 Task: Open Card Critical Path Analysis Review in Board Product Requirements Gathering and Analysis to Workspace Employee Relations and add a team member Softage.2@softage.net, a label Red, a checklist Real Estate Investing, an attachment from your google drive, a color Red and finally, add a card description 'Plan and execute company team-building conference with guest speakers on customer loyalty' and a comment 'This task requires us to stay focused on the end goal and not get sidetracked by distractions.'. Add a start date 'Jan 06, 1900' with a due date 'Jan 13, 1900'
Action: Mouse moved to (79, 391)
Screenshot: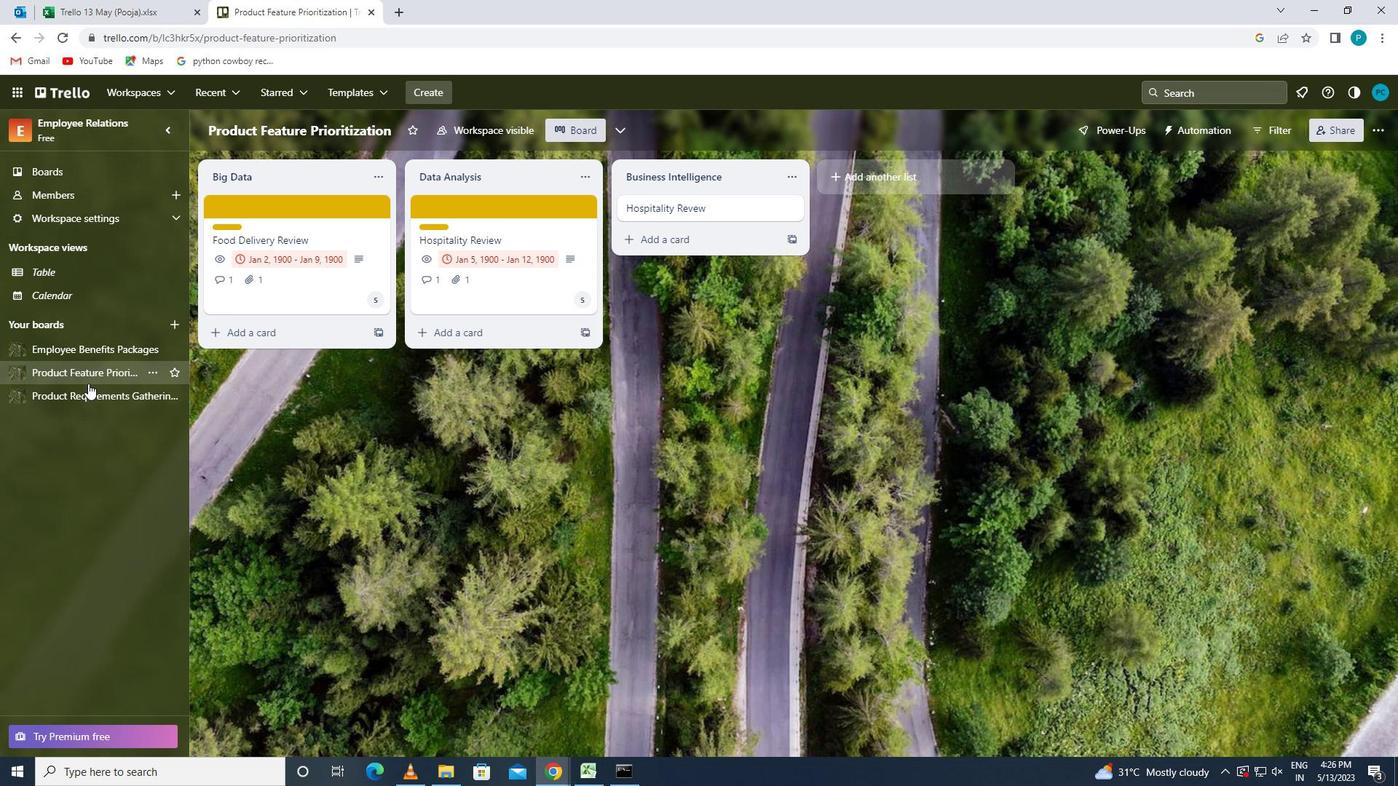 
Action: Mouse pressed left at (79, 391)
Screenshot: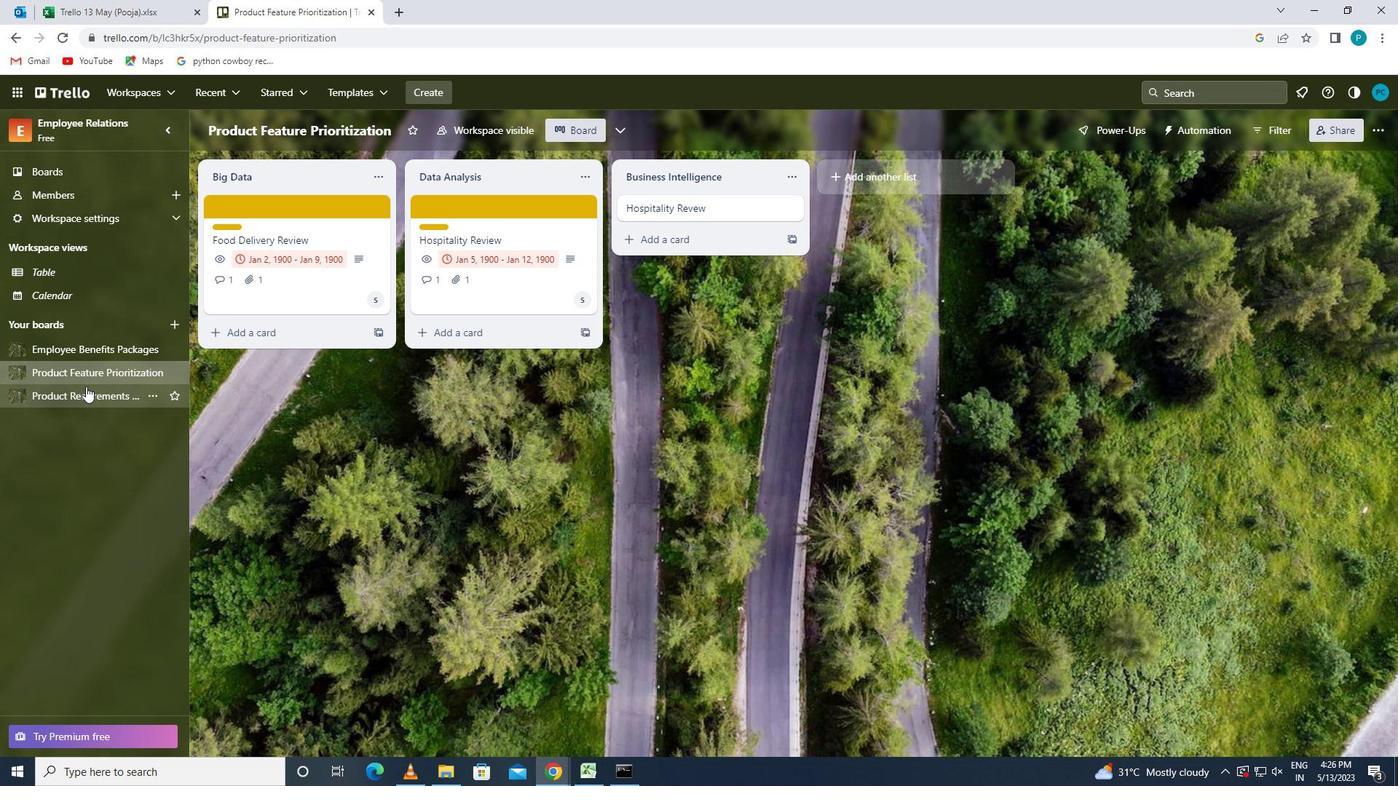 
Action: Mouse moved to (498, 214)
Screenshot: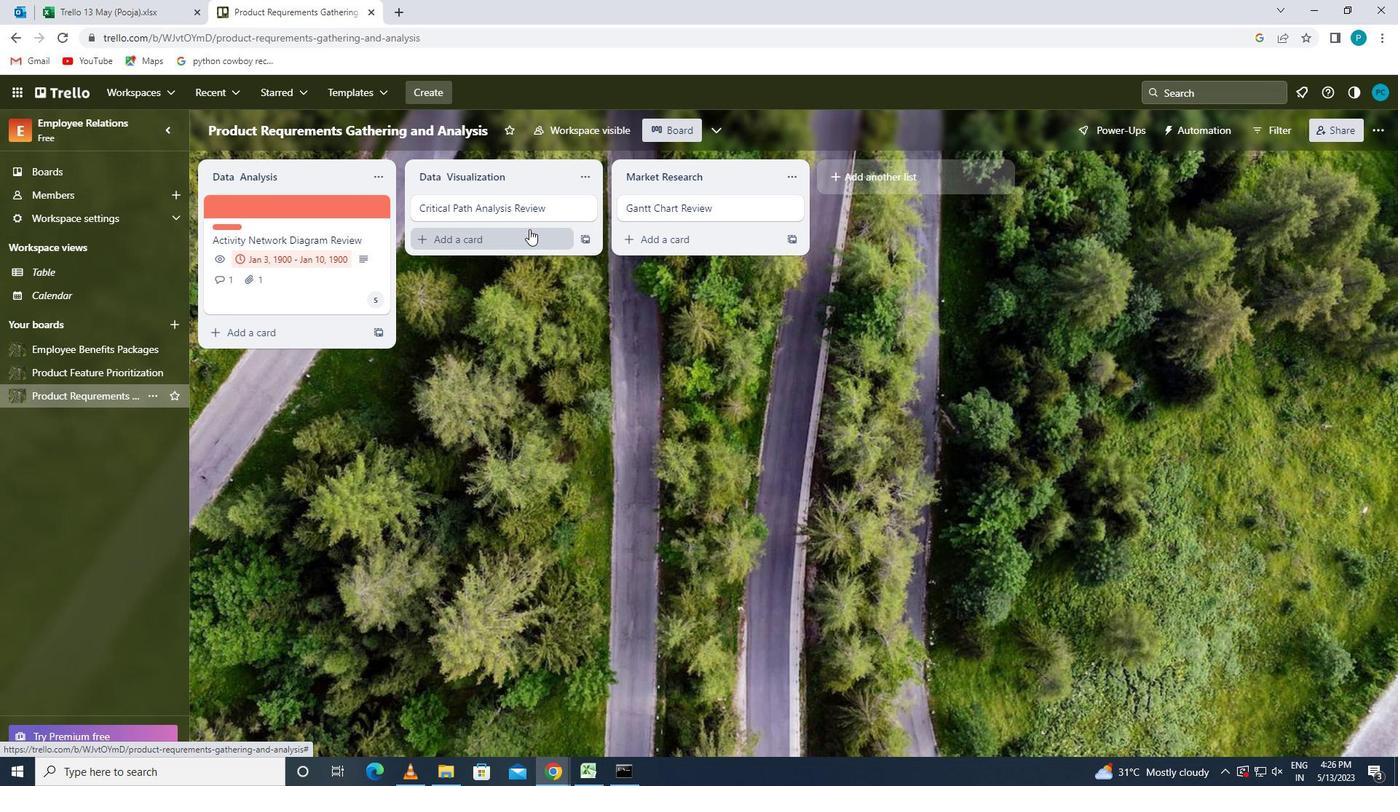 
Action: Mouse pressed left at (498, 214)
Screenshot: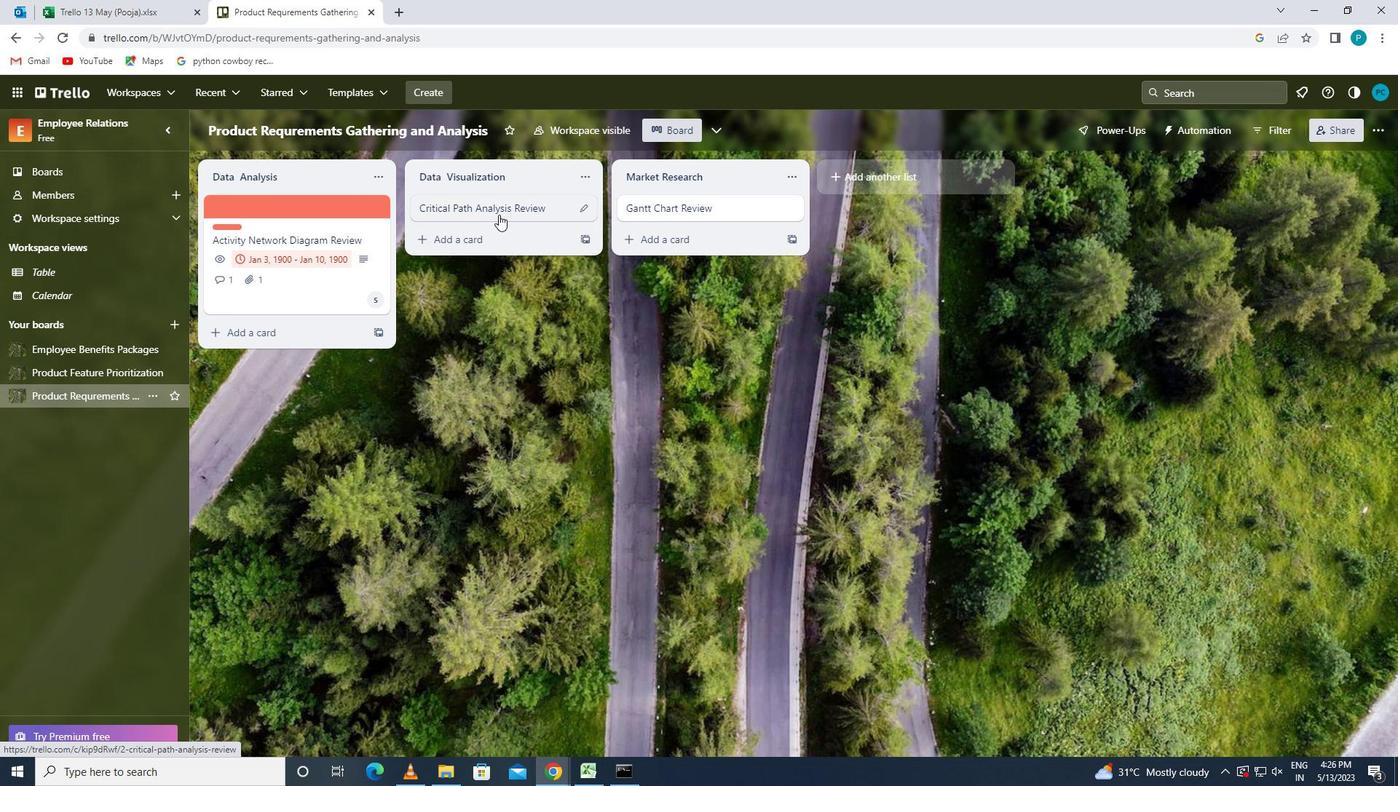 
Action: Mouse moved to (879, 262)
Screenshot: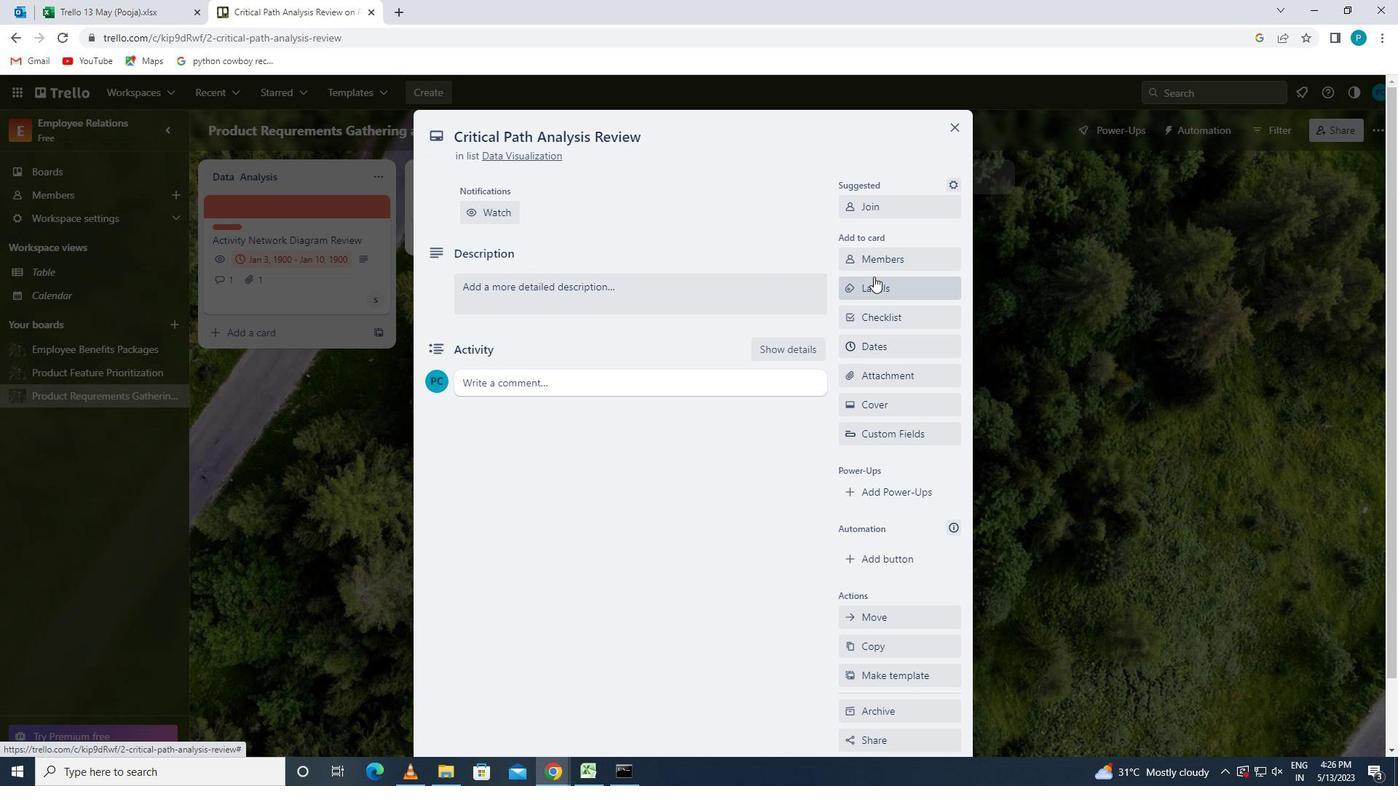 
Action: Mouse pressed left at (879, 262)
Screenshot: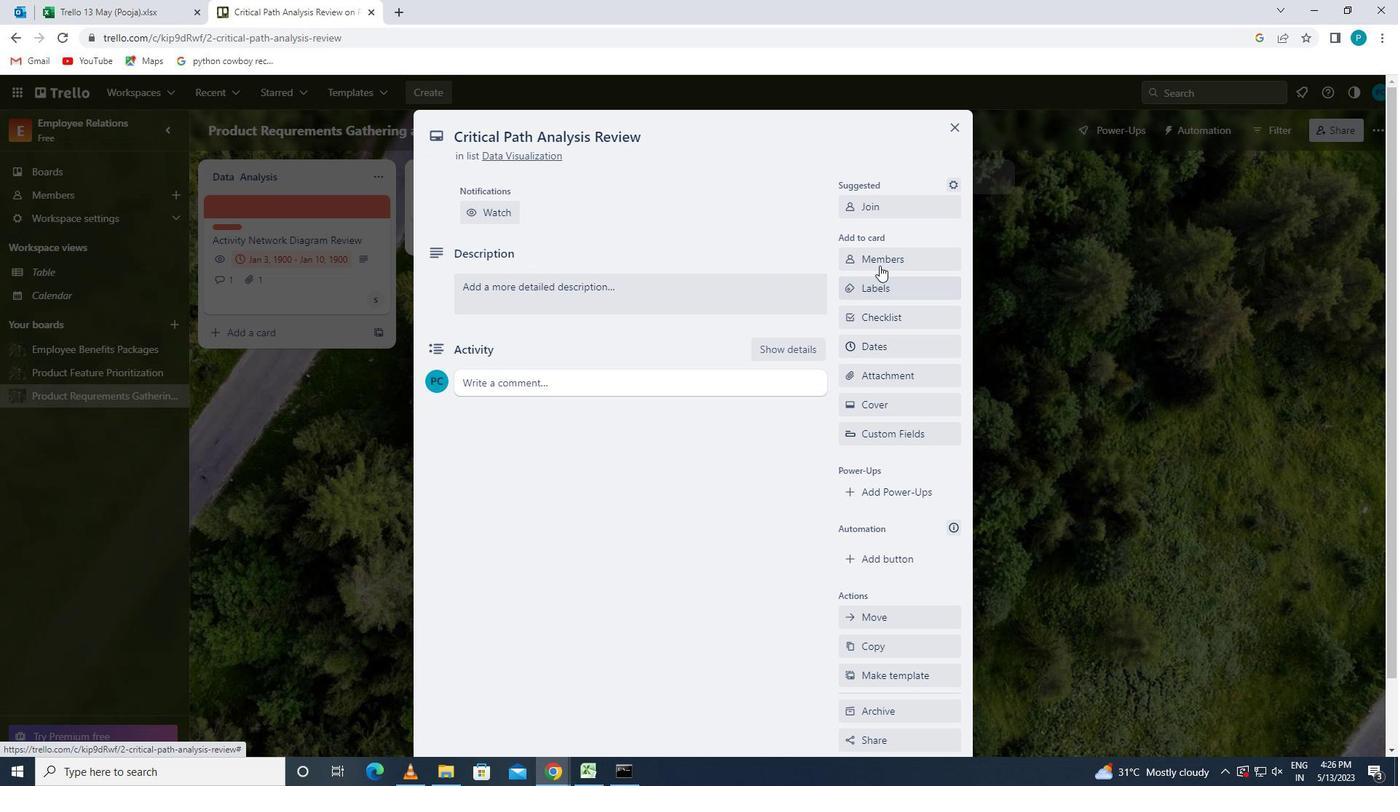 
Action: Key pressed <Key.caps_lock>s<Key.caps_lock>oftage.2
Screenshot: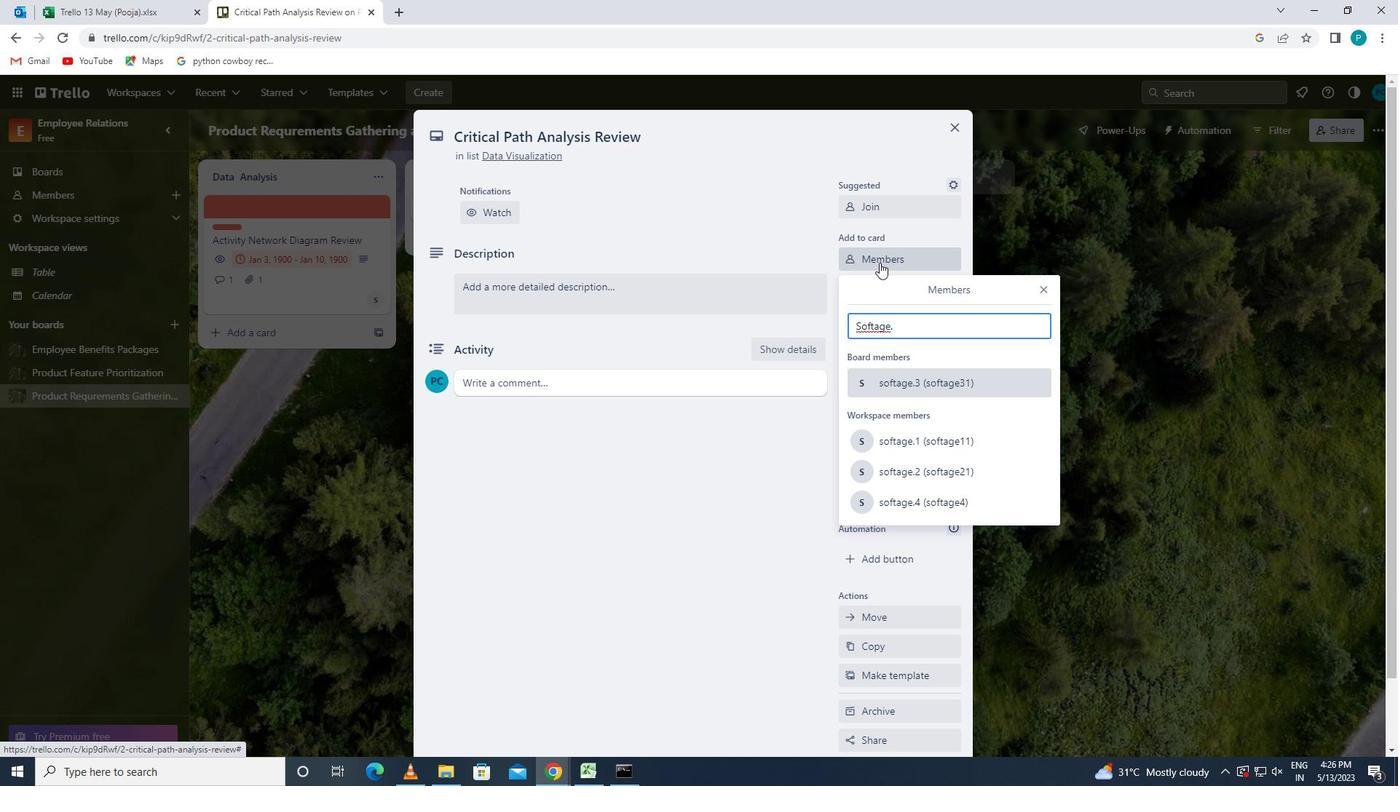 
Action: Mouse moved to (908, 466)
Screenshot: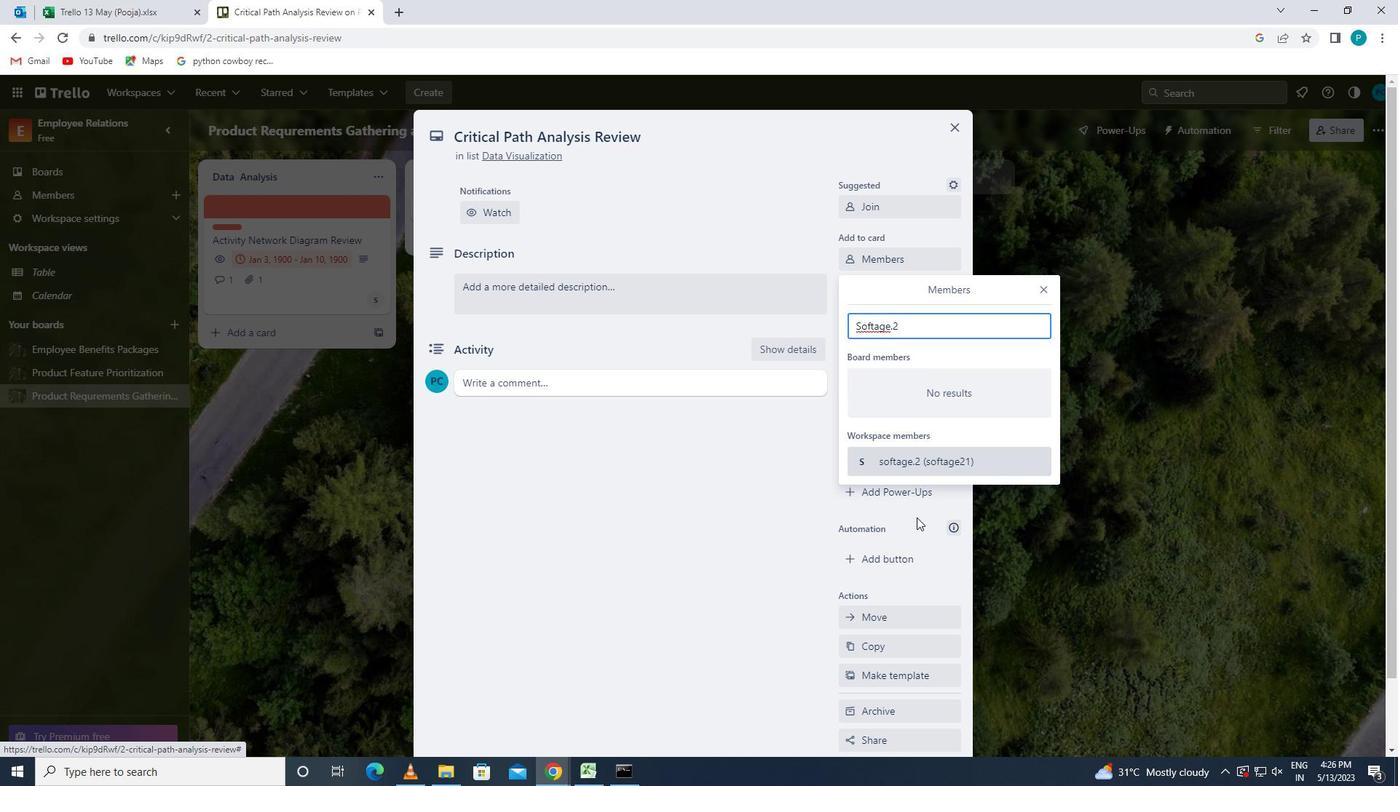 
Action: Mouse pressed left at (908, 466)
Screenshot: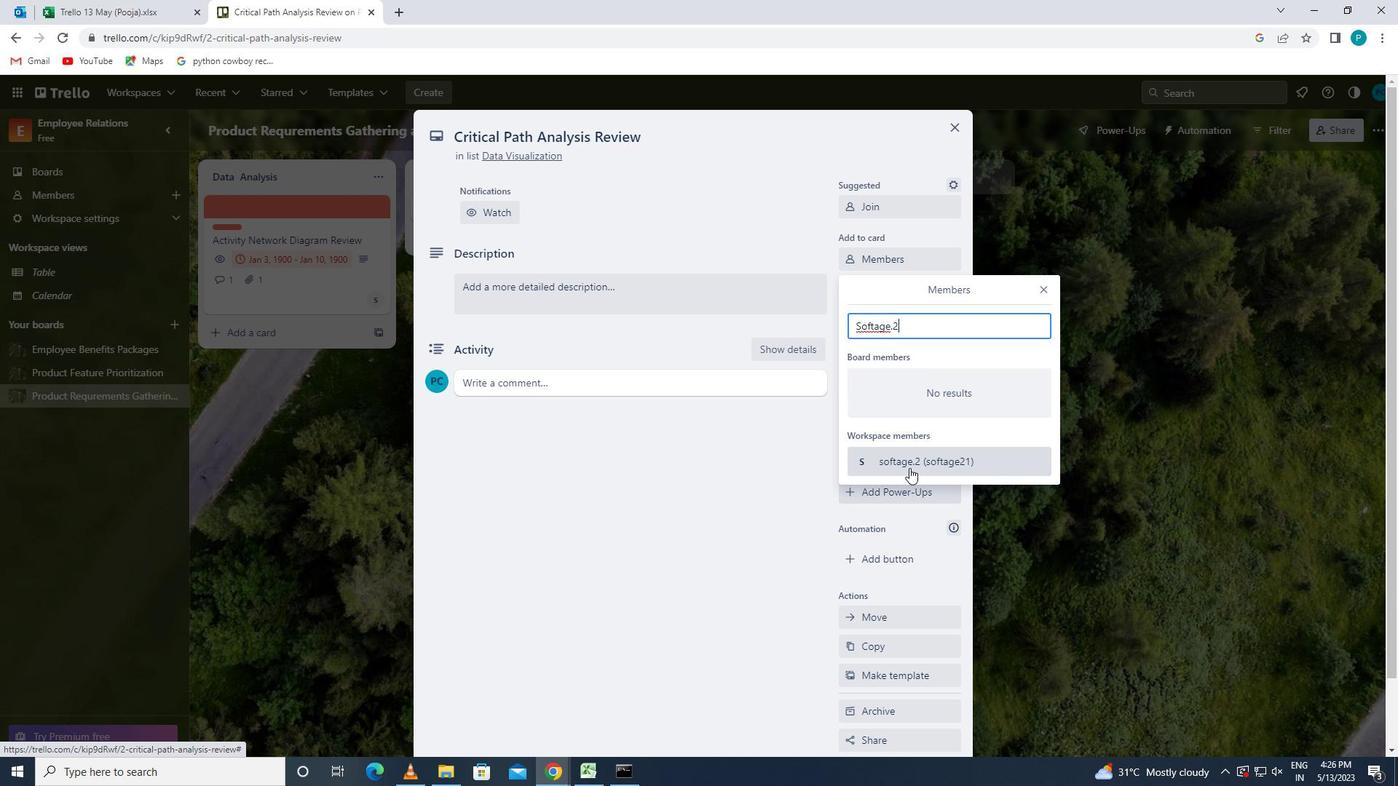 
Action: Mouse moved to (1034, 288)
Screenshot: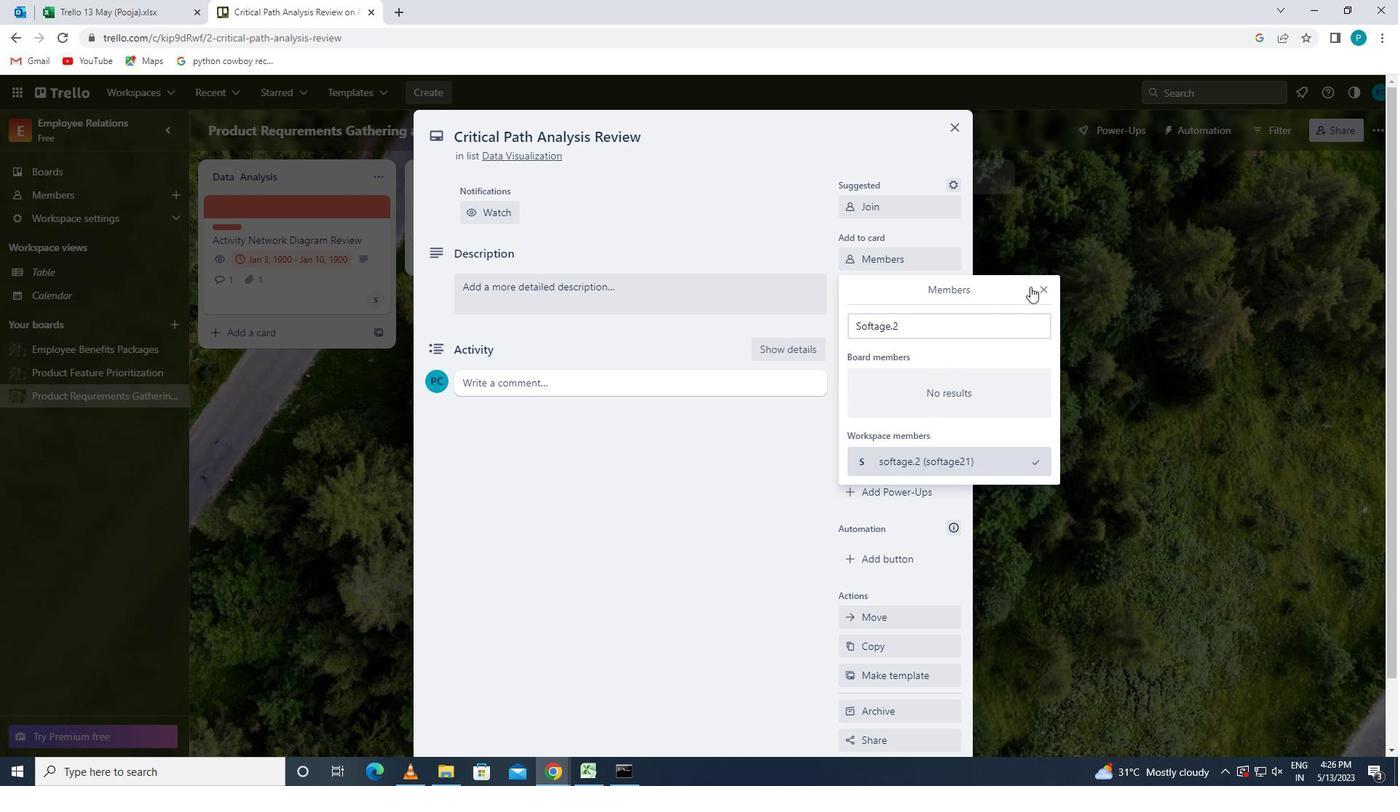 
Action: Mouse pressed left at (1034, 288)
Screenshot: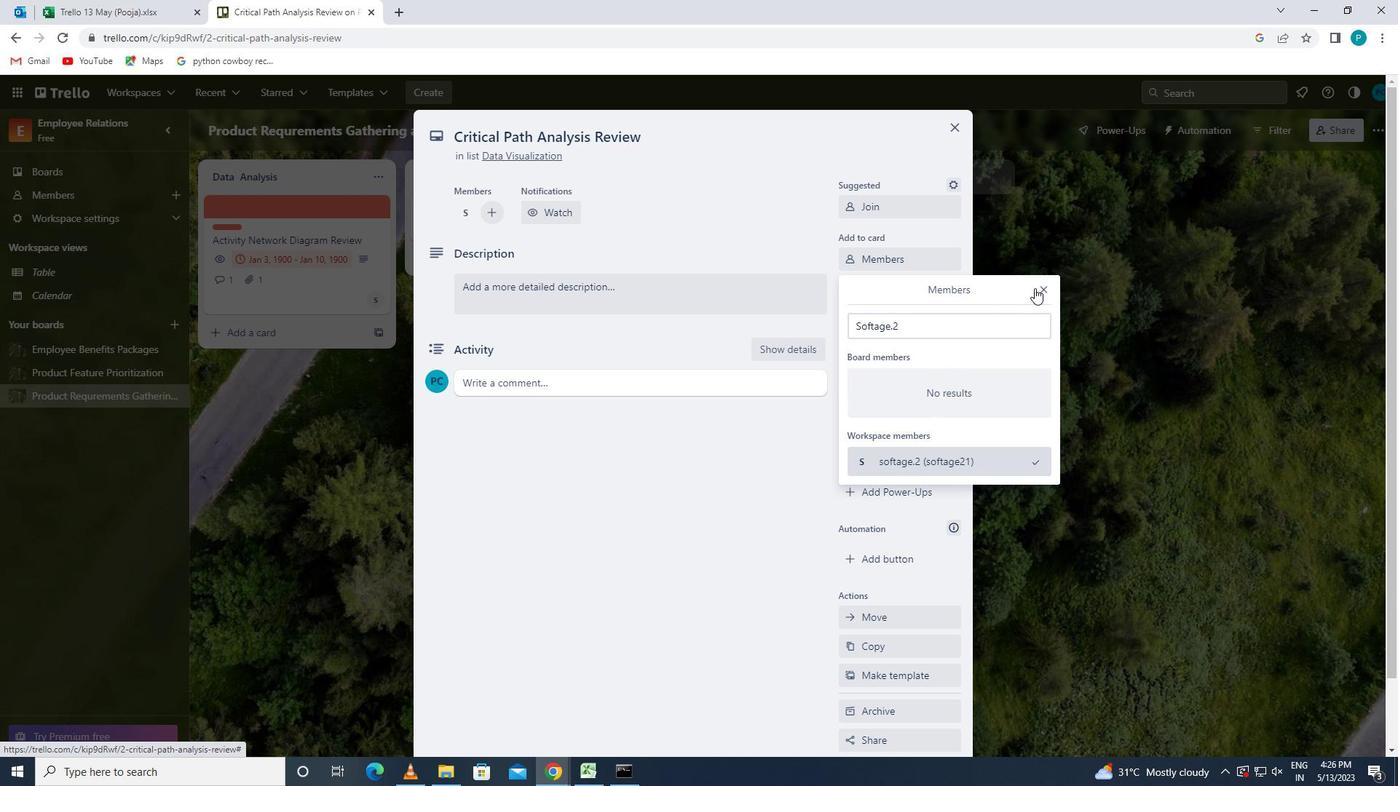 
Action: Mouse moved to (901, 283)
Screenshot: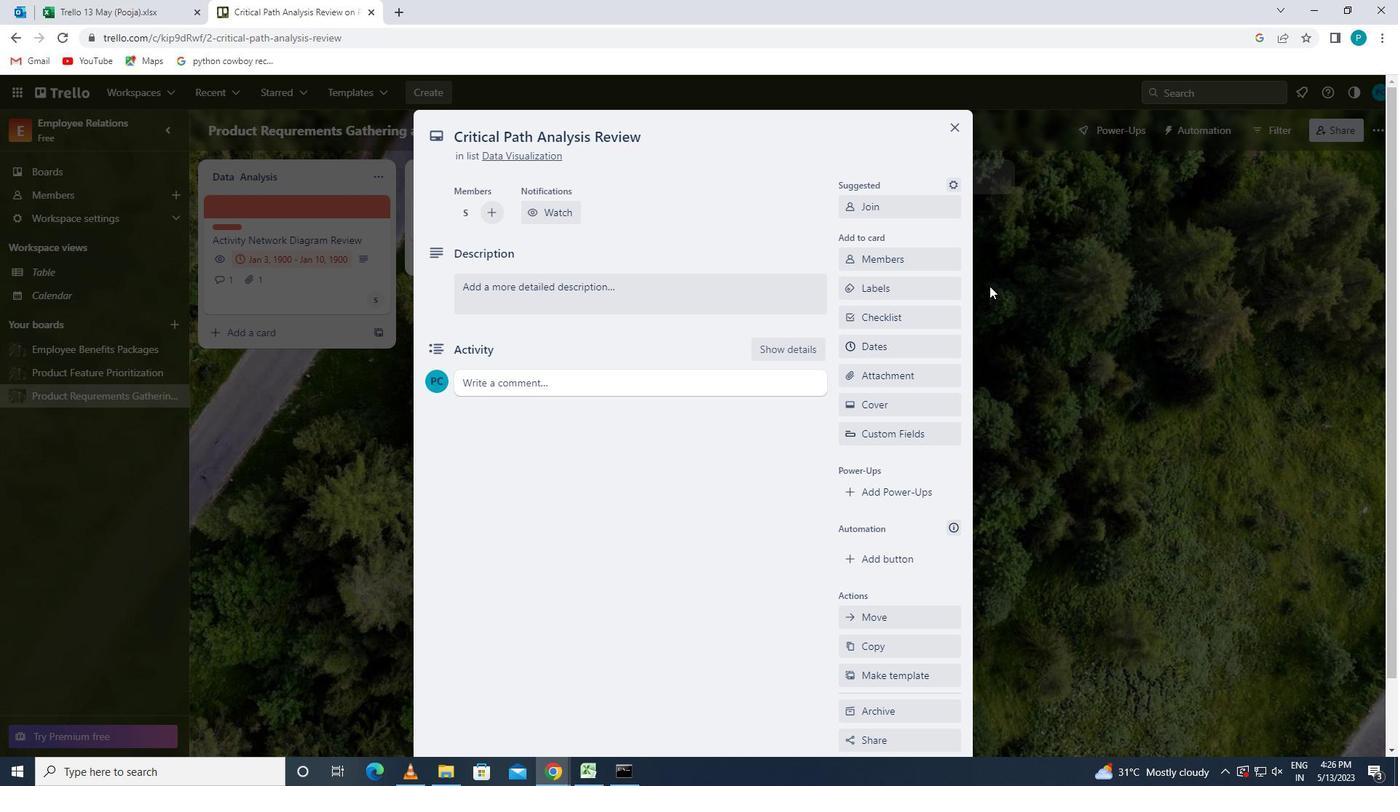 
Action: Mouse pressed left at (901, 283)
Screenshot: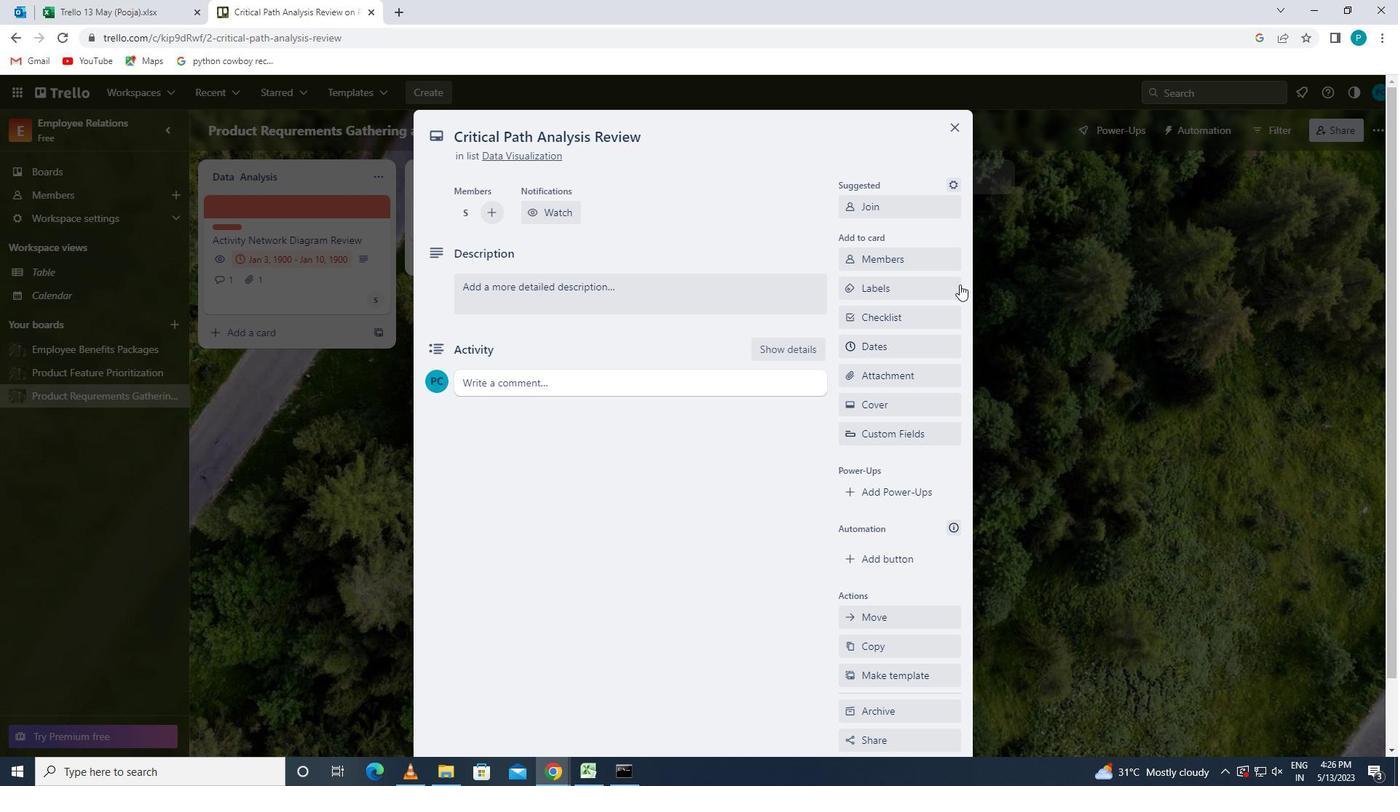 
Action: Mouse moved to (882, 557)
Screenshot: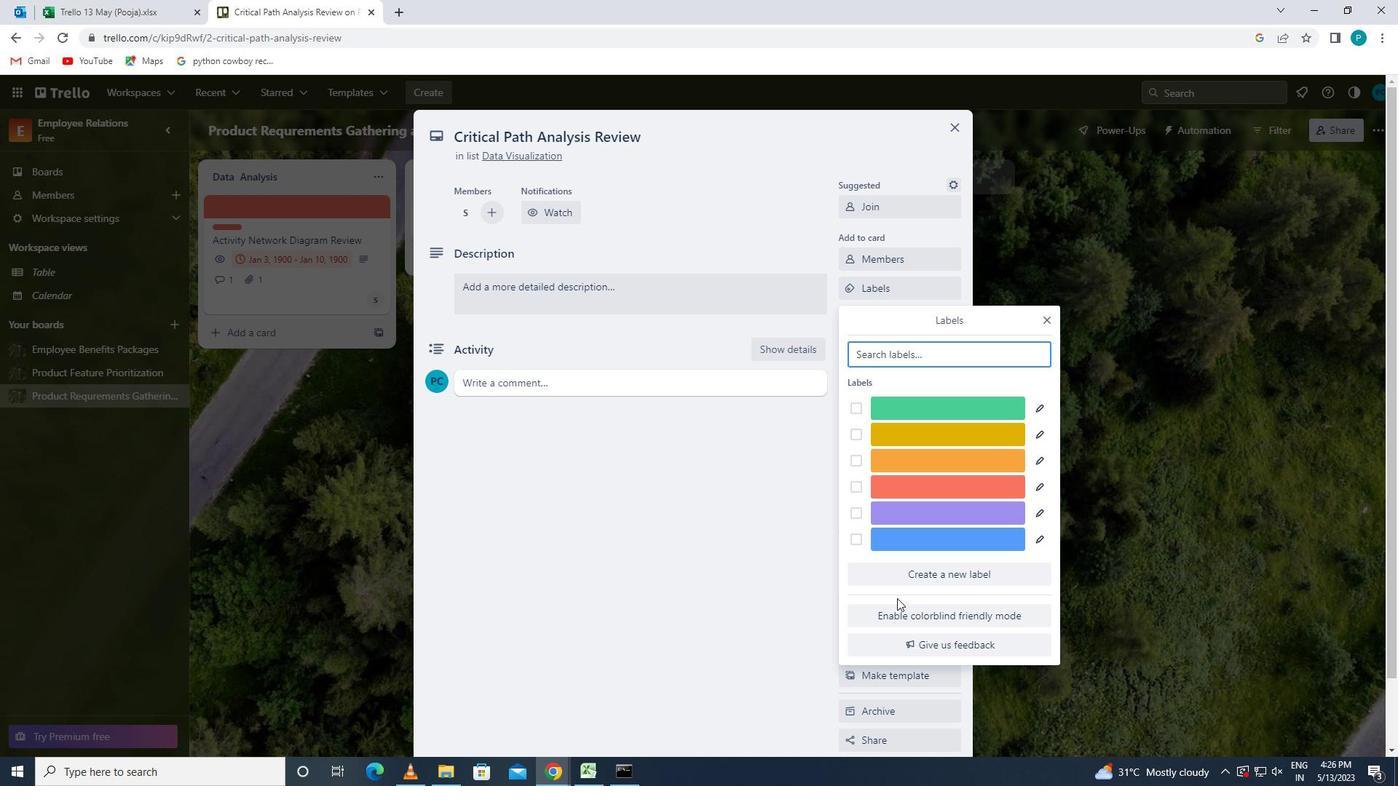 
Action: Mouse pressed left at (882, 557)
Screenshot: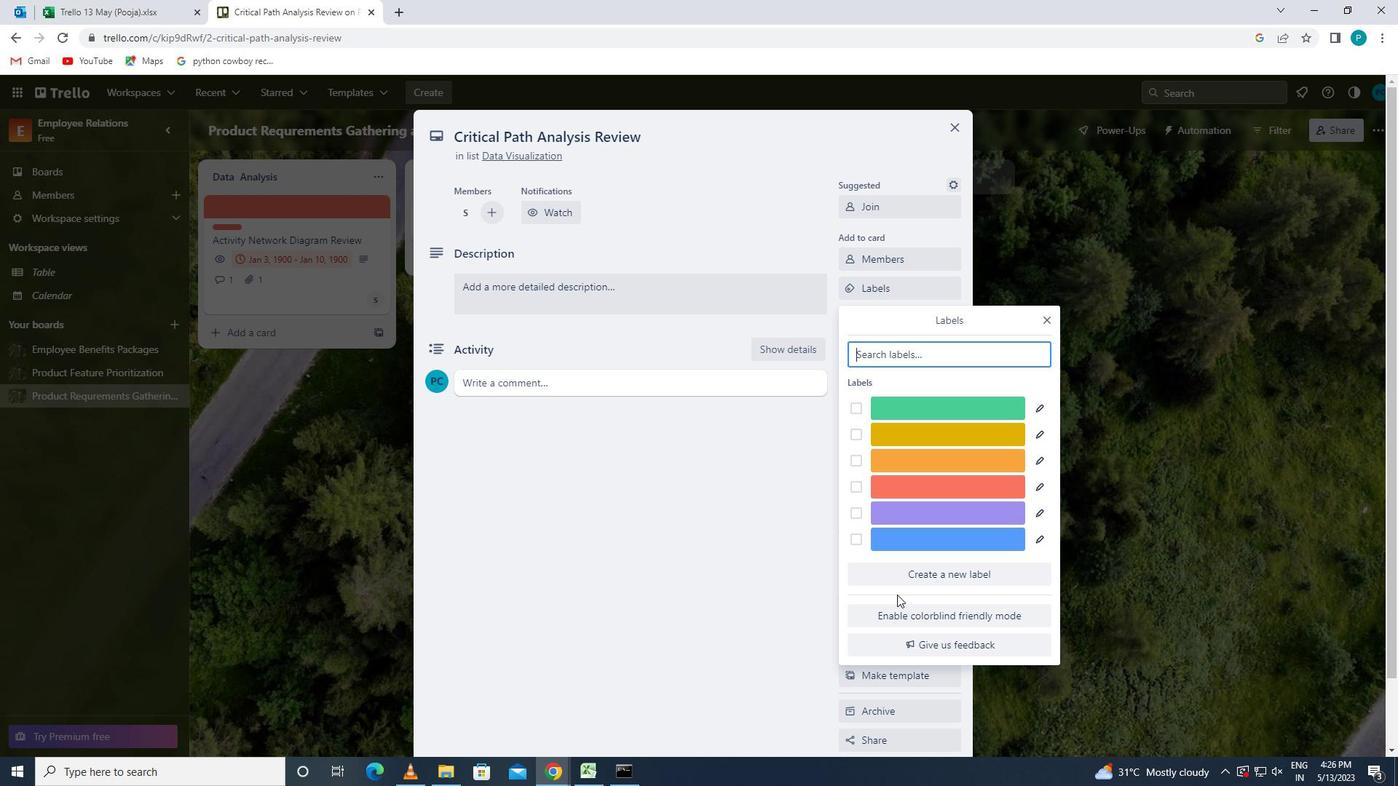 
Action: Mouse moved to (884, 565)
Screenshot: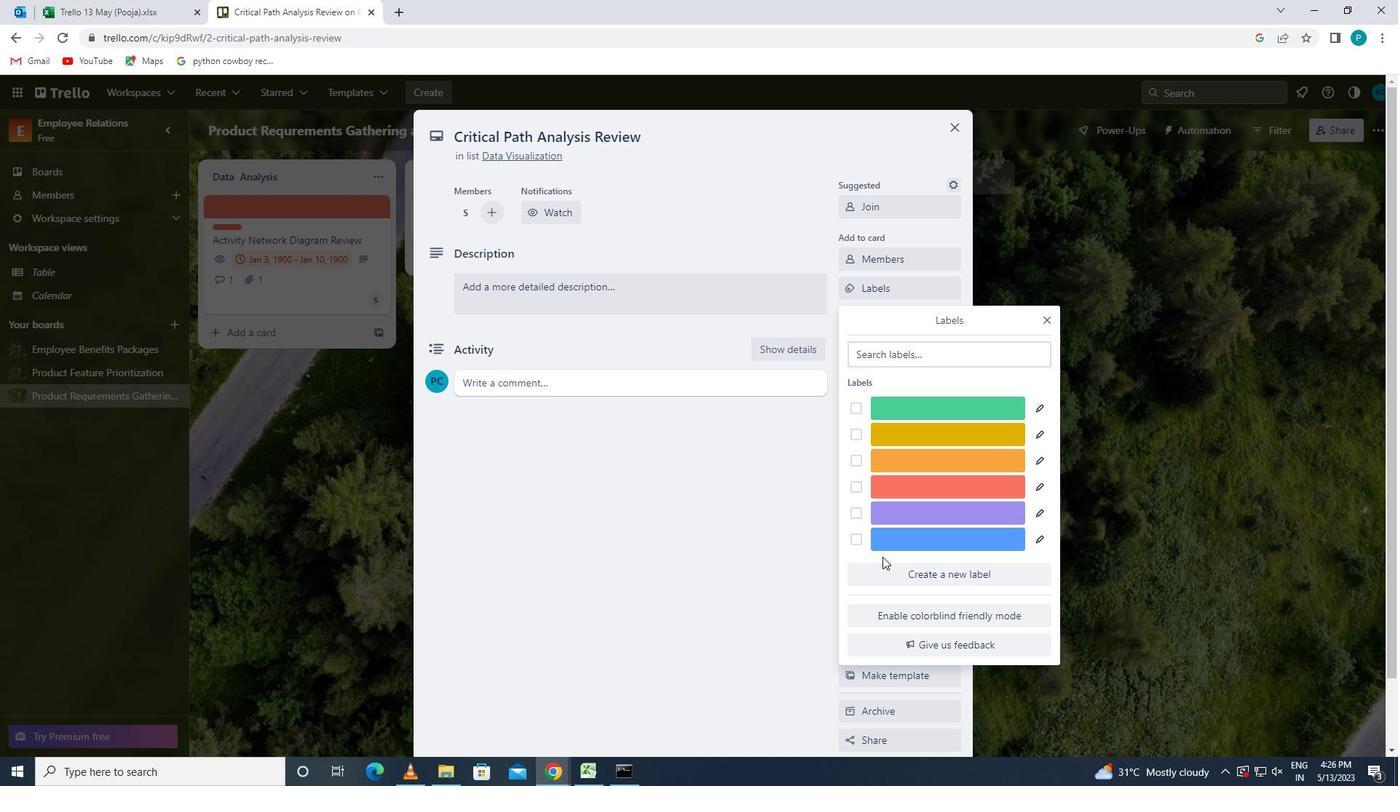 
Action: Mouse pressed left at (884, 565)
Screenshot: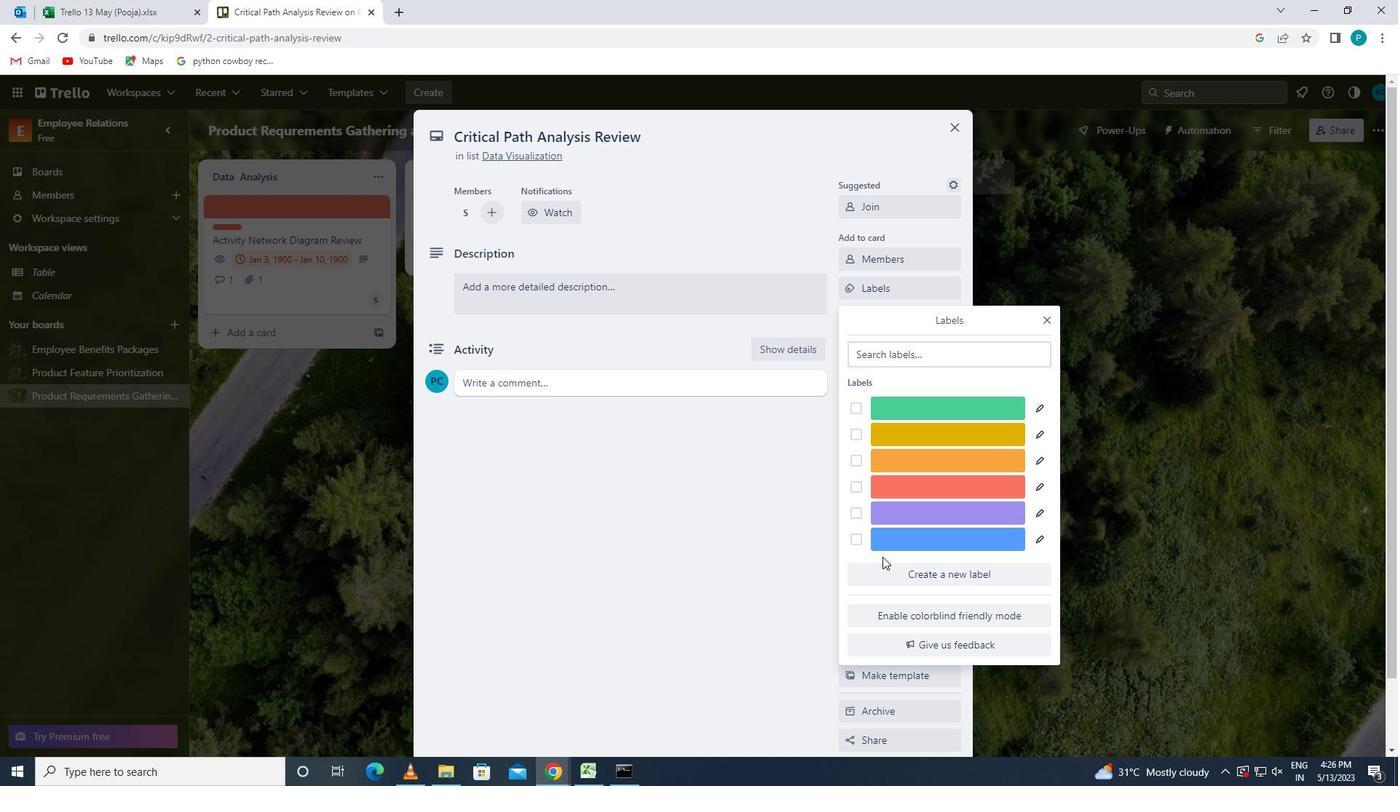 
Action: Mouse moved to (986, 534)
Screenshot: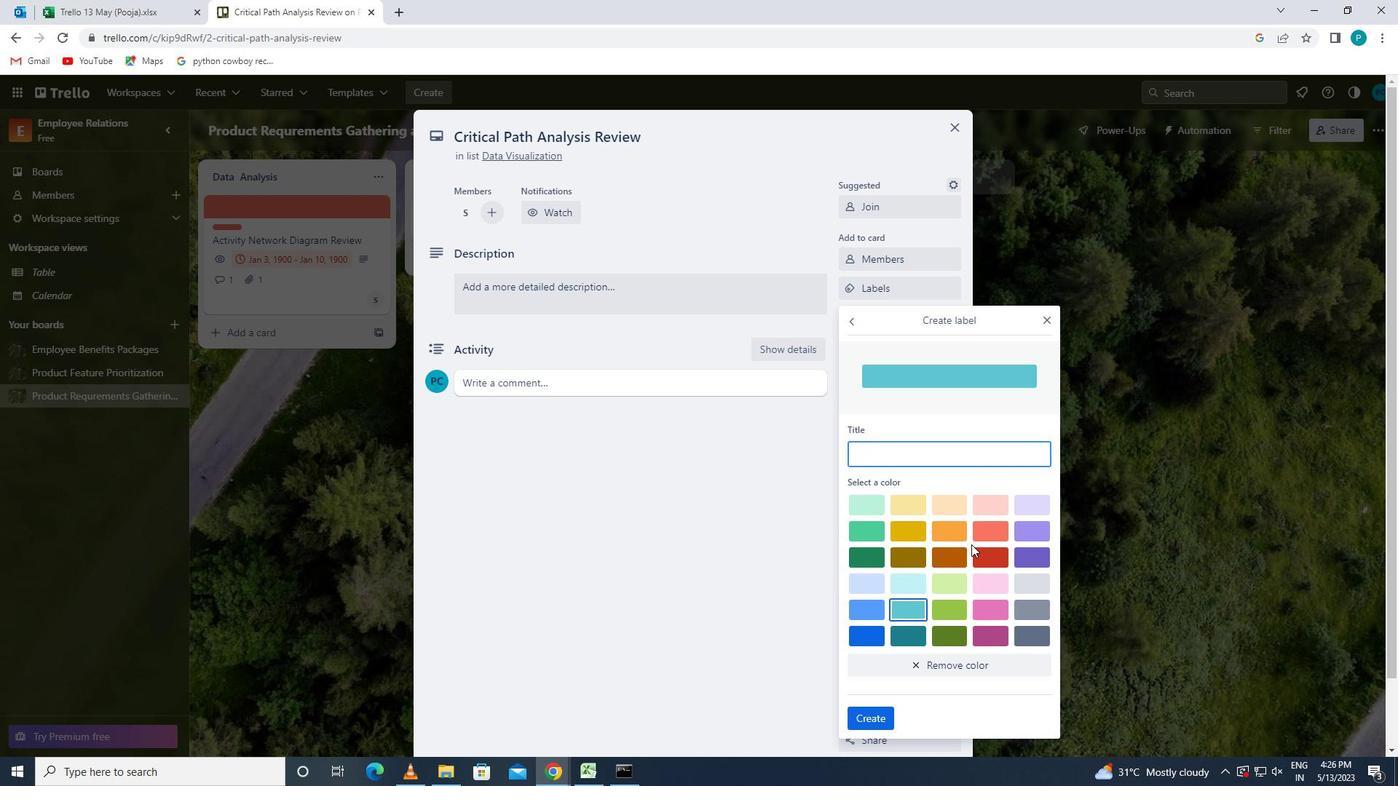 
Action: Mouse pressed left at (986, 534)
Screenshot: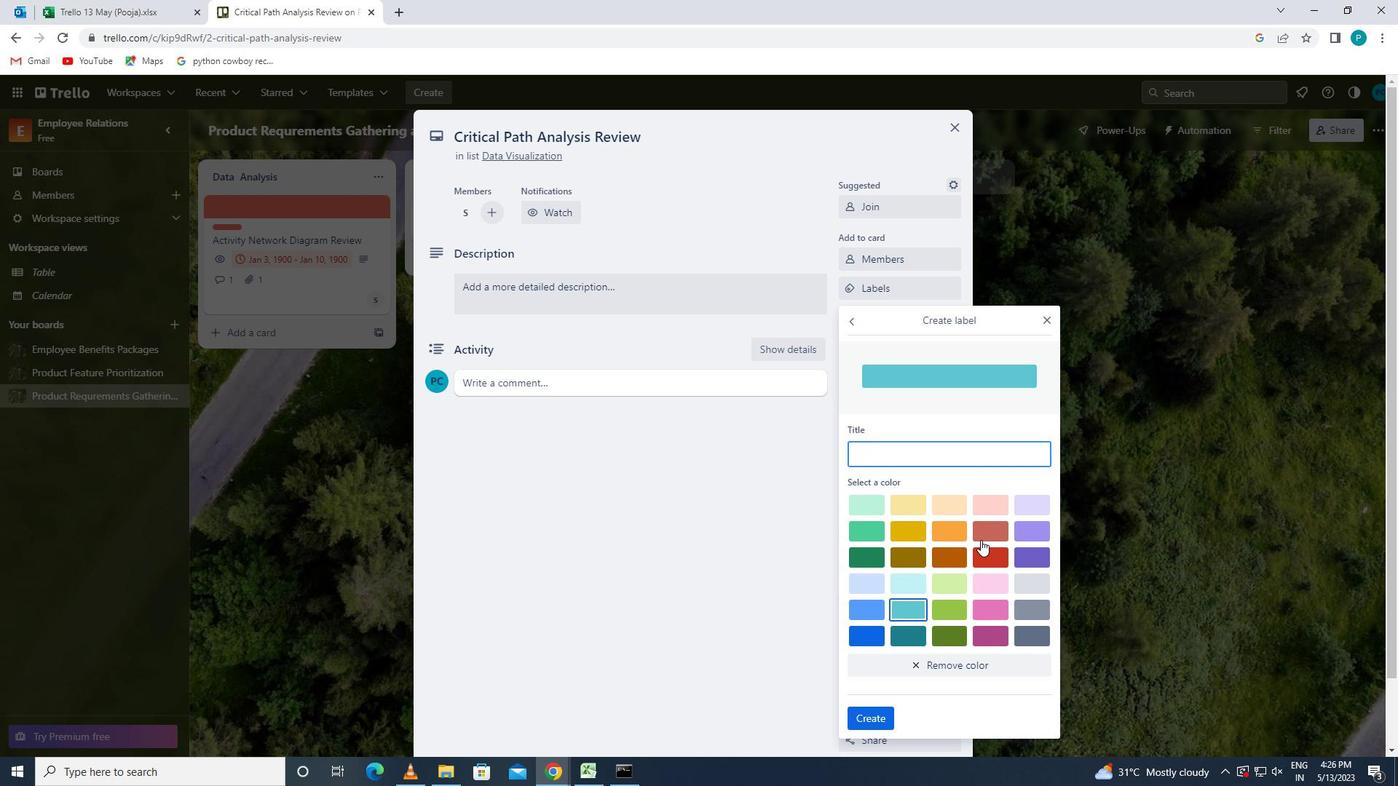 
Action: Mouse moved to (857, 715)
Screenshot: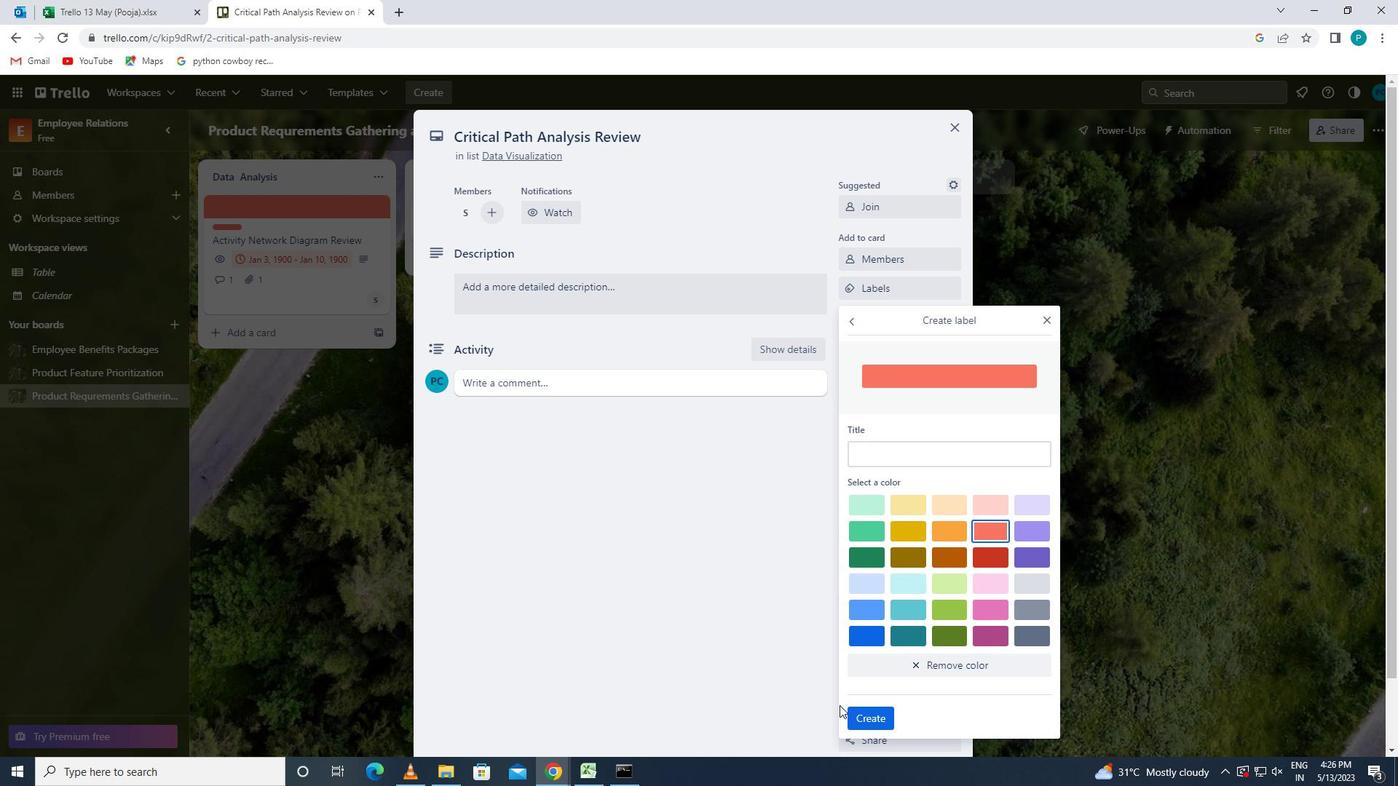 
Action: Mouse pressed left at (857, 715)
Screenshot: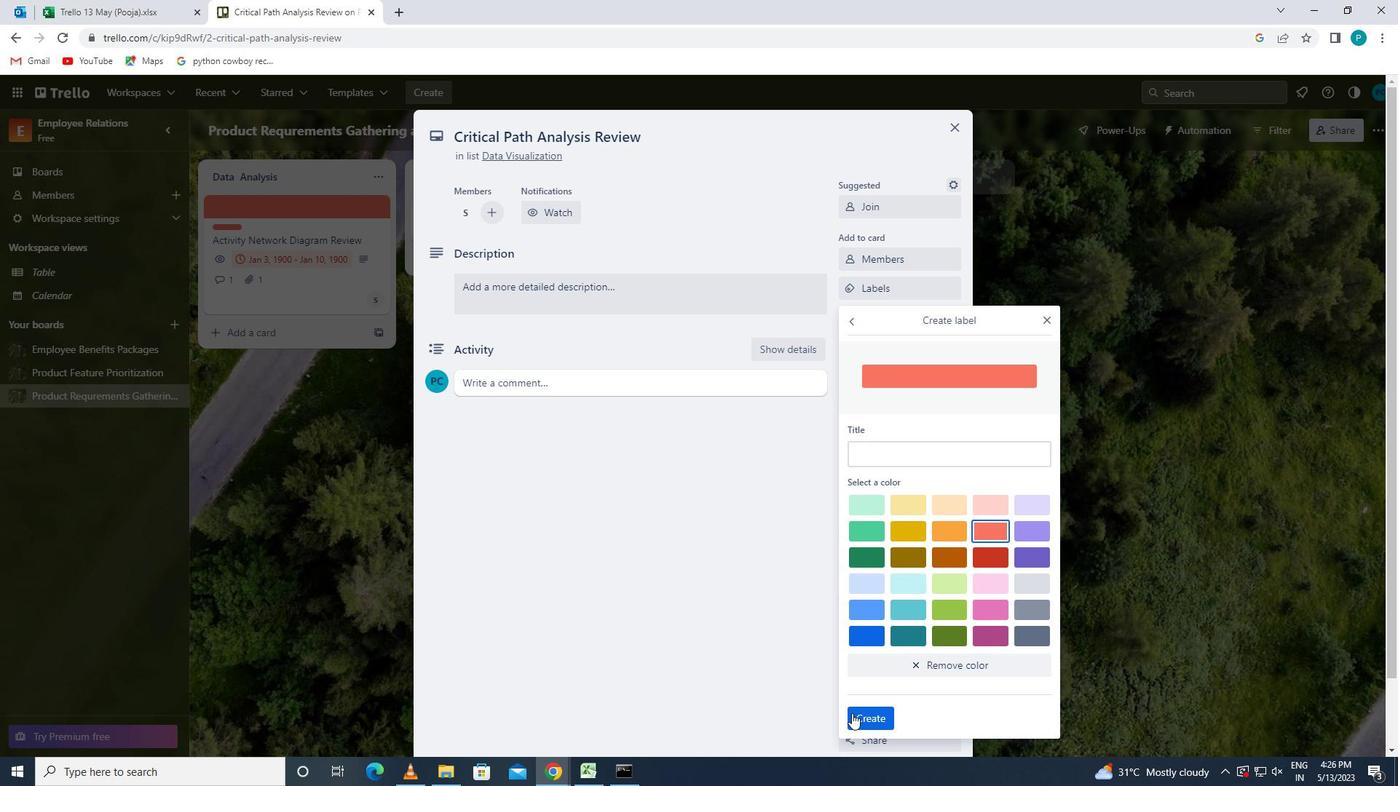 
Action: Mouse moved to (1053, 322)
Screenshot: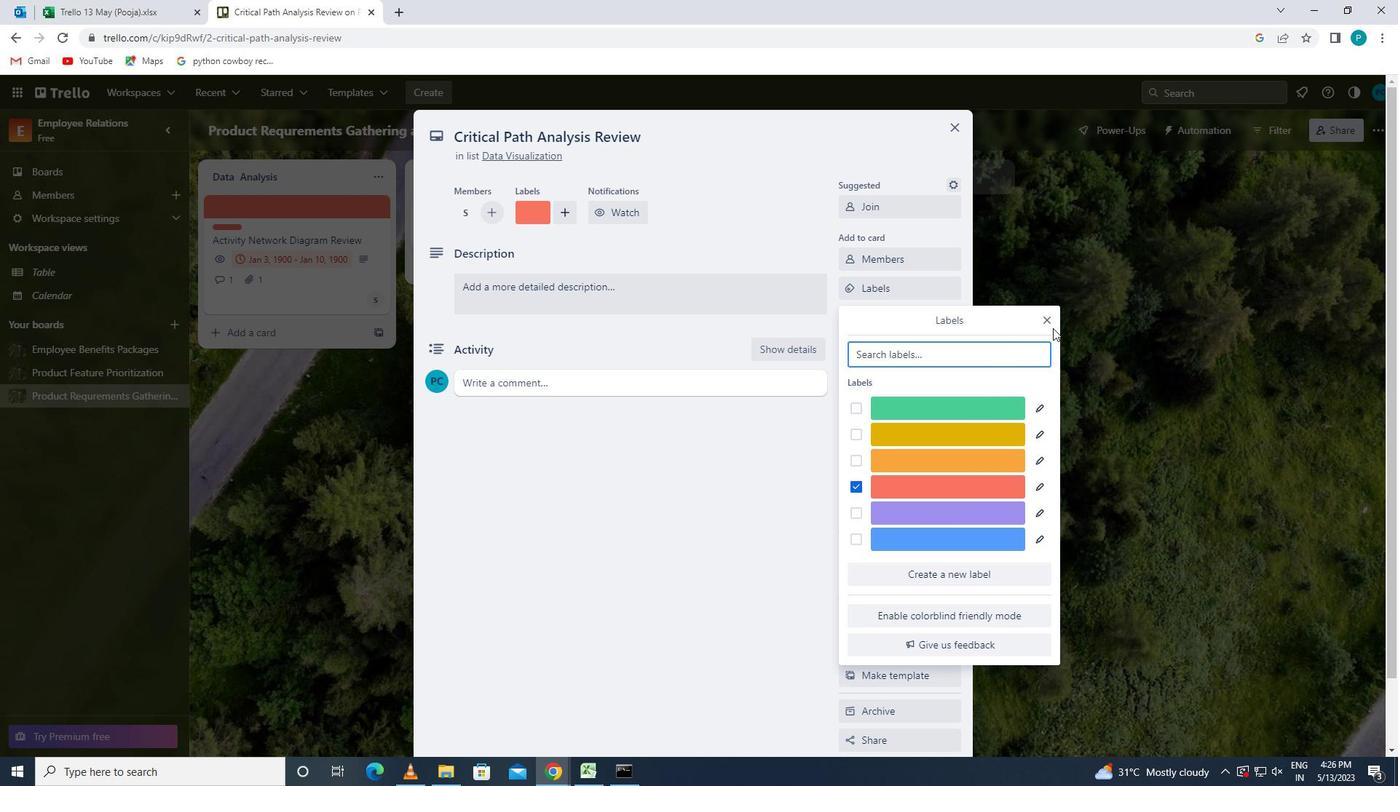 
Action: Mouse pressed left at (1053, 322)
Screenshot: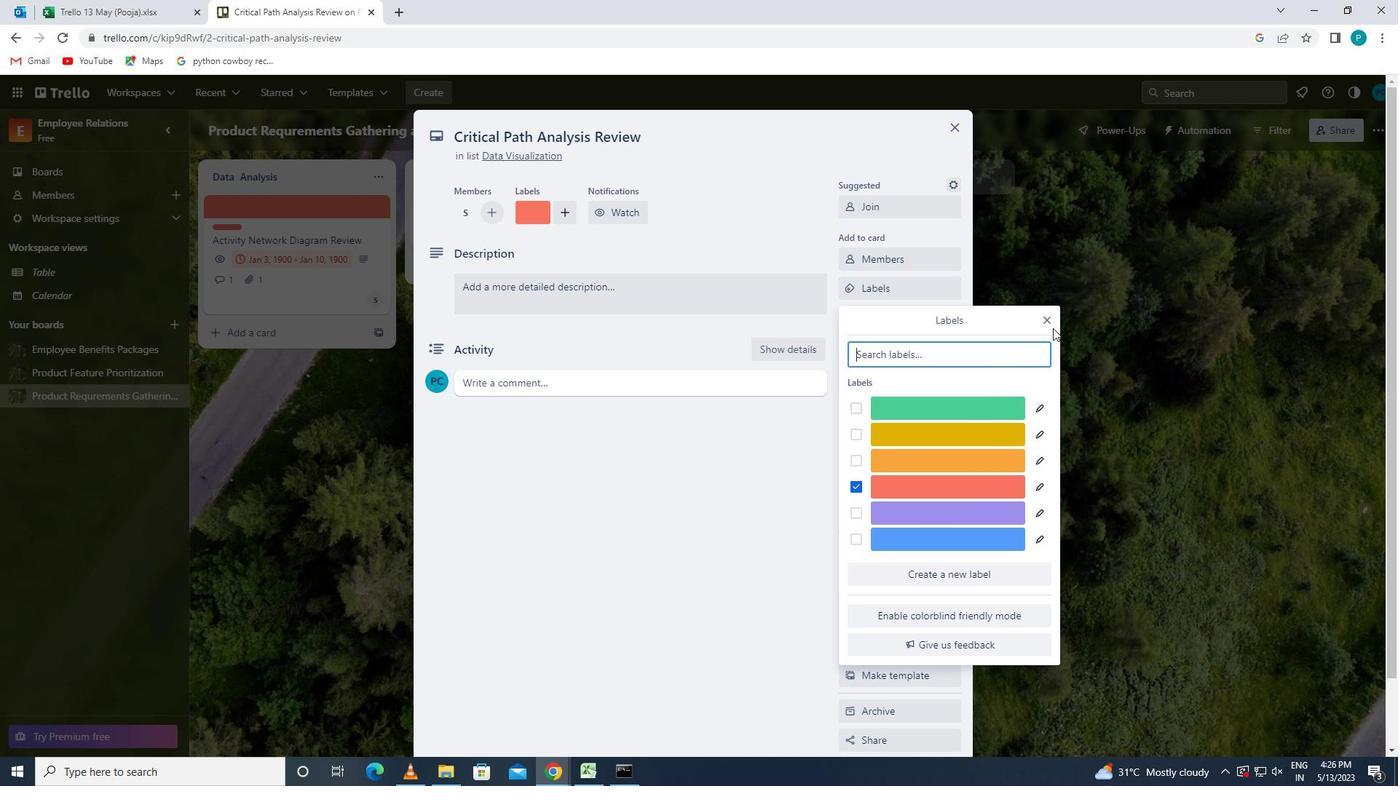 
Action: Mouse moved to (1045, 316)
Screenshot: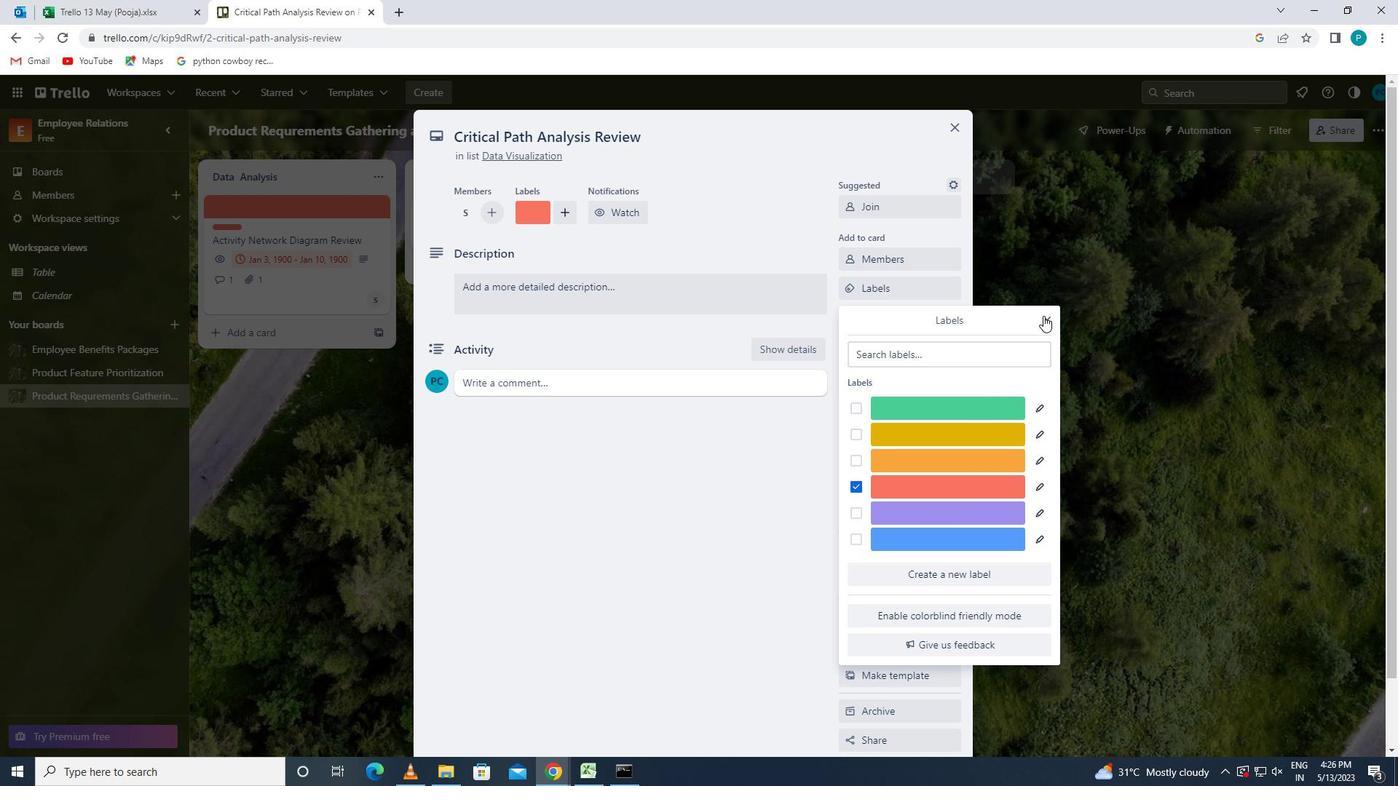 
Action: Mouse pressed left at (1045, 316)
Screenshot: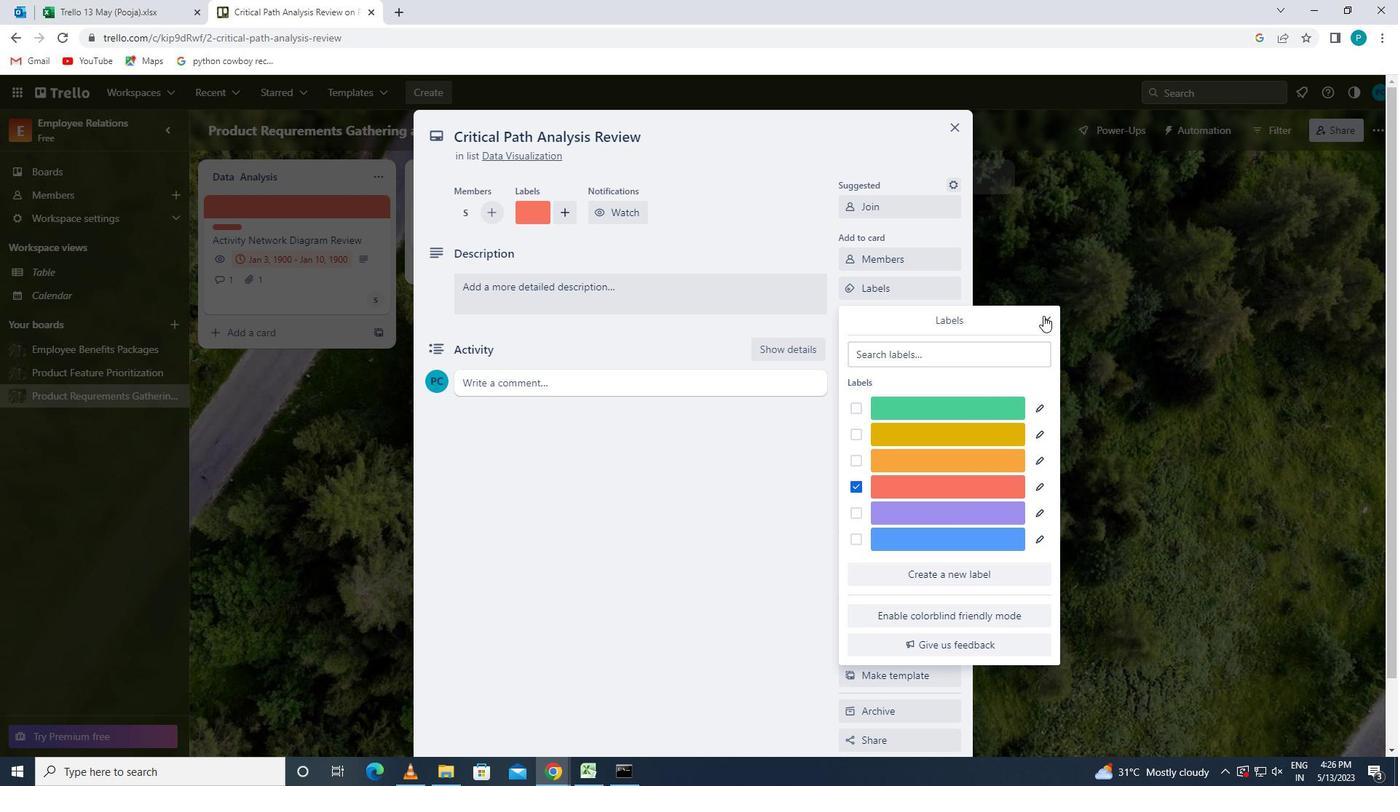 
Action: Mouse moved to (854, 316)
Screenshot: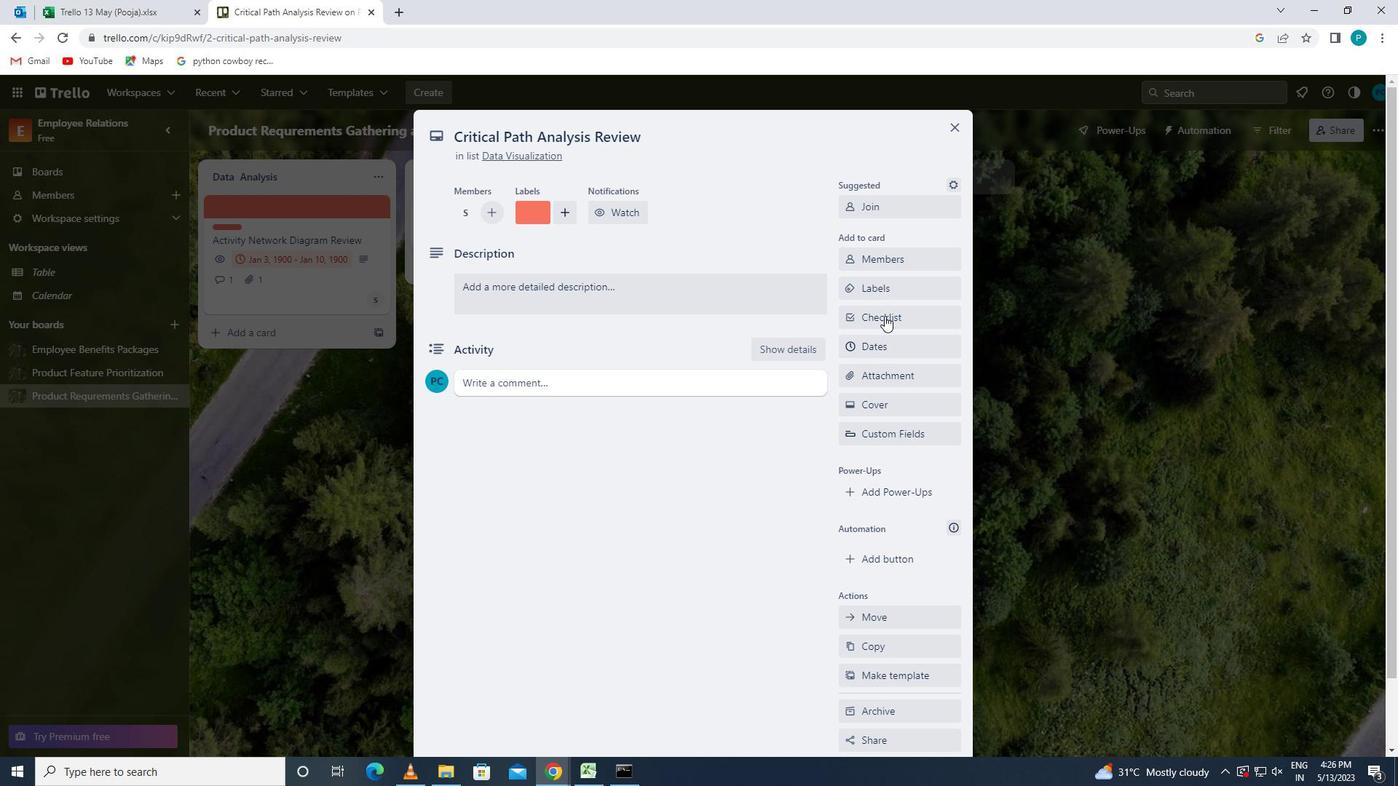 
Action: Mouse pressed left at (854, 316)
Screenshot: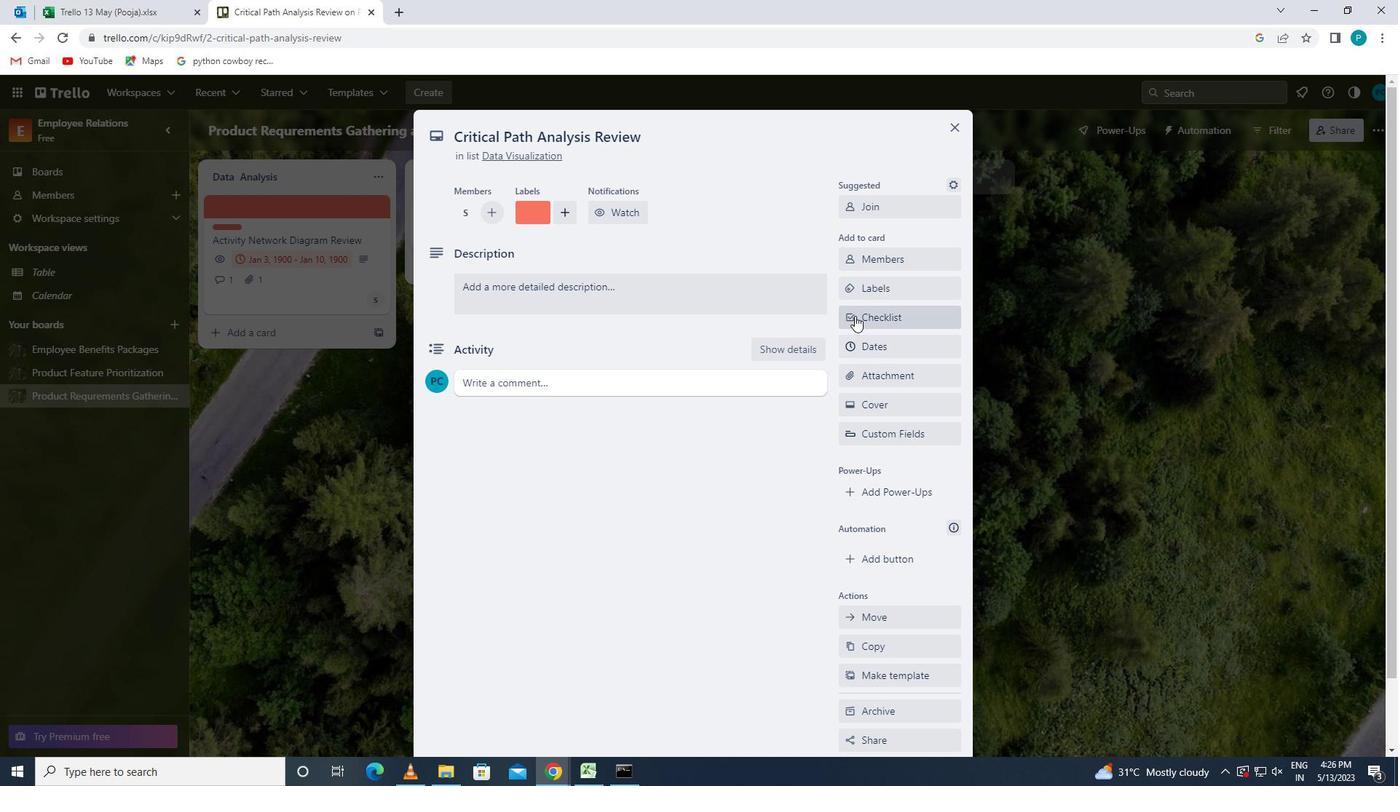 
Action: Key pressed <Key.caps_lock>r<Key.caps_lock>eal
Screenshot: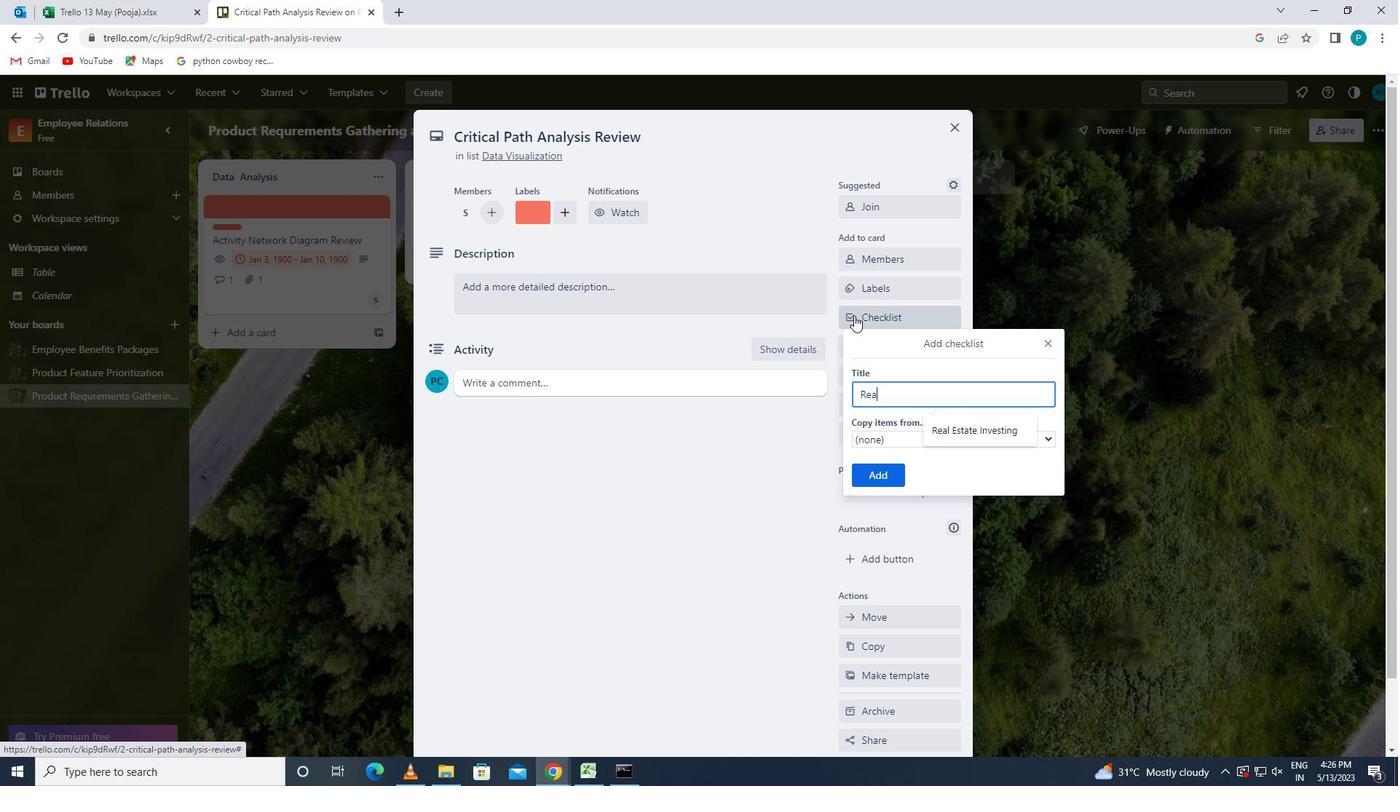 
Action: Mouse moved to (943, 439)
Screenshot: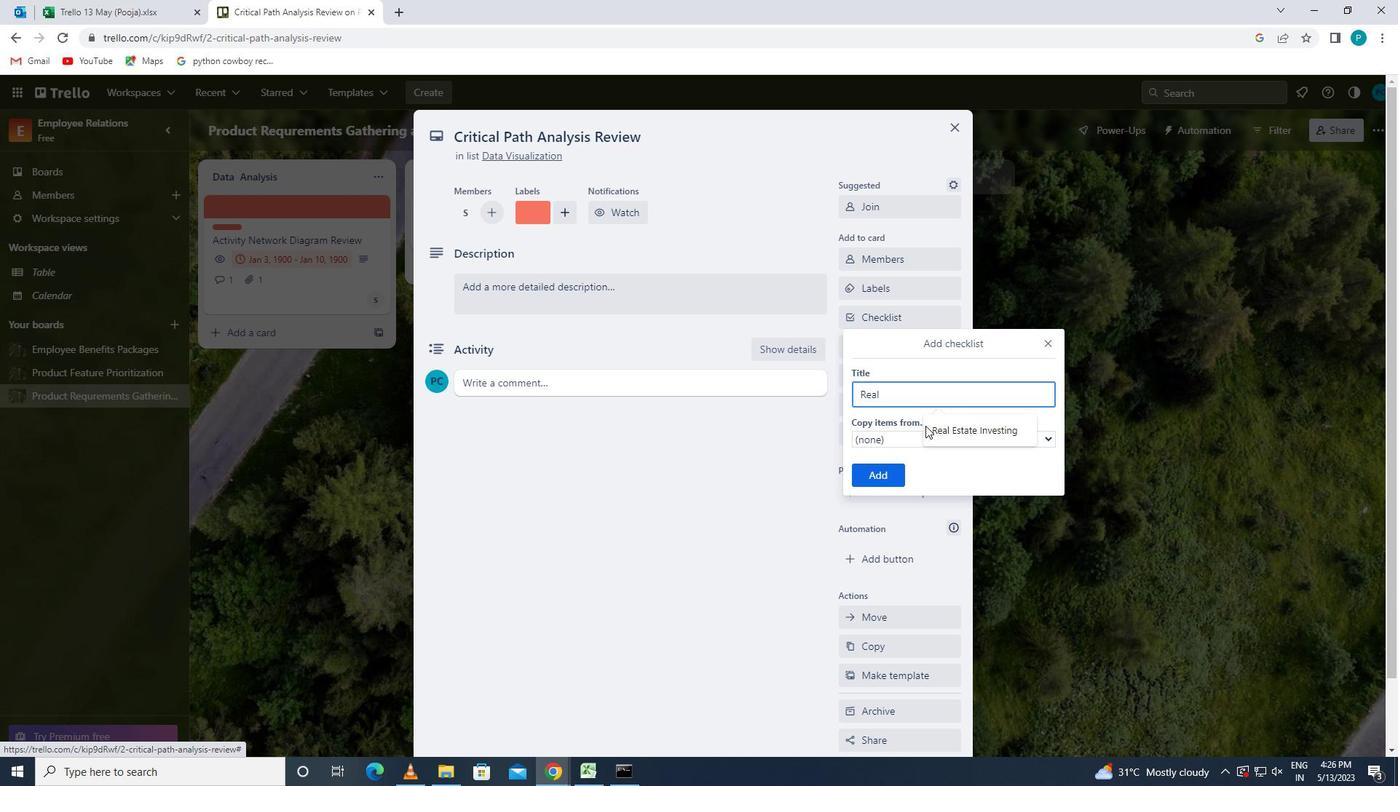 
Action: Mouse pressed left at (943, 439)
Screenshot: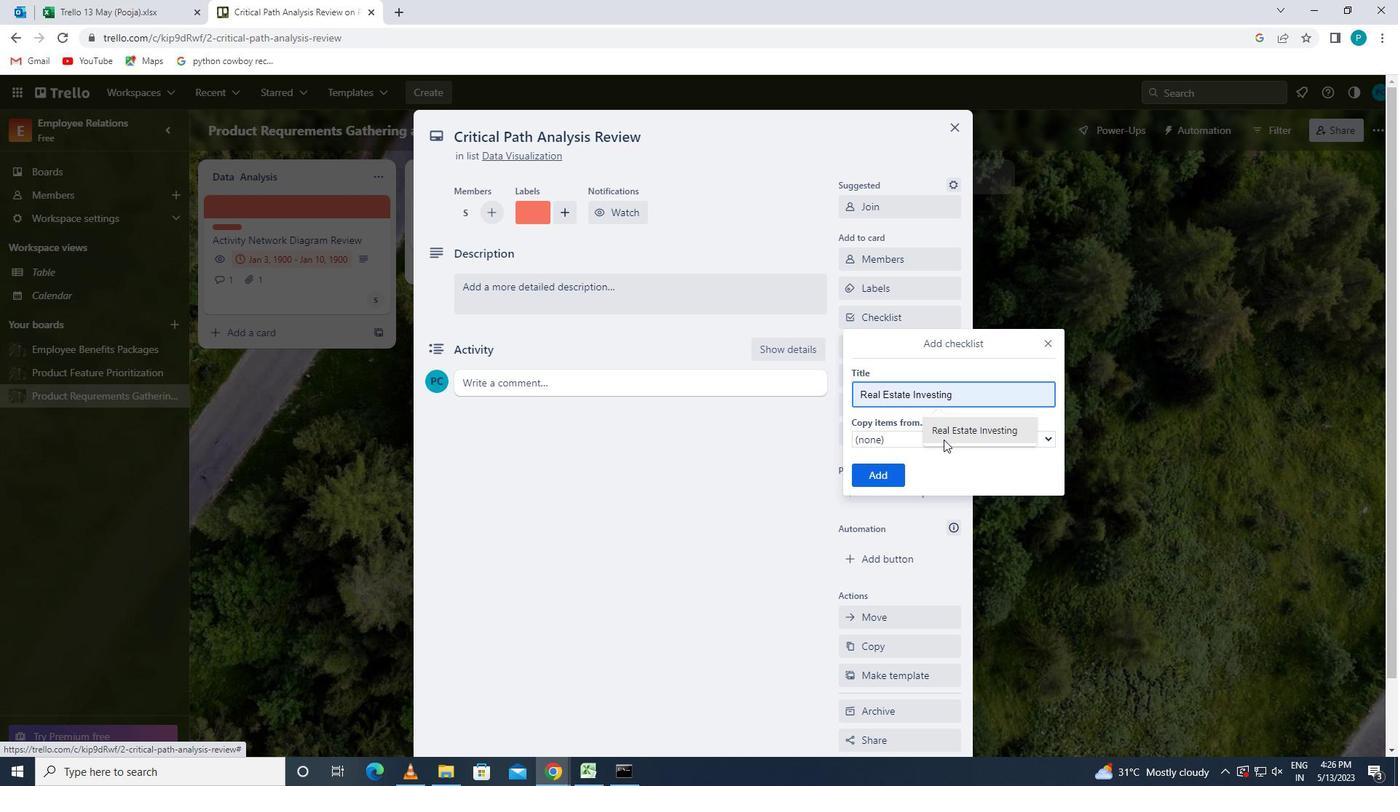 
Action: Mouse moved to (894, 477)
Screenshot: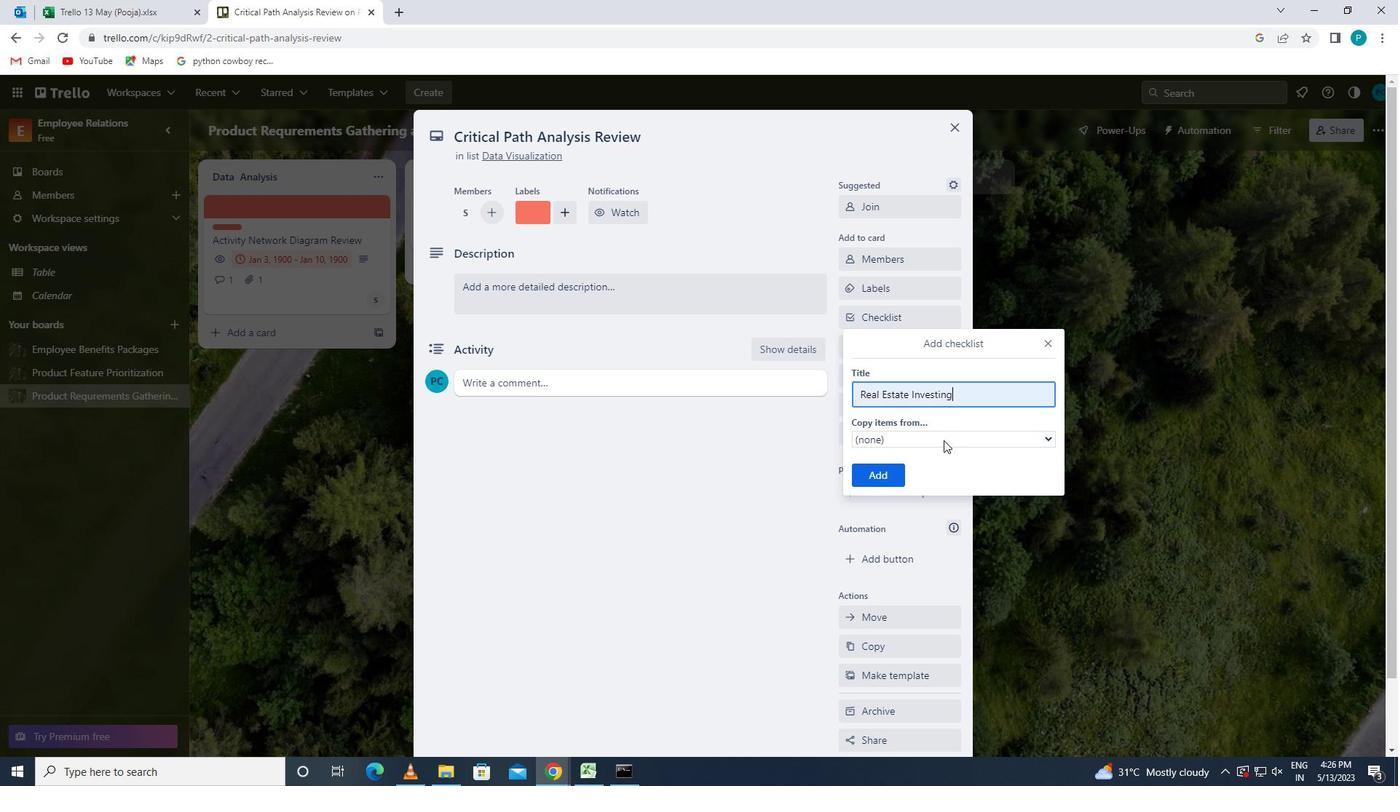 
Action: Mouse pressed left at (894, 477)
Screenshot: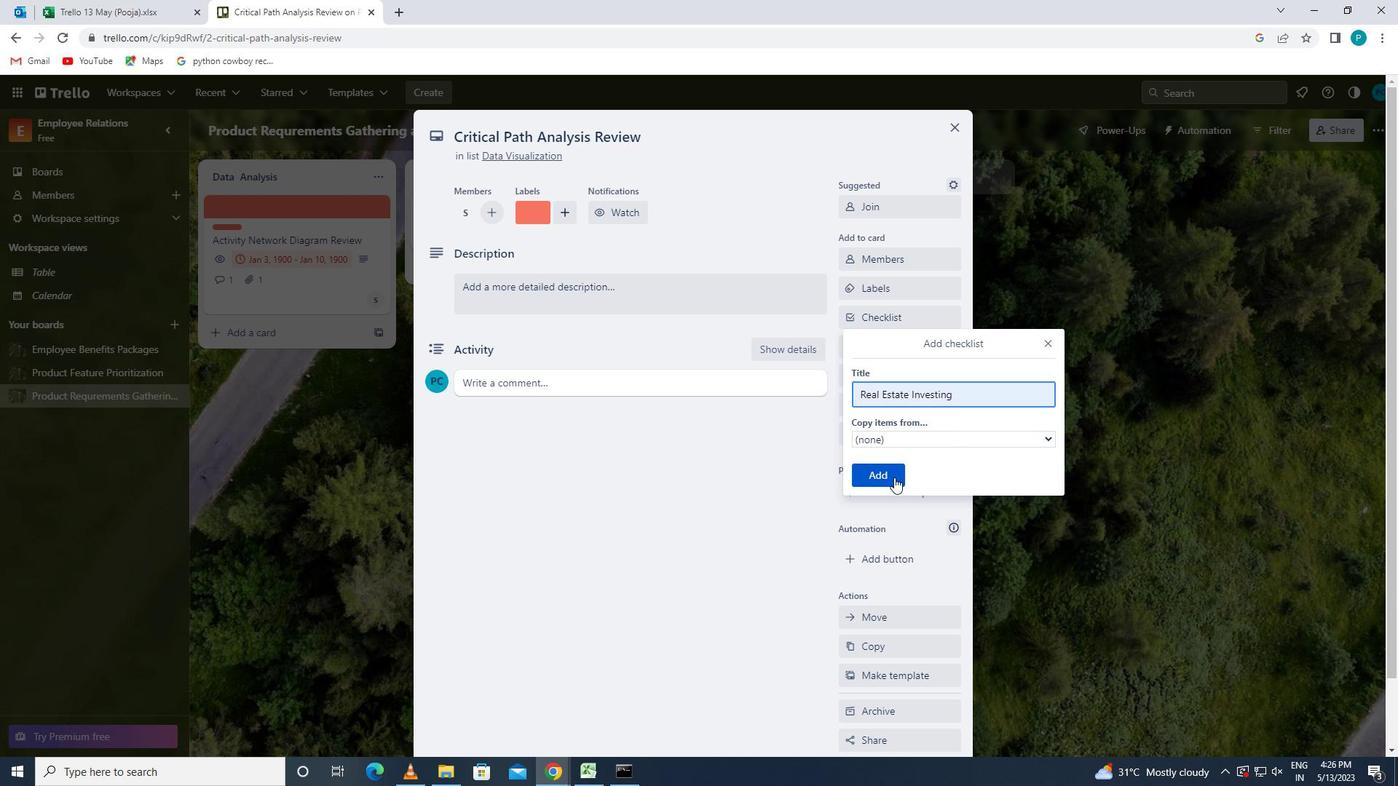 
Action: Mouse moved to (911, 369)
Screenshot: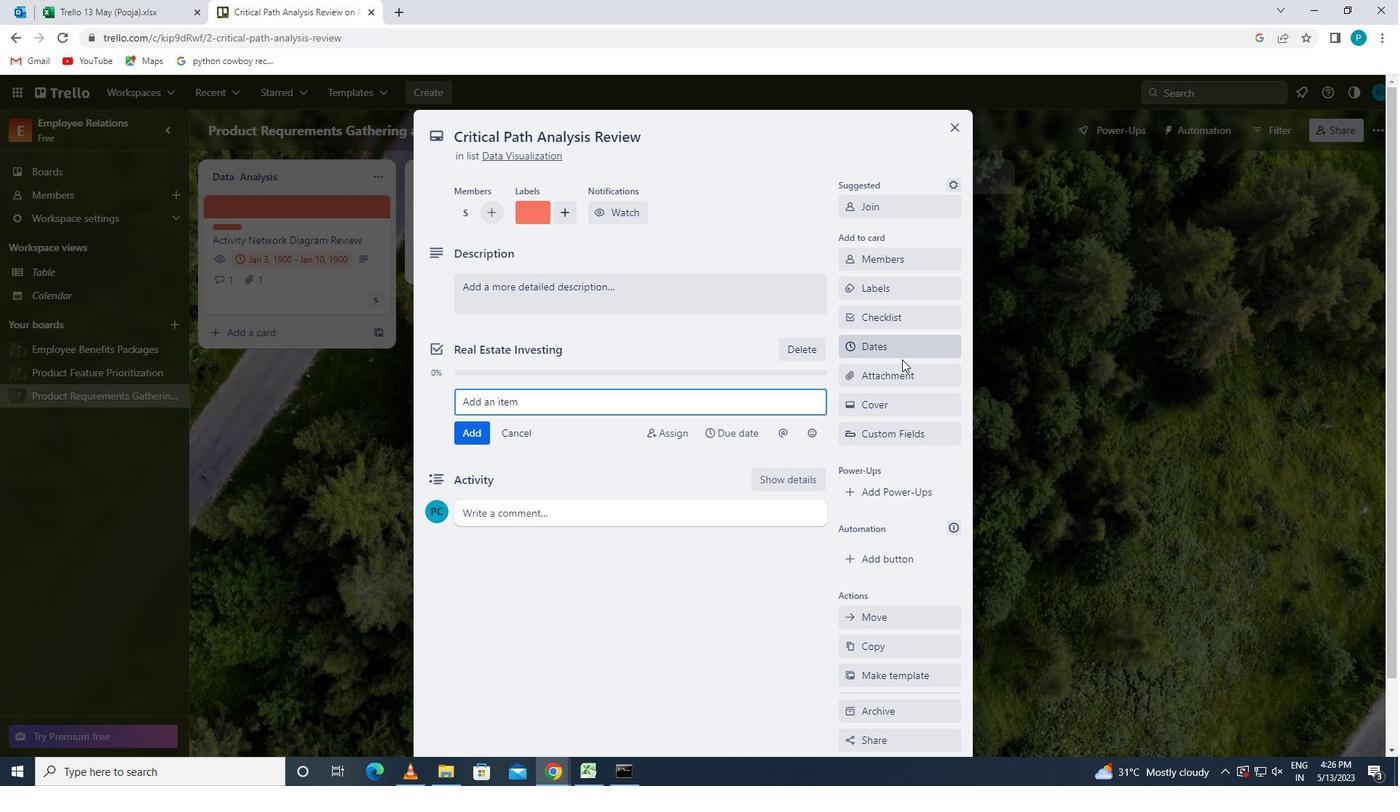 
Action: Mouse pressed left at (911, 369)
Screenshot: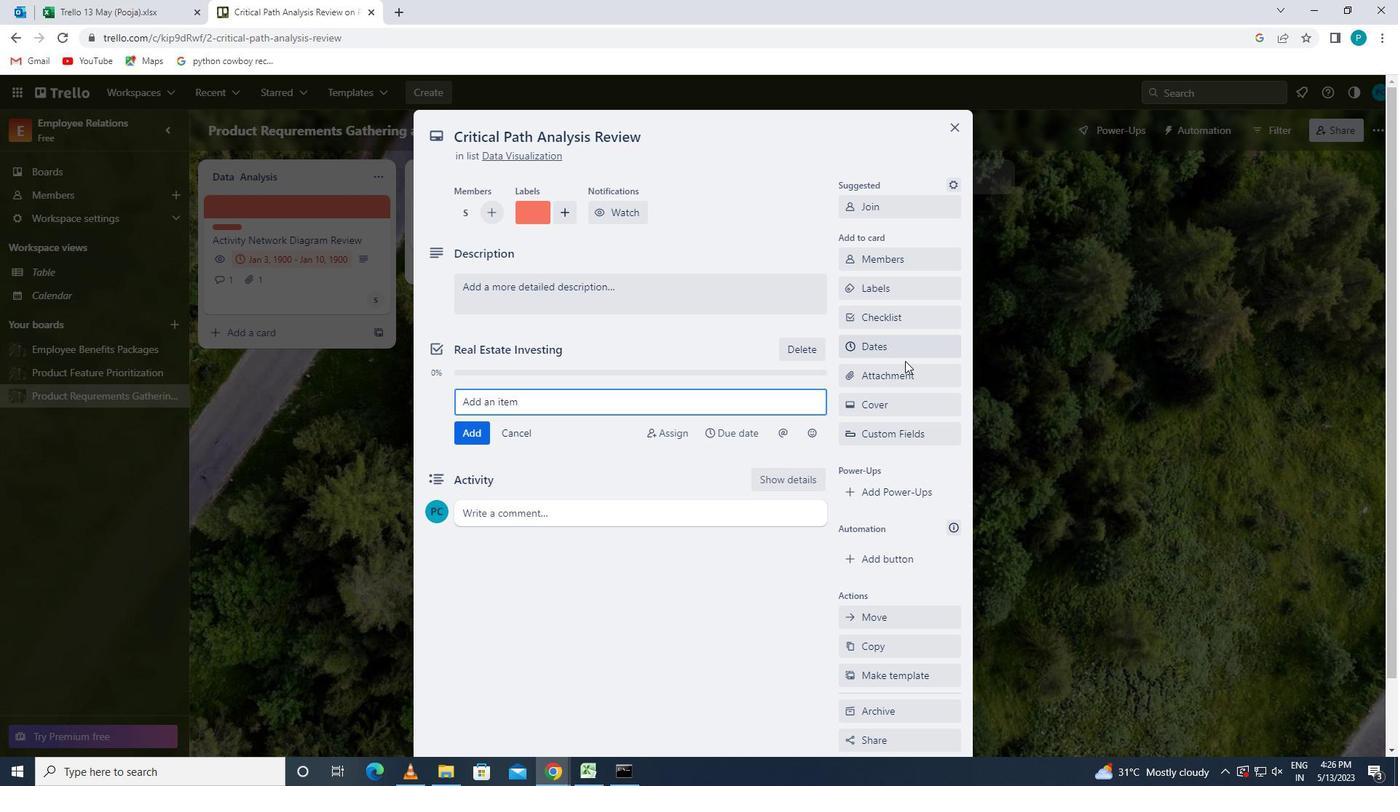 
Action: Mouse moved to (917, 484)
Screenshot: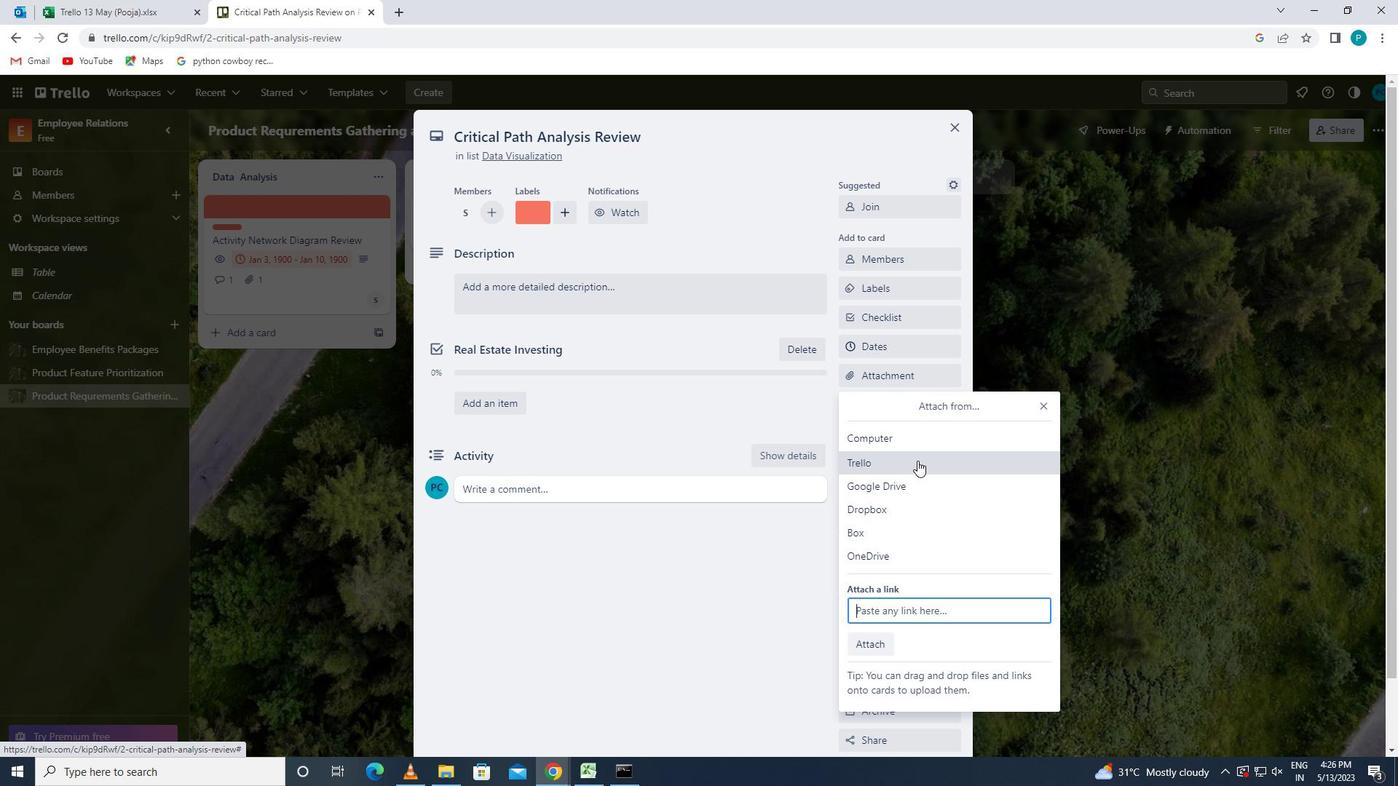 
Action: Mouse pressed left at (917, 484)
Screenshot: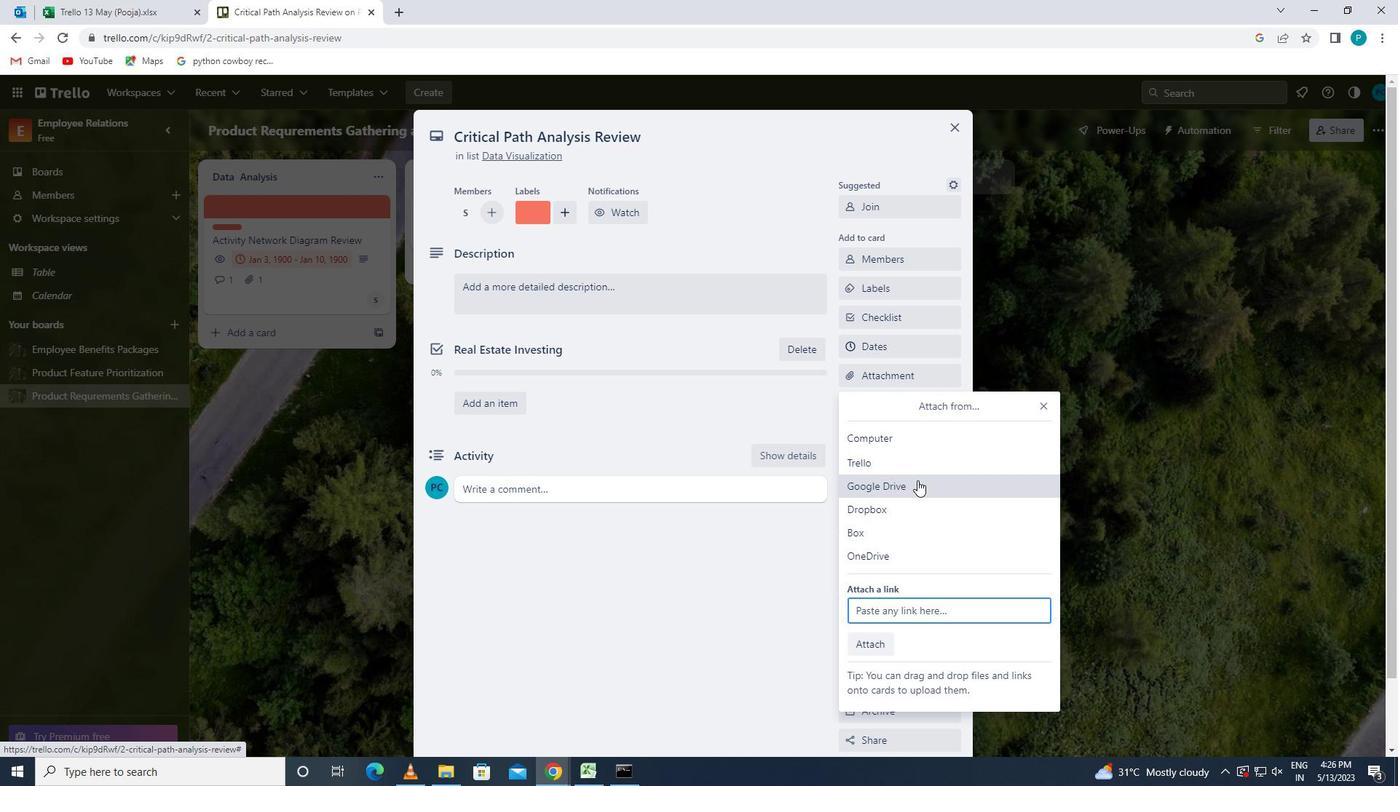 
Action: Mouse moved to (400, 439)
Screenshot: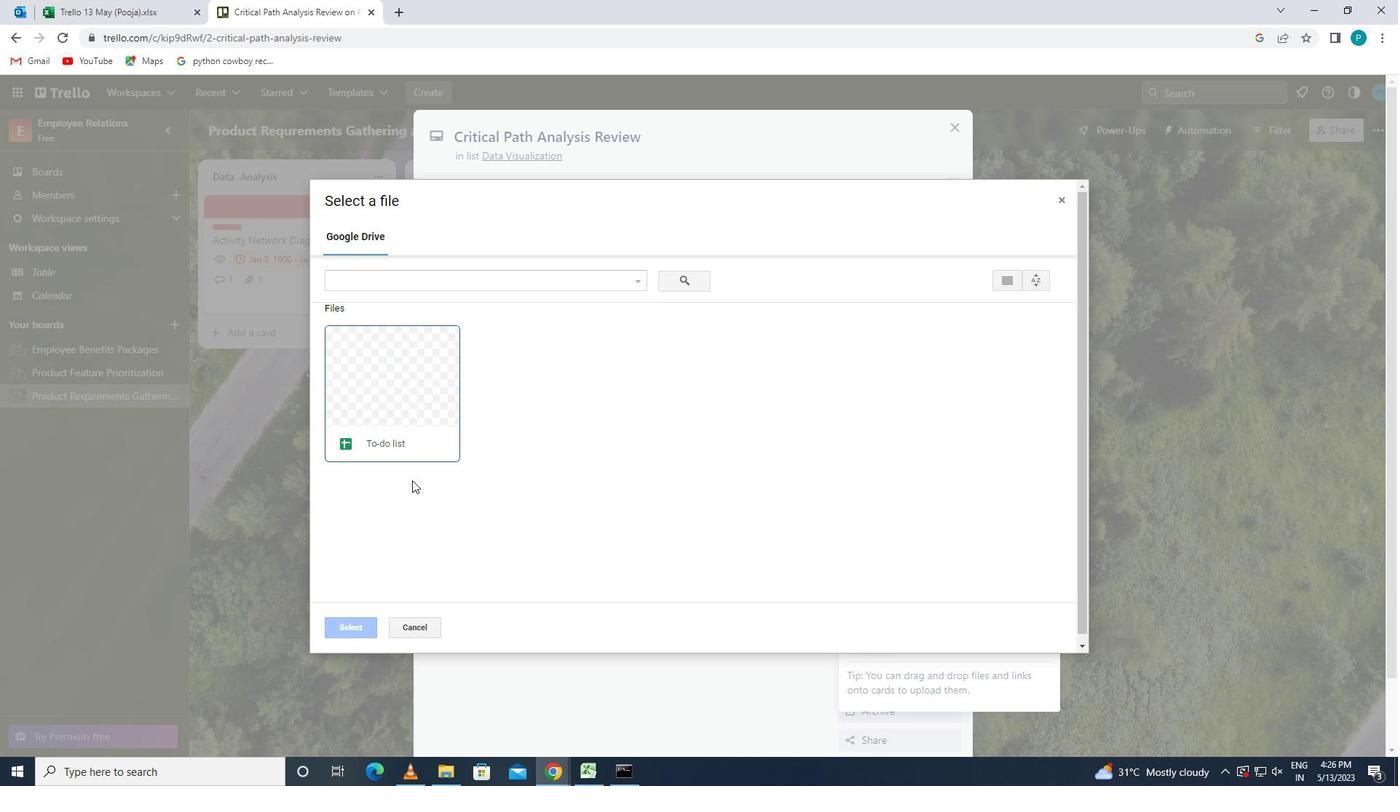 
Action: Mouse pressed left at (400, 439)
Screenshot: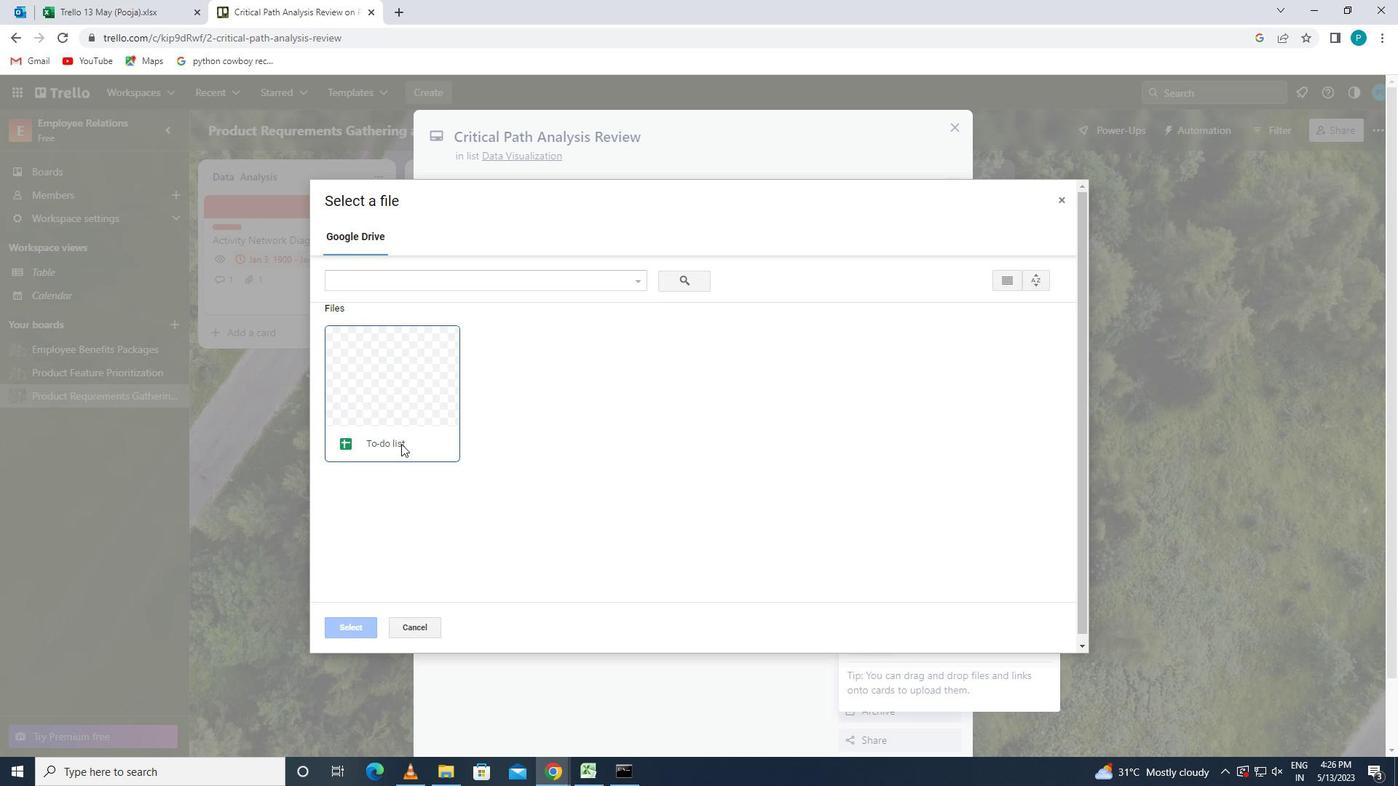 
Action: Mouse moved to (353, 630)
Screenshot: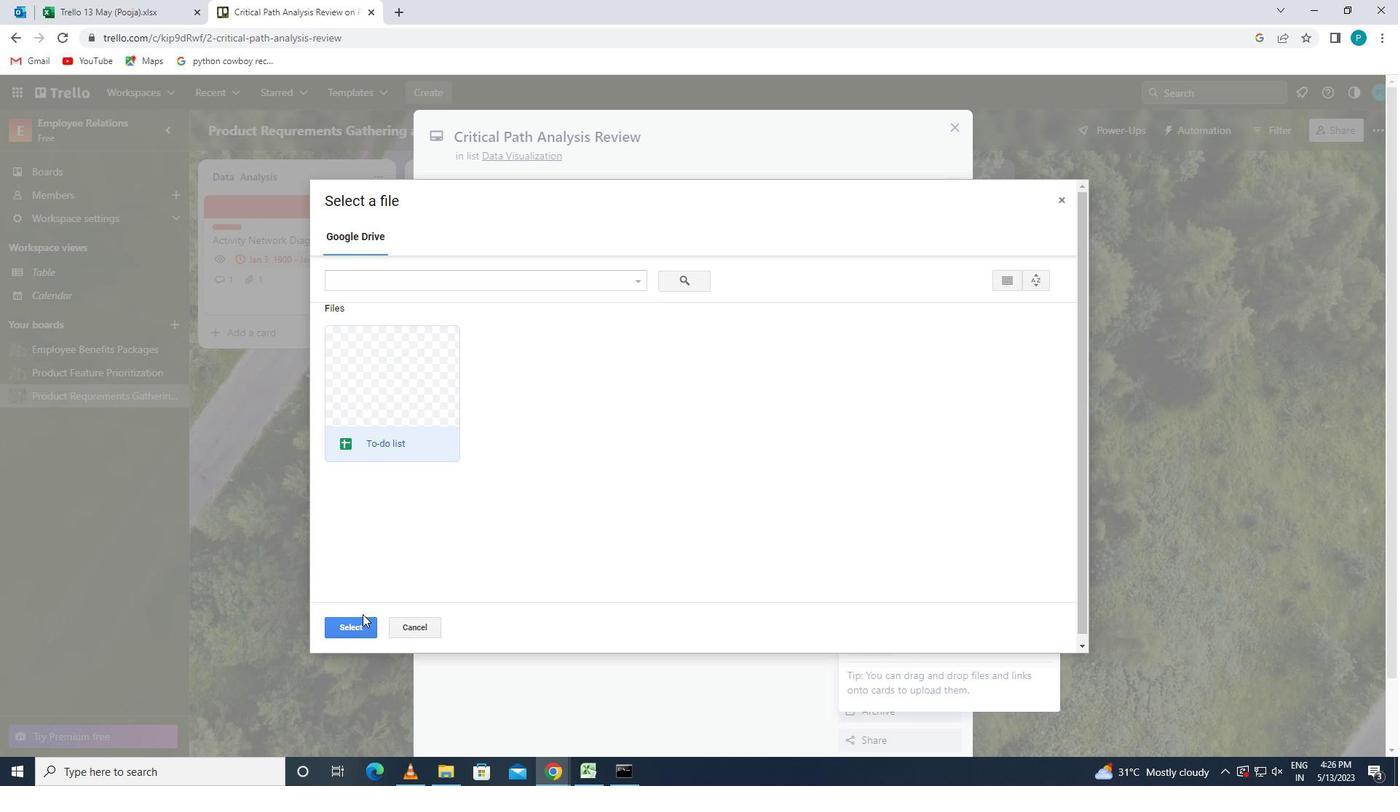 
Action: Mouse pressed left at (353, 630)
Screenshot: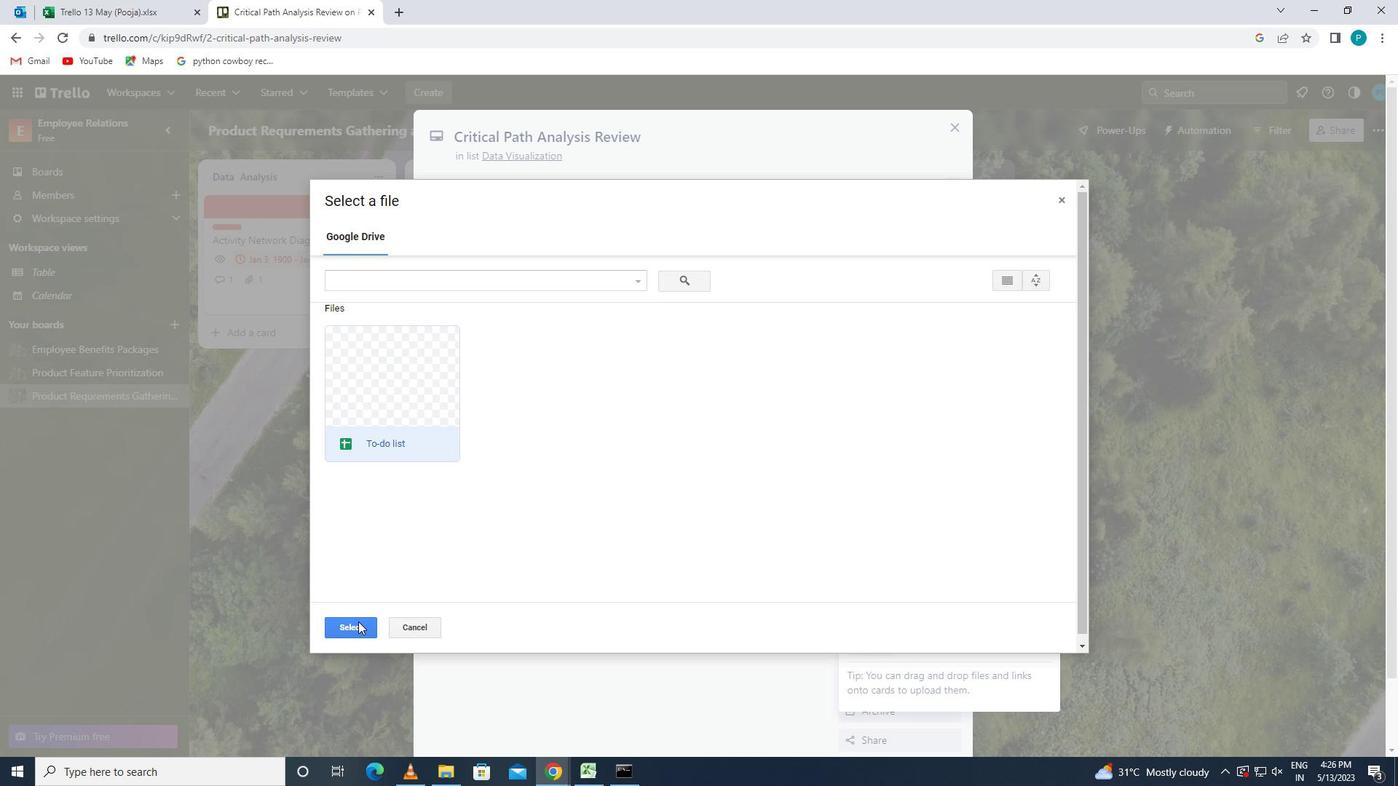 
Action: Mouse moved to (876, 412)
Screenshot: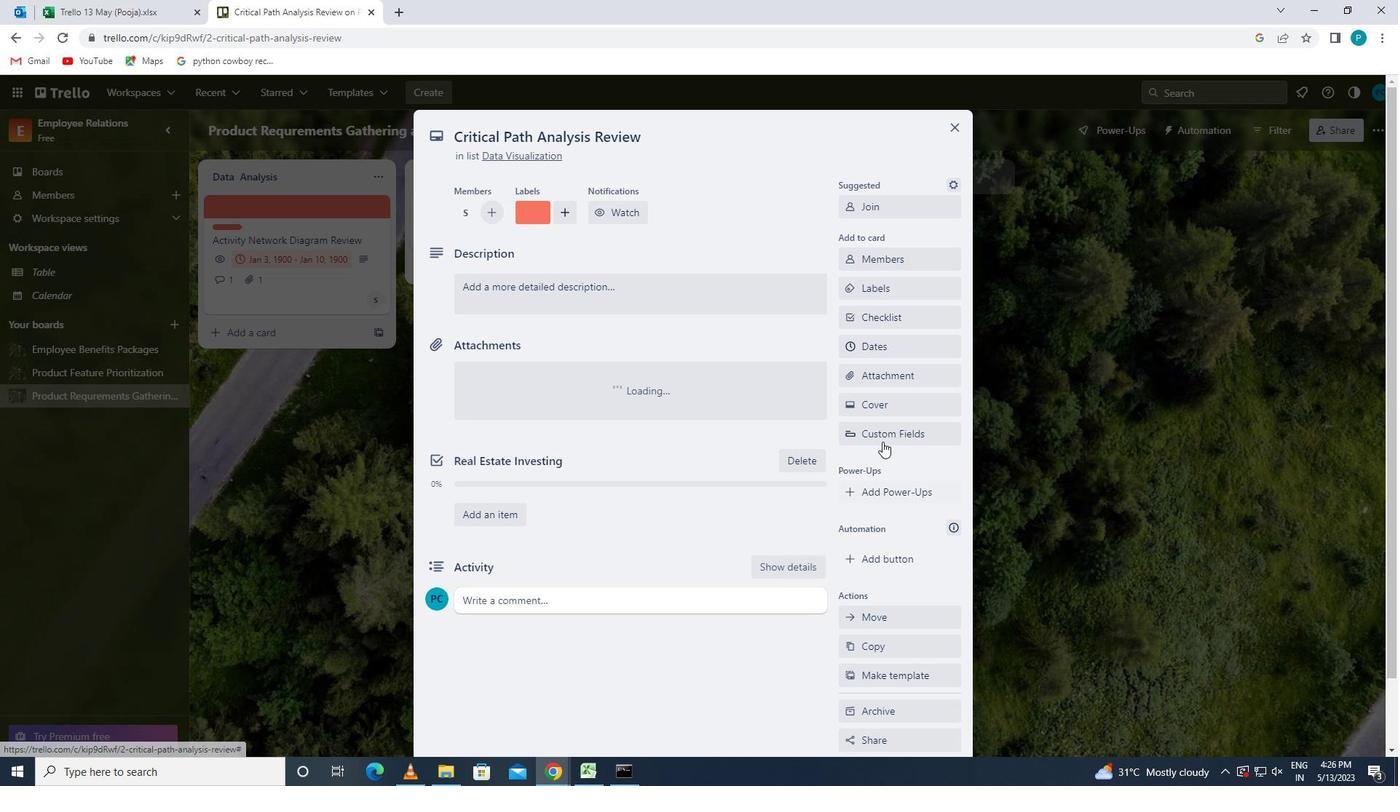 
Action: Mouse pressed left at (876, 412)
Screenshot: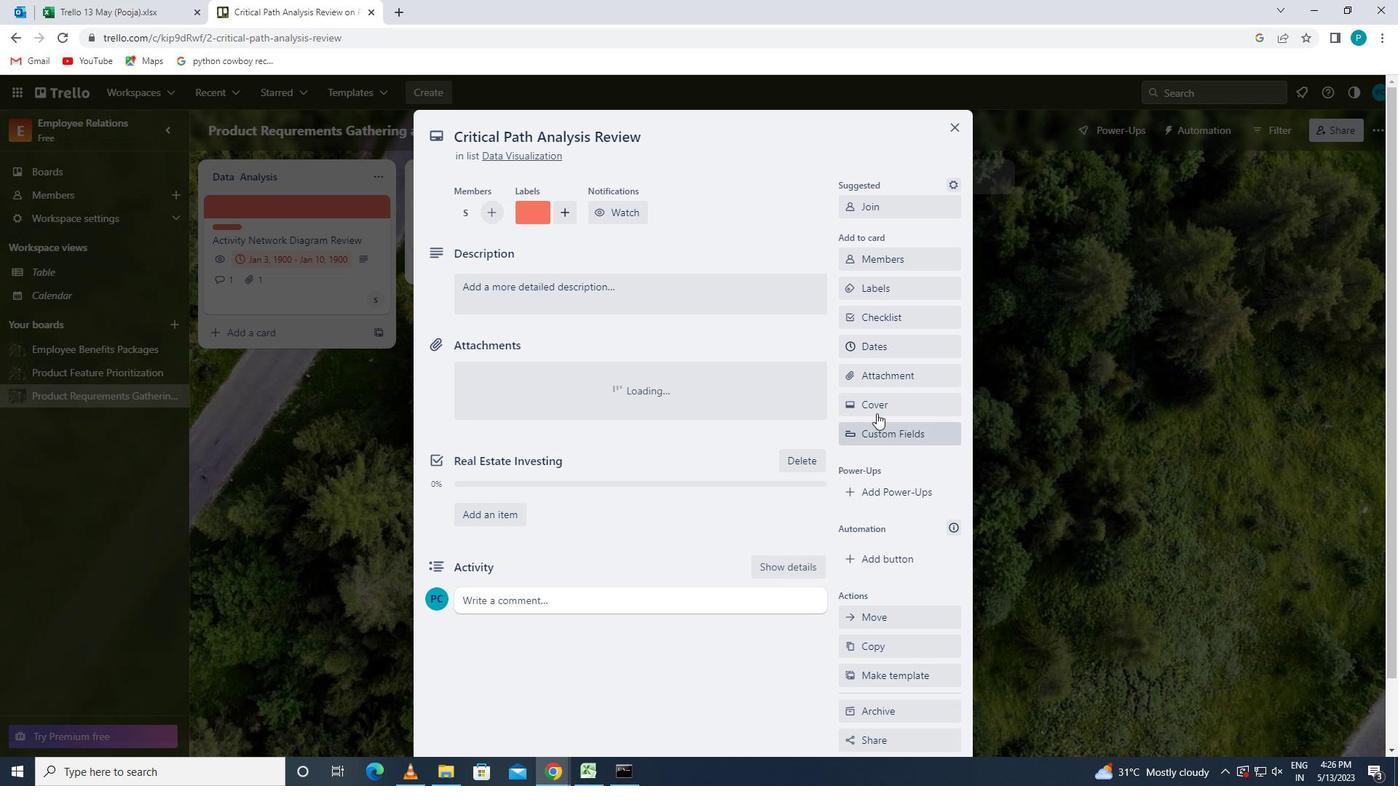 
Action: Mouse moved to (983, 466)
Screenshot: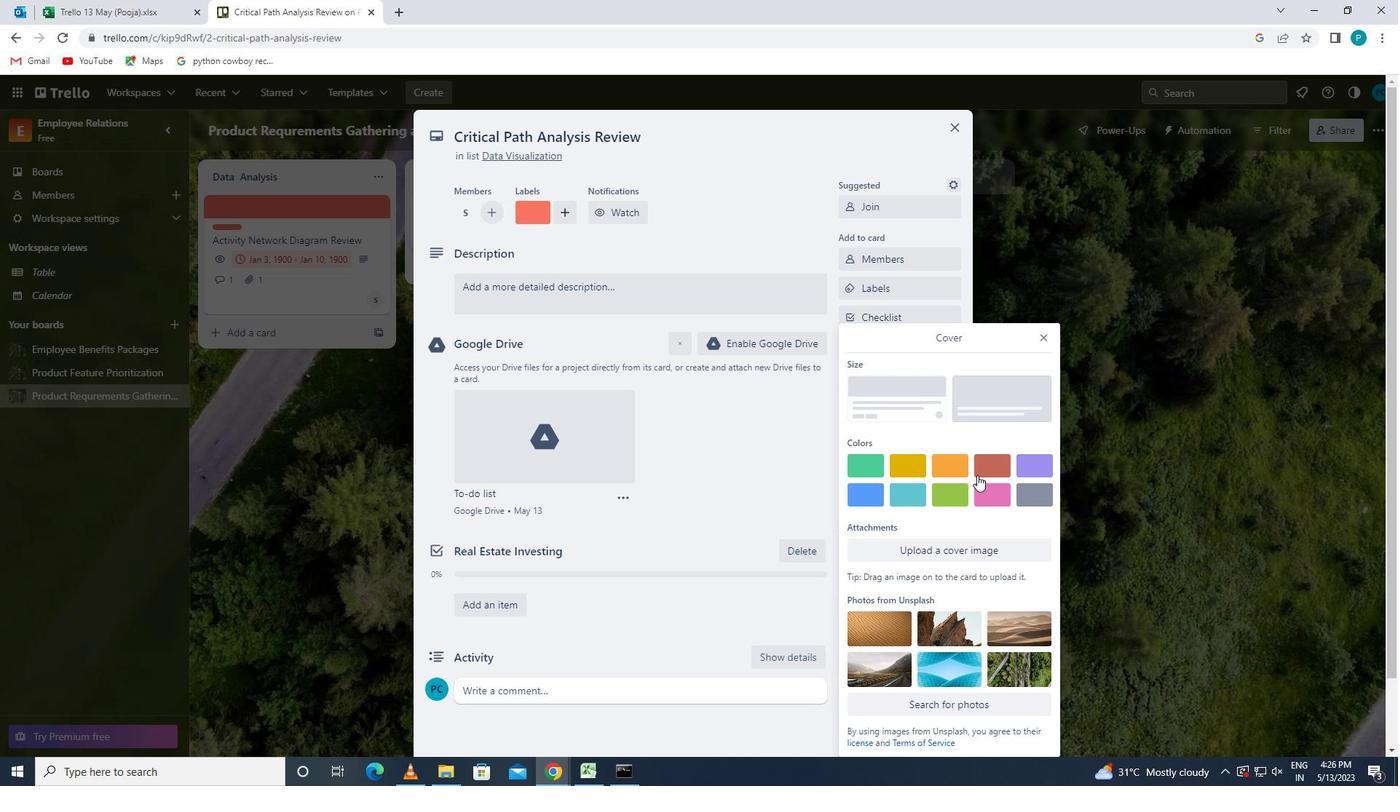
Action: Mouse pressed left at (983, 466)
Screenshot: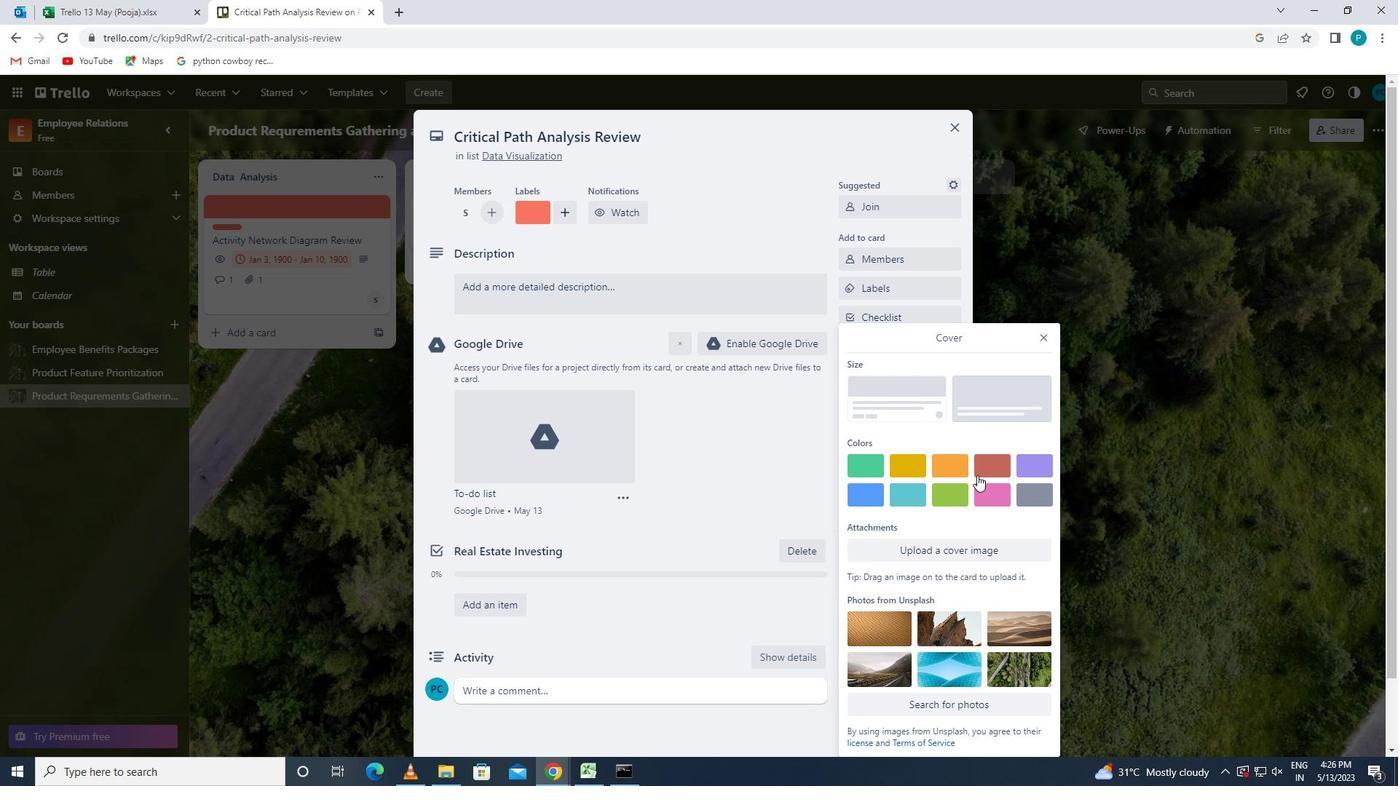 
Action: Mouse moved to (1040, 310)
Screenshot: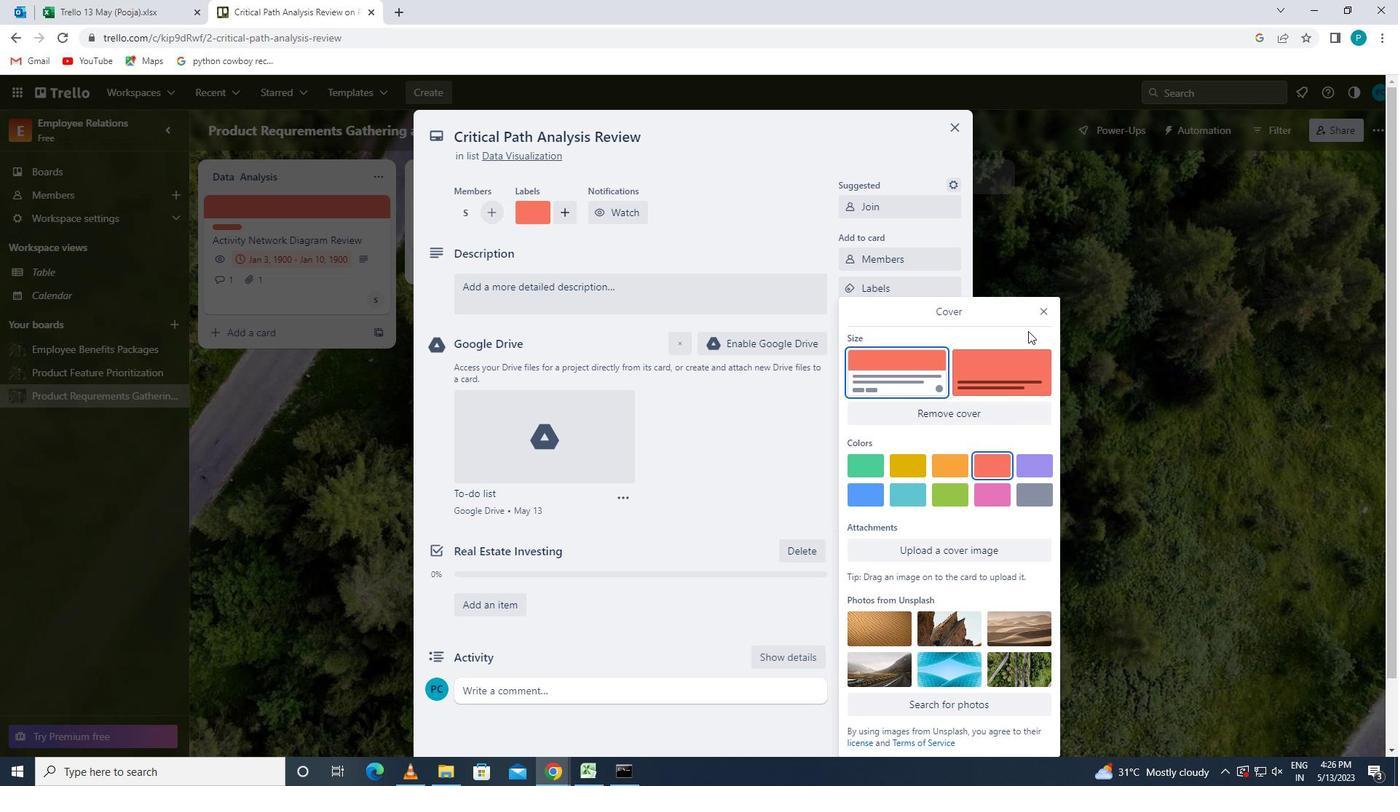 
Action: Mouse pressed left at (1040, 310)
Screenshot: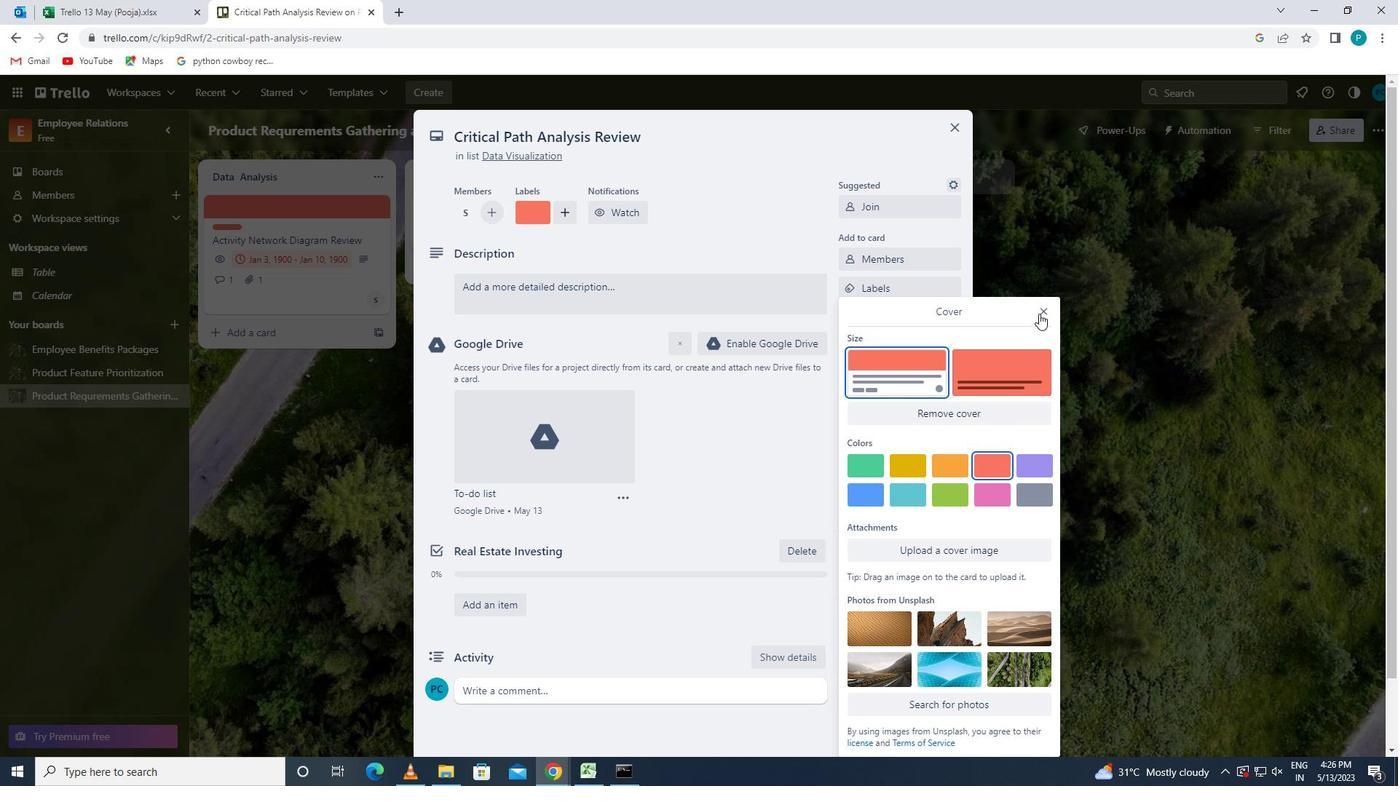 
Action: Mouse moved to (635, 402)
Screenshot: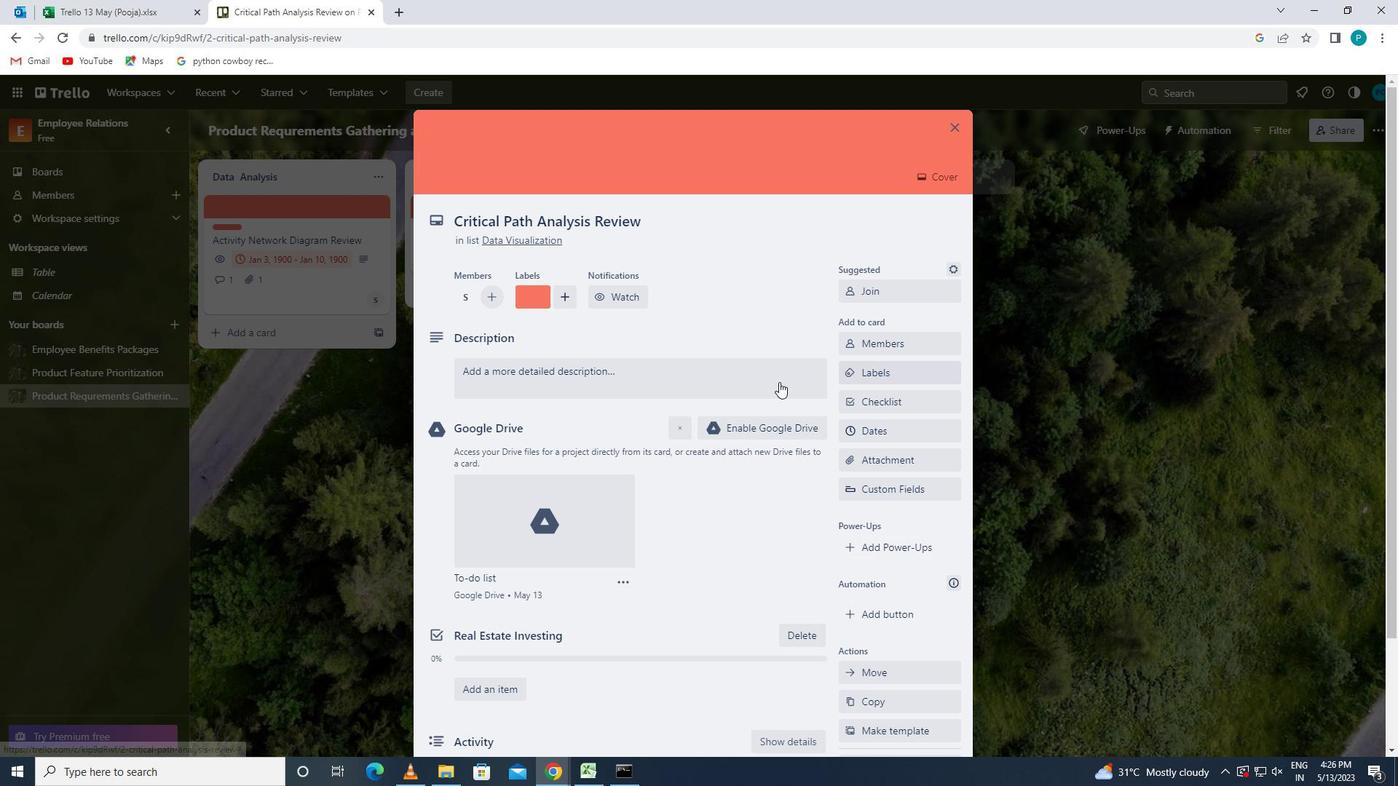 
Action: Mouse pressed left at (635, 402)
Screenshot: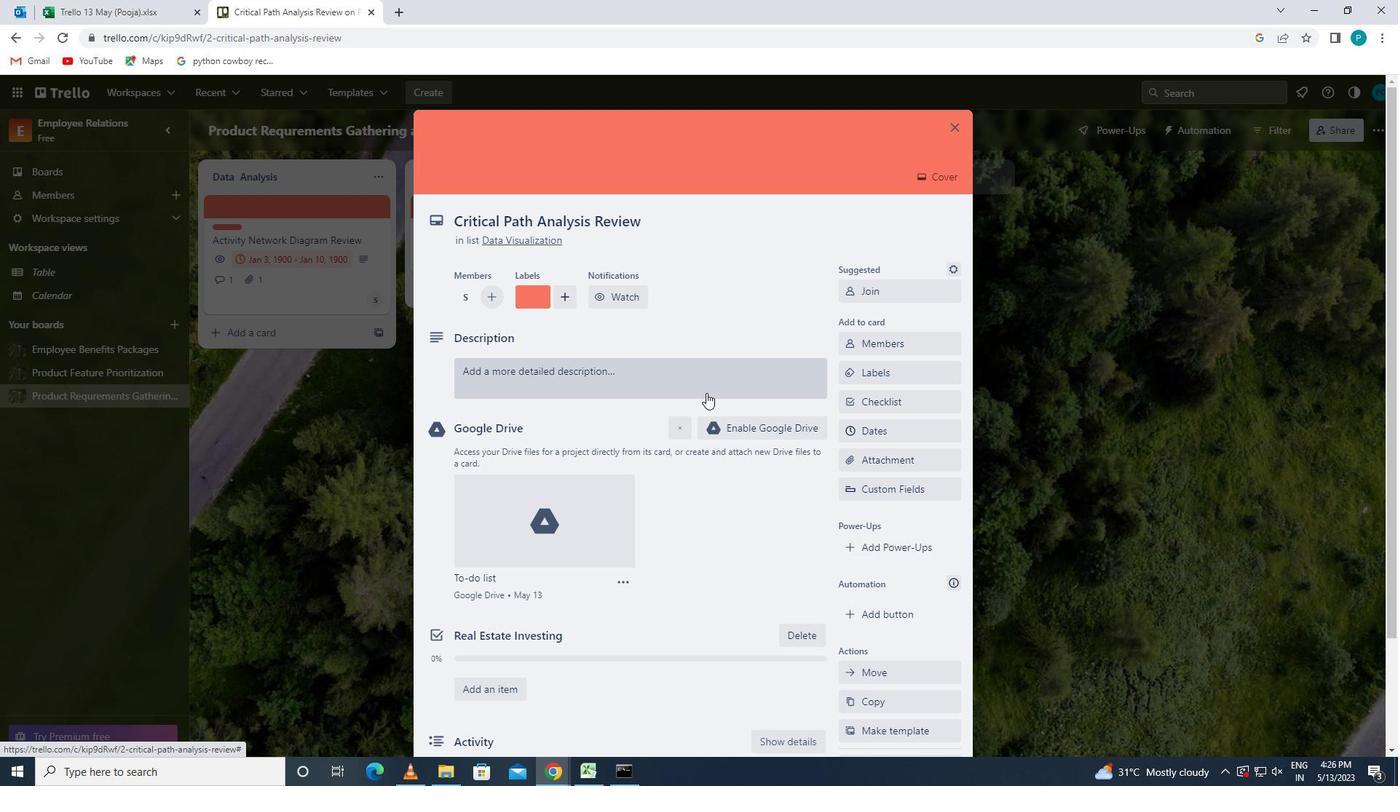 
Action: Mouse moved to (616, 391)
Screenshot: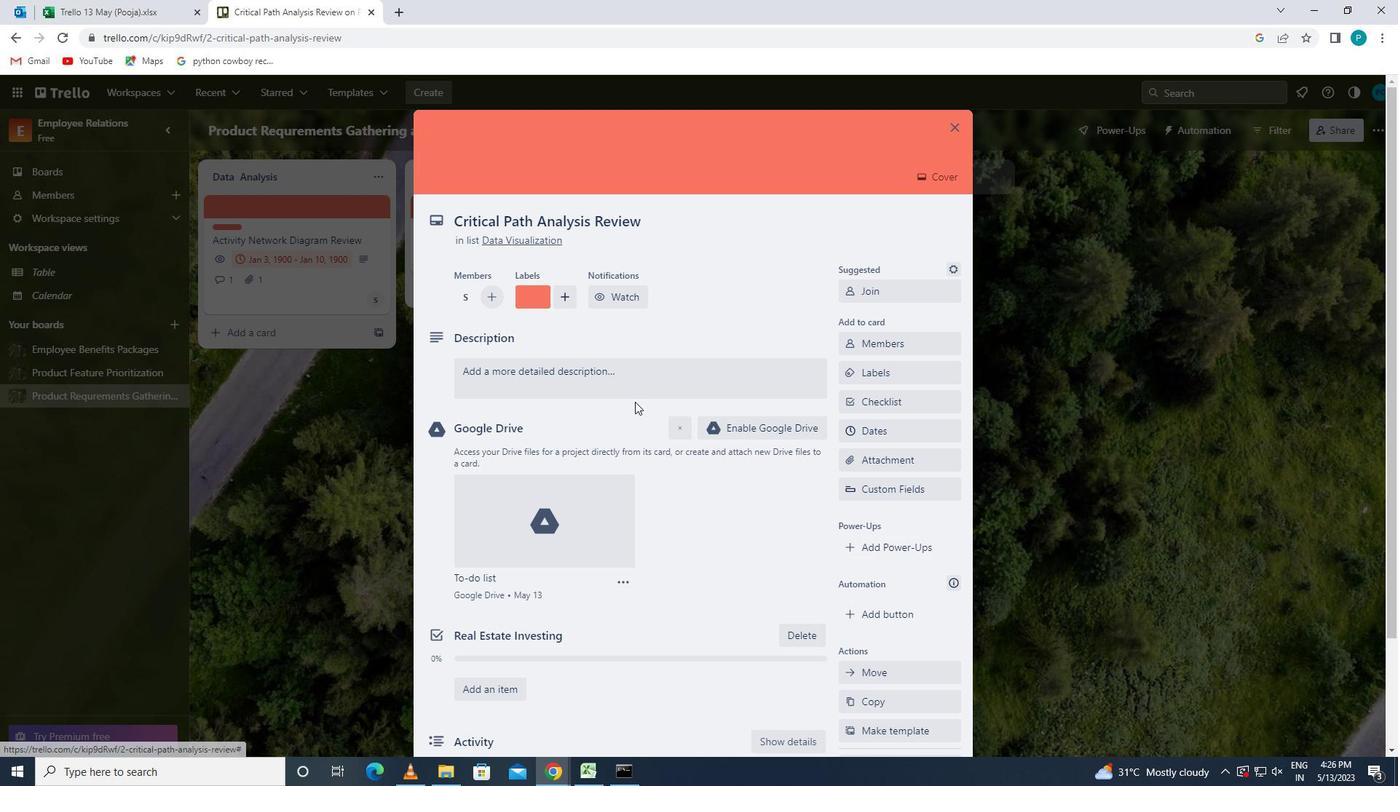 
Action: Mouse pressed left at (616, 391)
Screenshot: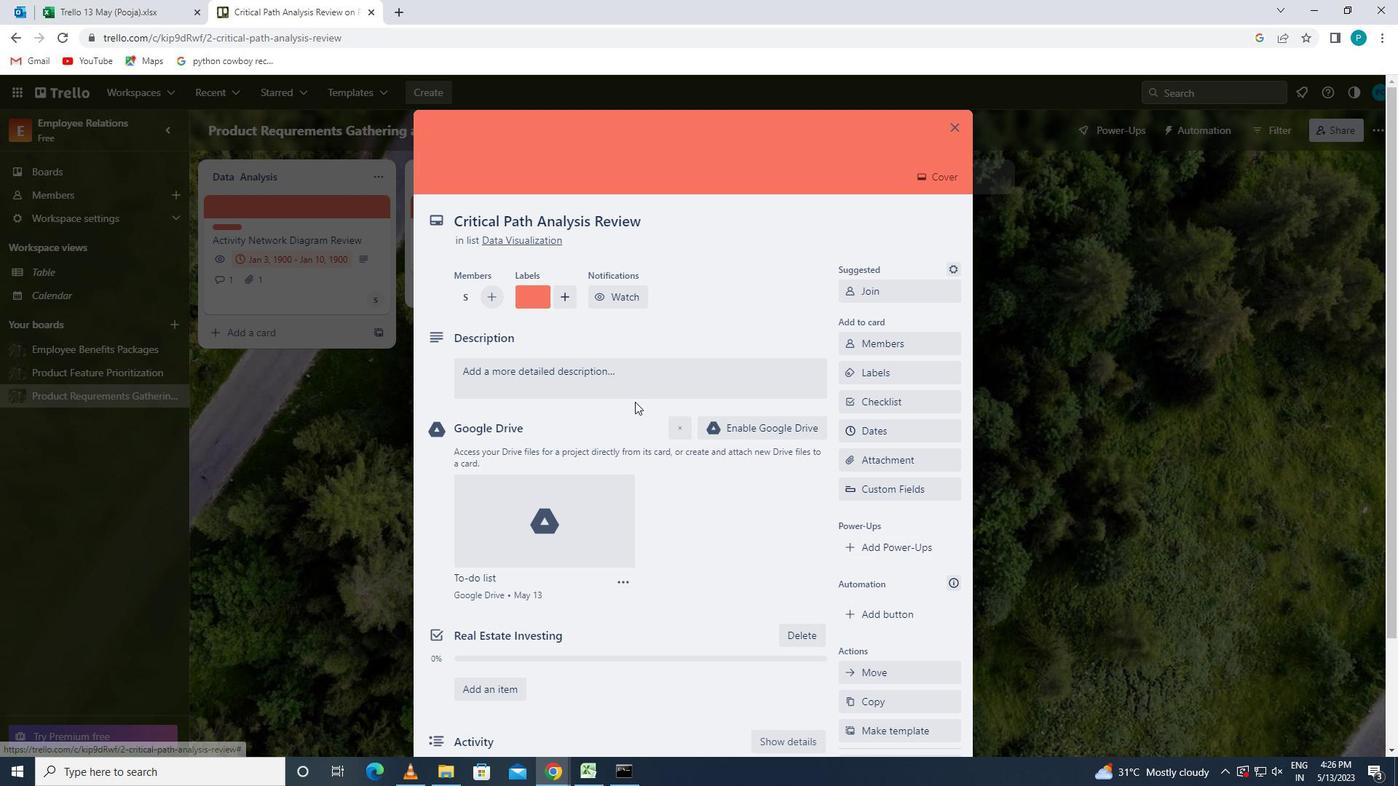 
Action: Key pressed <Key.caps_lock>p<Key.caps_lock>lan<Key.space>and<Key.space>execute<Key.space>company<Key.space>team-building<Key.space>conference<Key.space>e<Key.backspace>with<Key.space>guest<Key.space>speakers<Key.space>on<Key.space>customer<Key.space>loyal<Key.backspace>lty
Screenshot: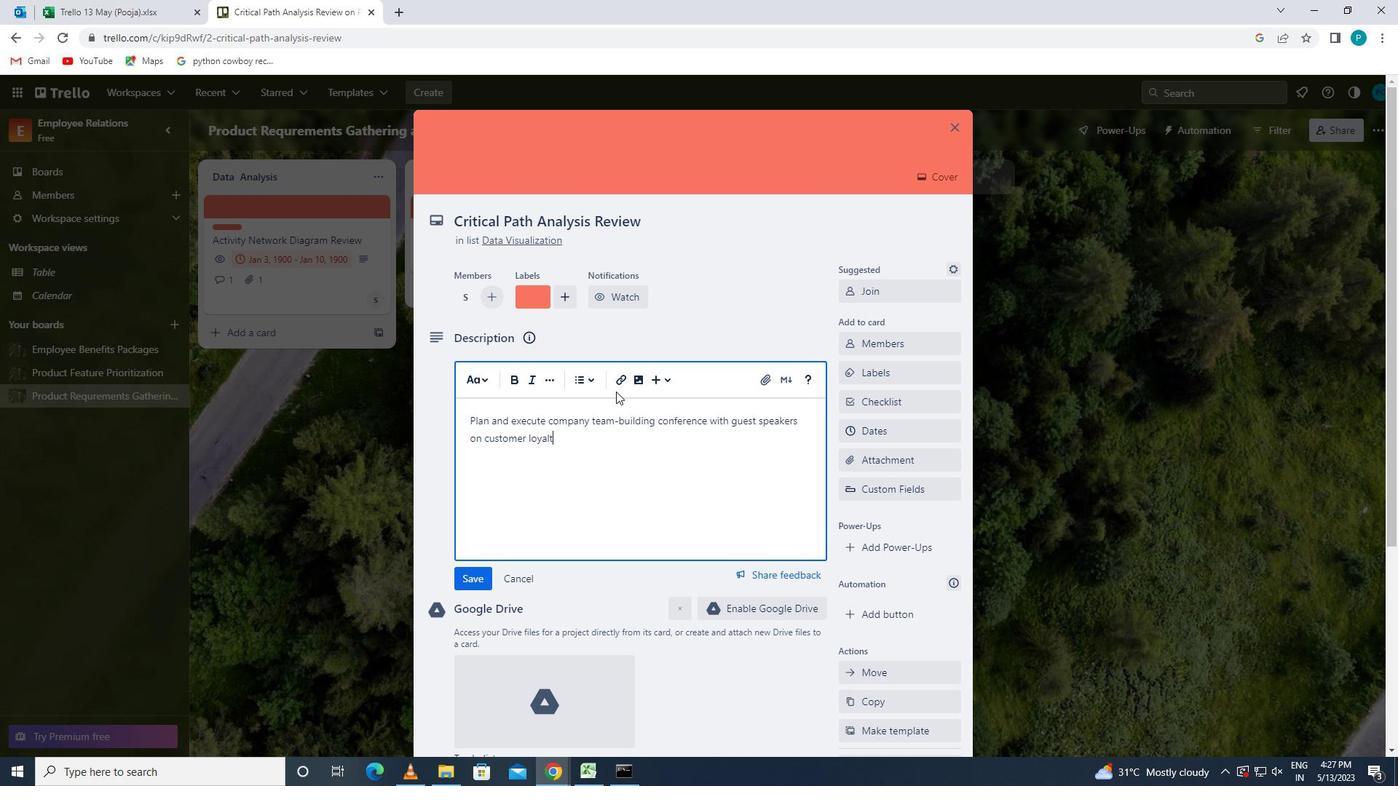 
Action: Mouse moved to (477, 583)
Screenshot: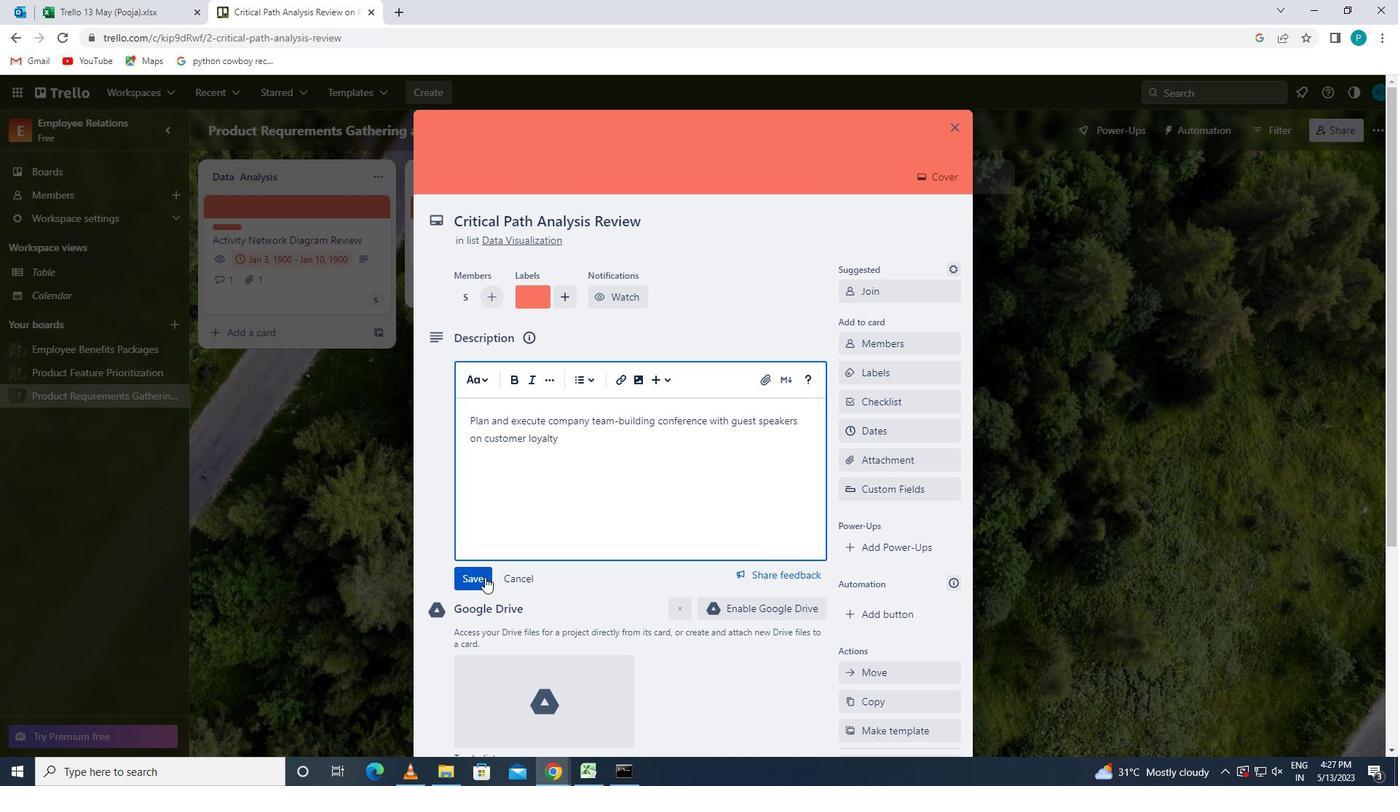 
Action: Mouse pressed left at (477, 583)
Screenshot: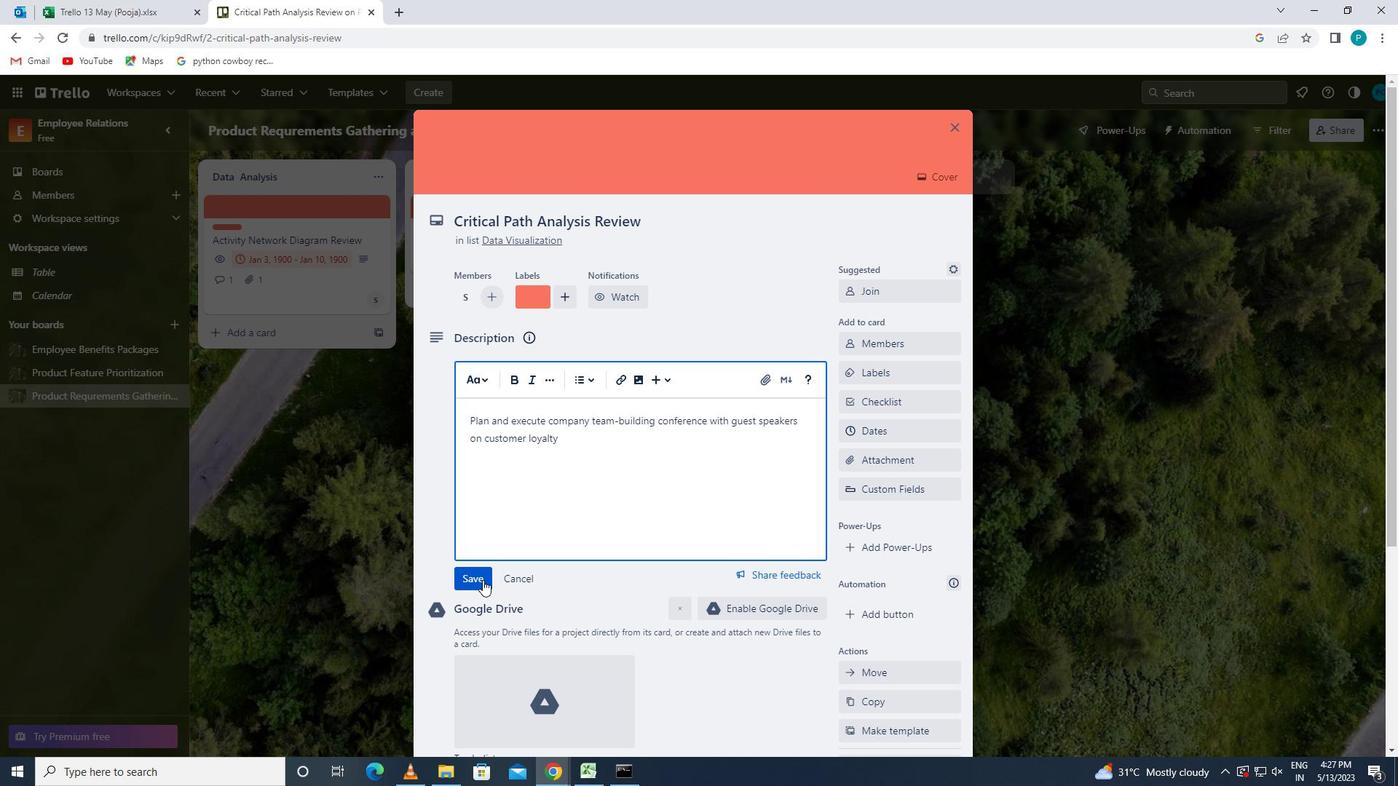 
Action: Mouse scrolled (477, 582) with delta (0, 0)
Screenshot: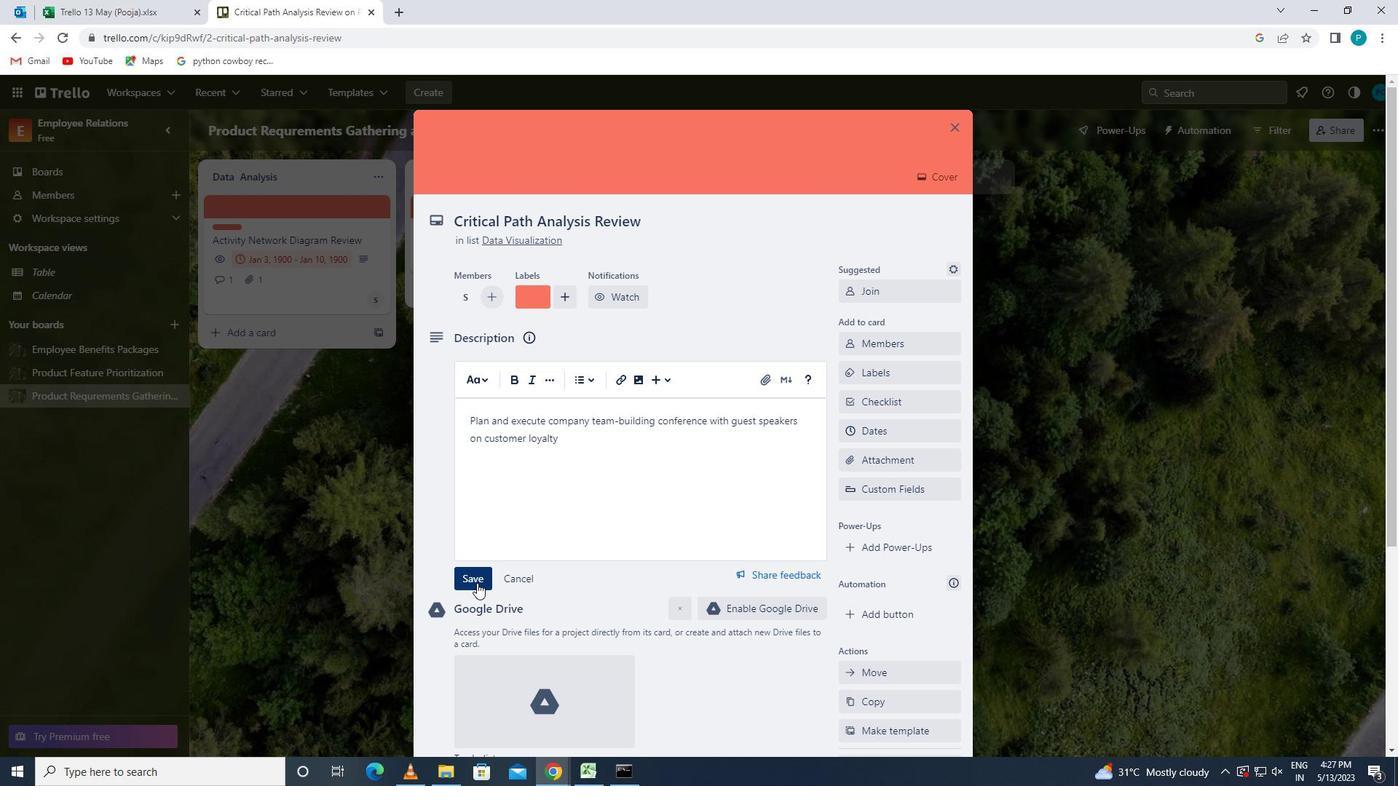 
Action: Mouse scrolled (477, 582) with delta (0, 0)
Screenshot: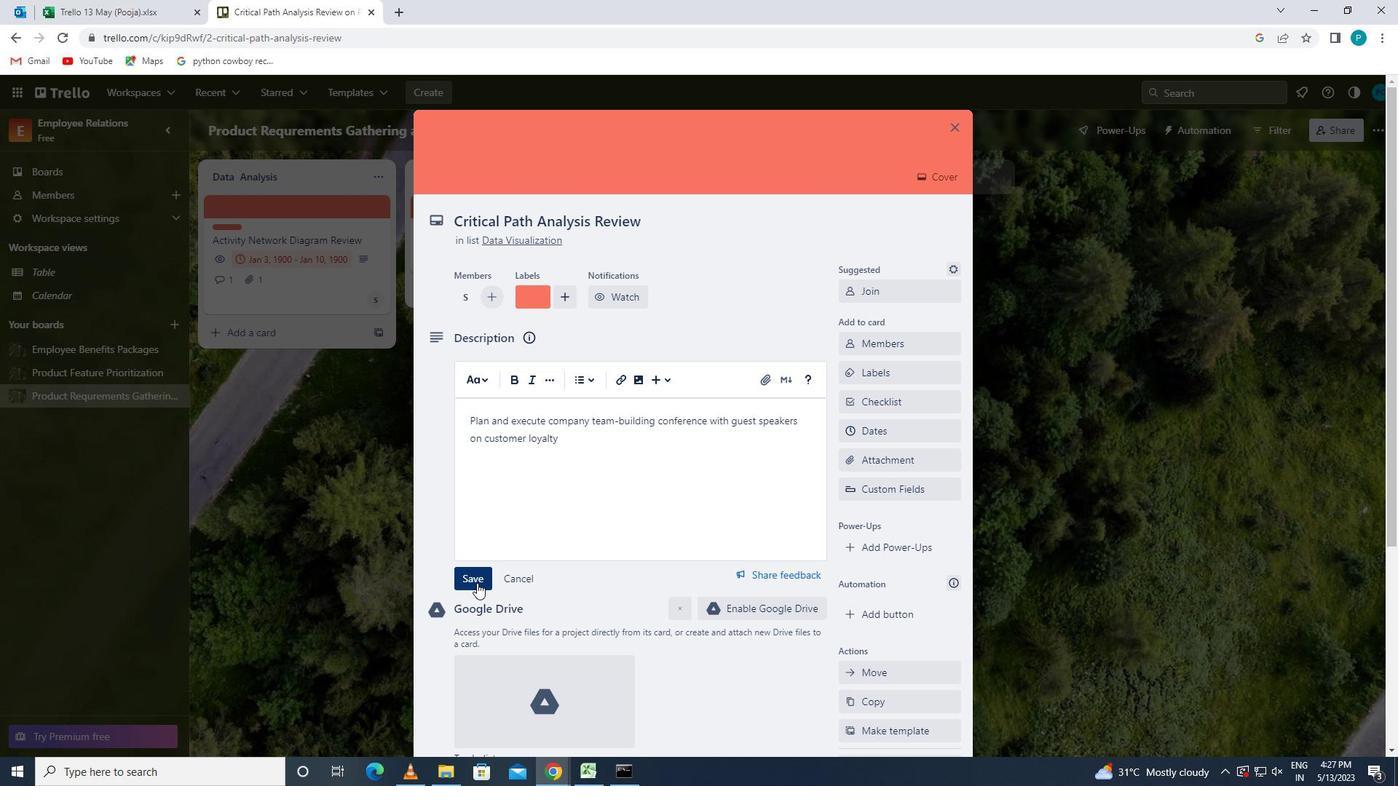 
Action: Mouse scrolled (477, 582) with delta (0, 0)
Screenshot: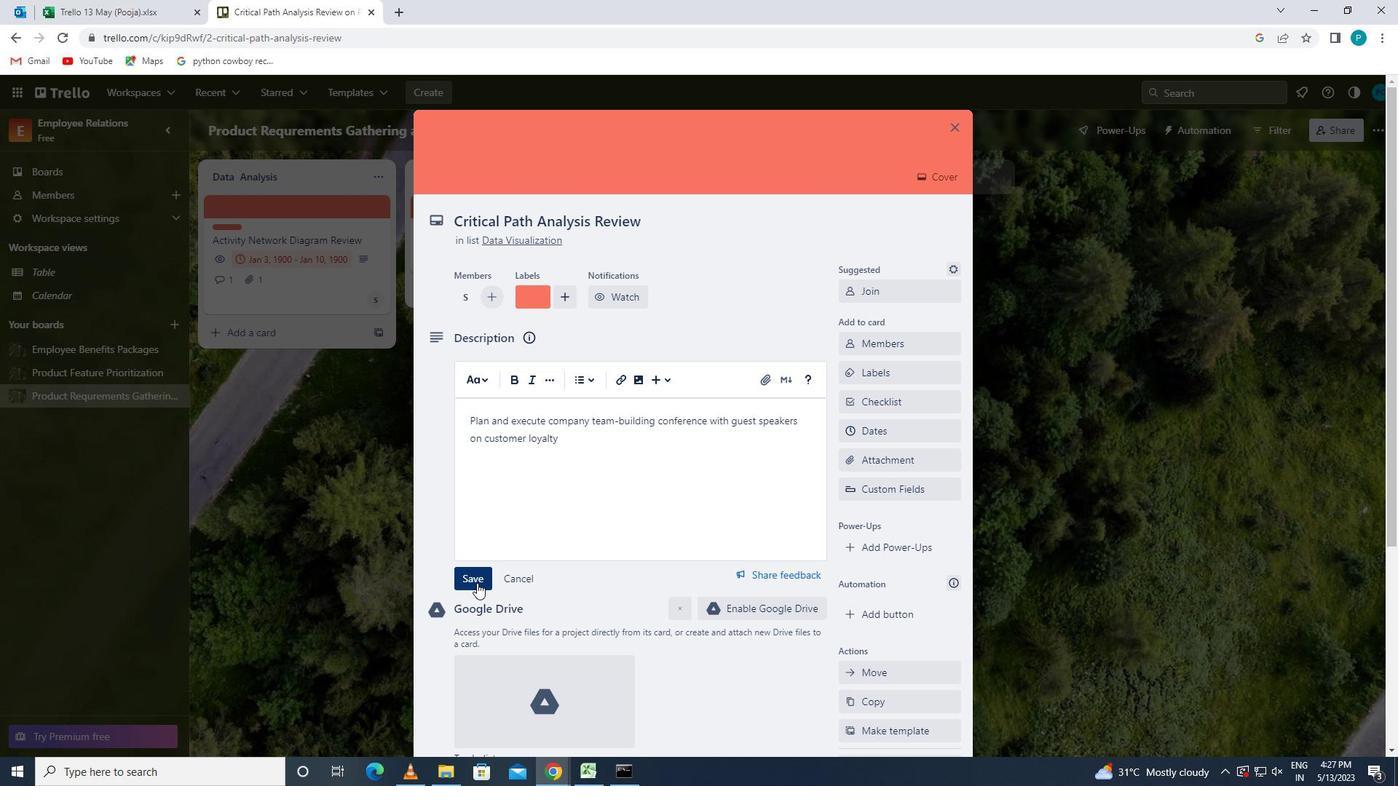 
Action: Mouse moved to (495, 627)
Screenshot: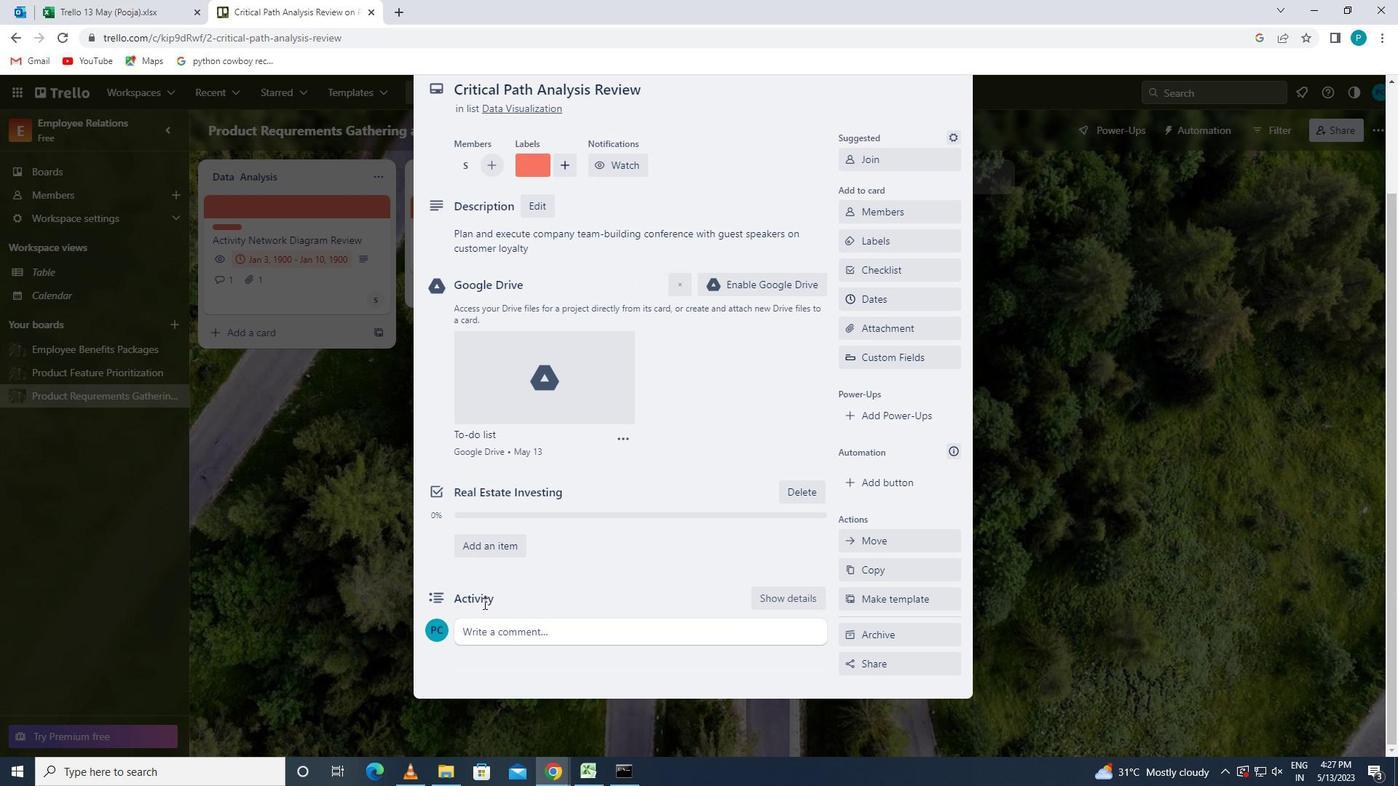 
Action: Mouse pressed left at (495, 627)
Screenshot: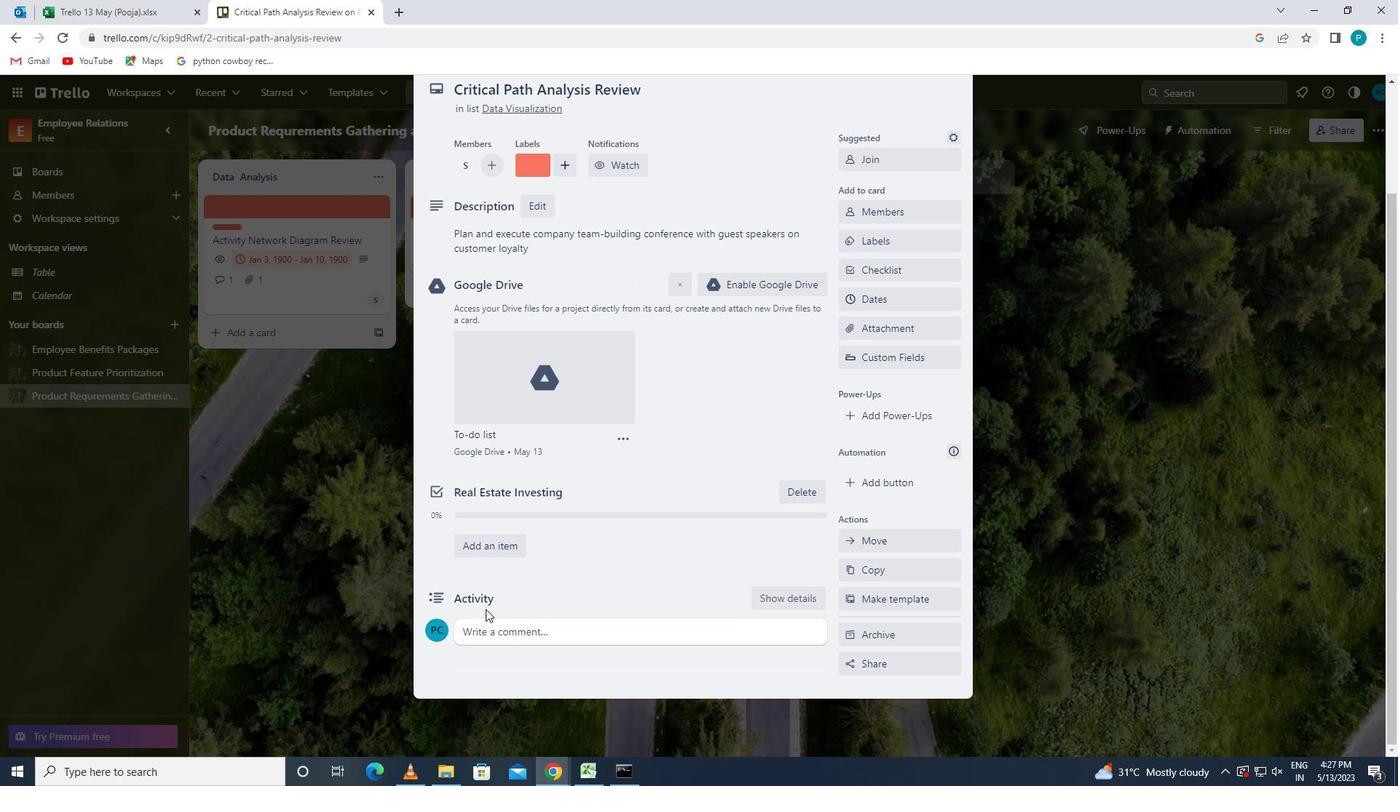 
Action: Key pressed <Key.caps_lock>t<Key.caps_lock>his<Key.space>task<Key.space>requires<Key.space>us<Key.space>to<Key.space>stay<Key.space>d<Key.backspace>focused<Key.space>on<Key.space>the<Key.space>end<Key.space>goal<Key.space>and<Key.space>not<Key.space>get<Key.space>siddetracked<Key.space>by<Key.space>distraction
Screenshot: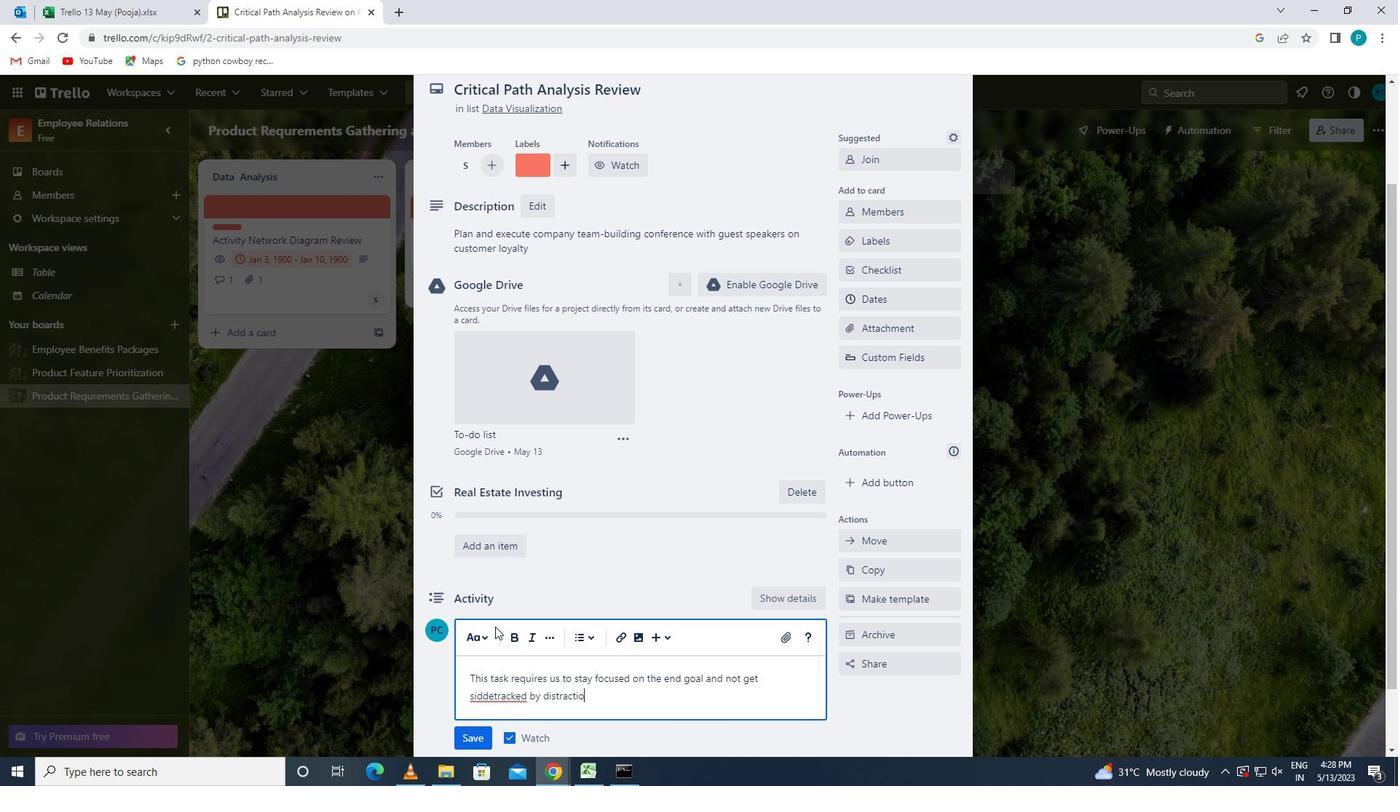 
Action: Mouse moved to (461, 740)
Screenshot: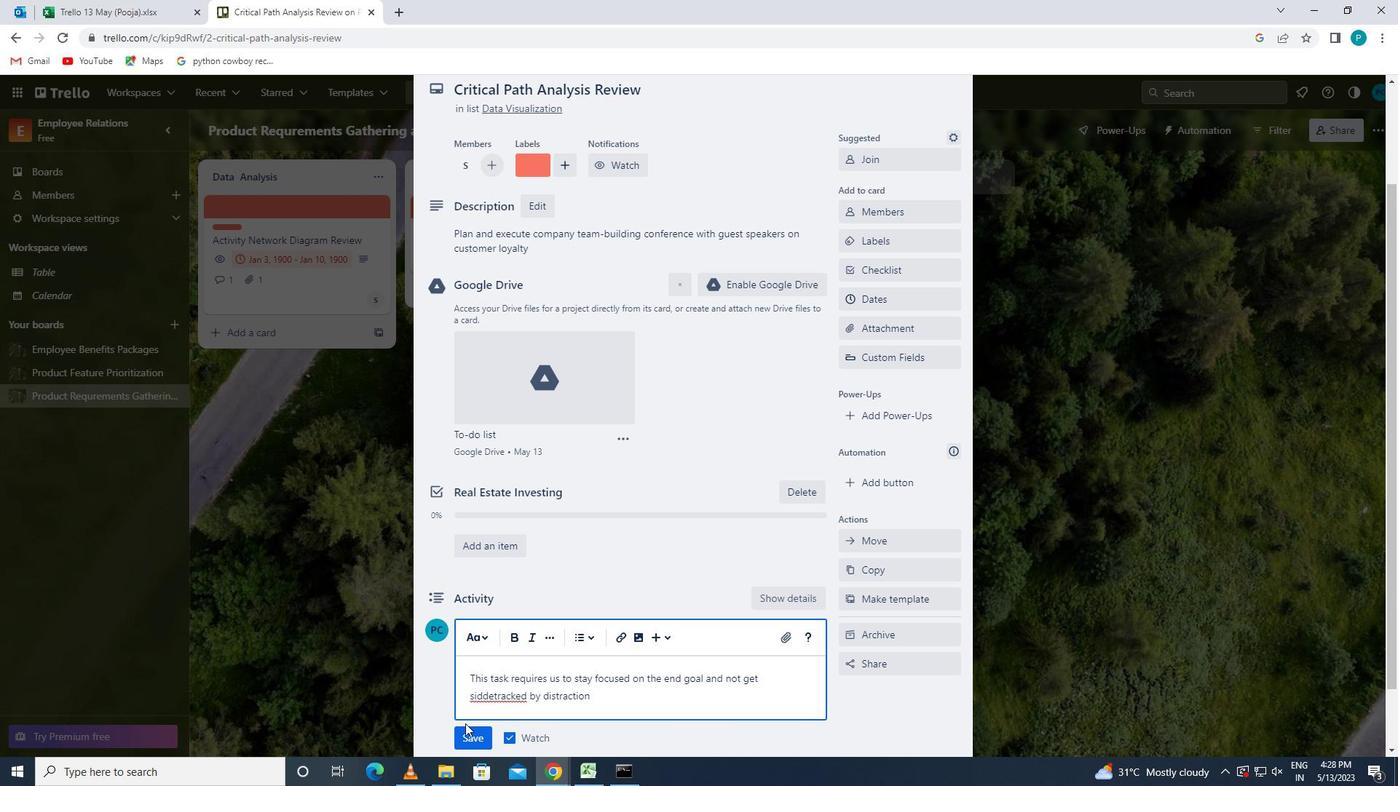 
Action: Mouse pressed left at (461, 740)
Screenshot: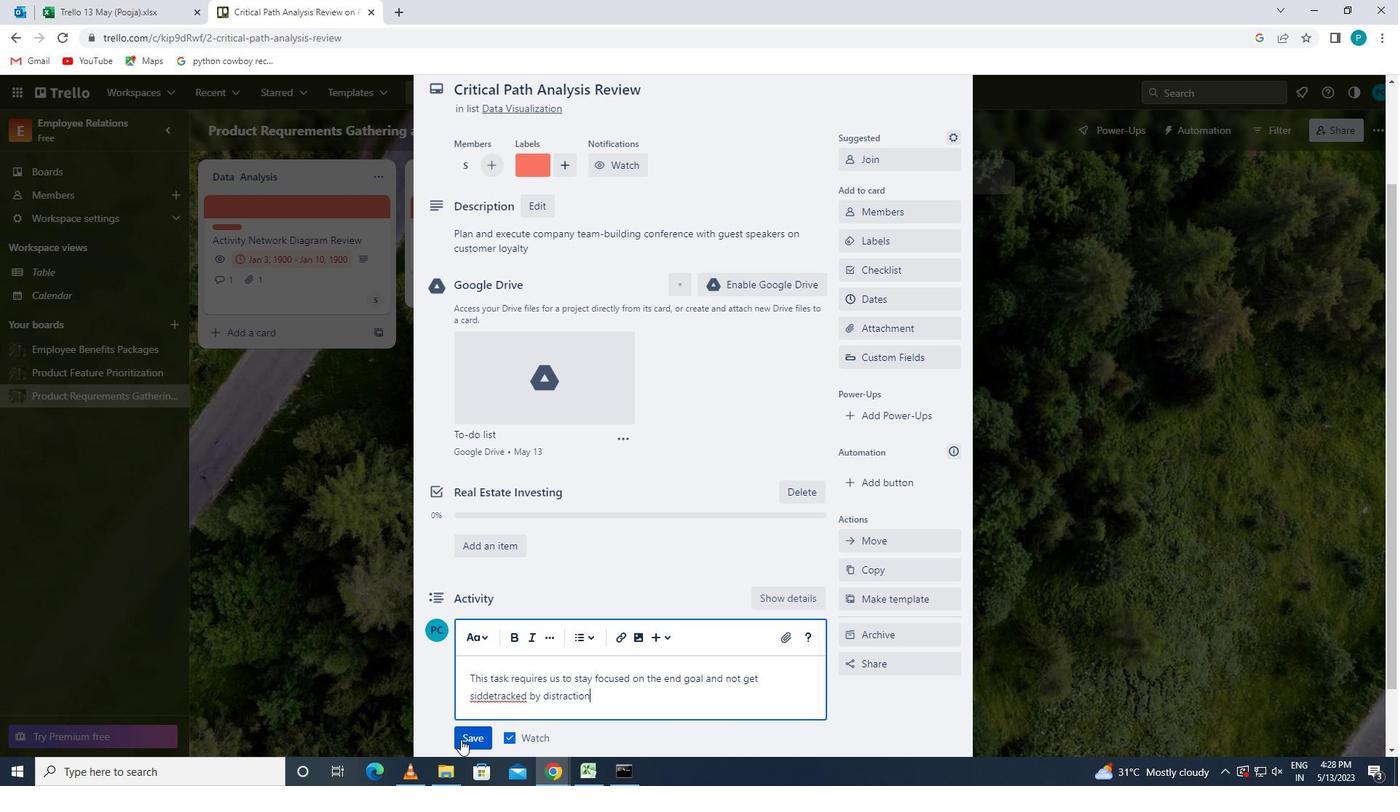 
Action: Mouse moved to (589, 620)
Screenshot: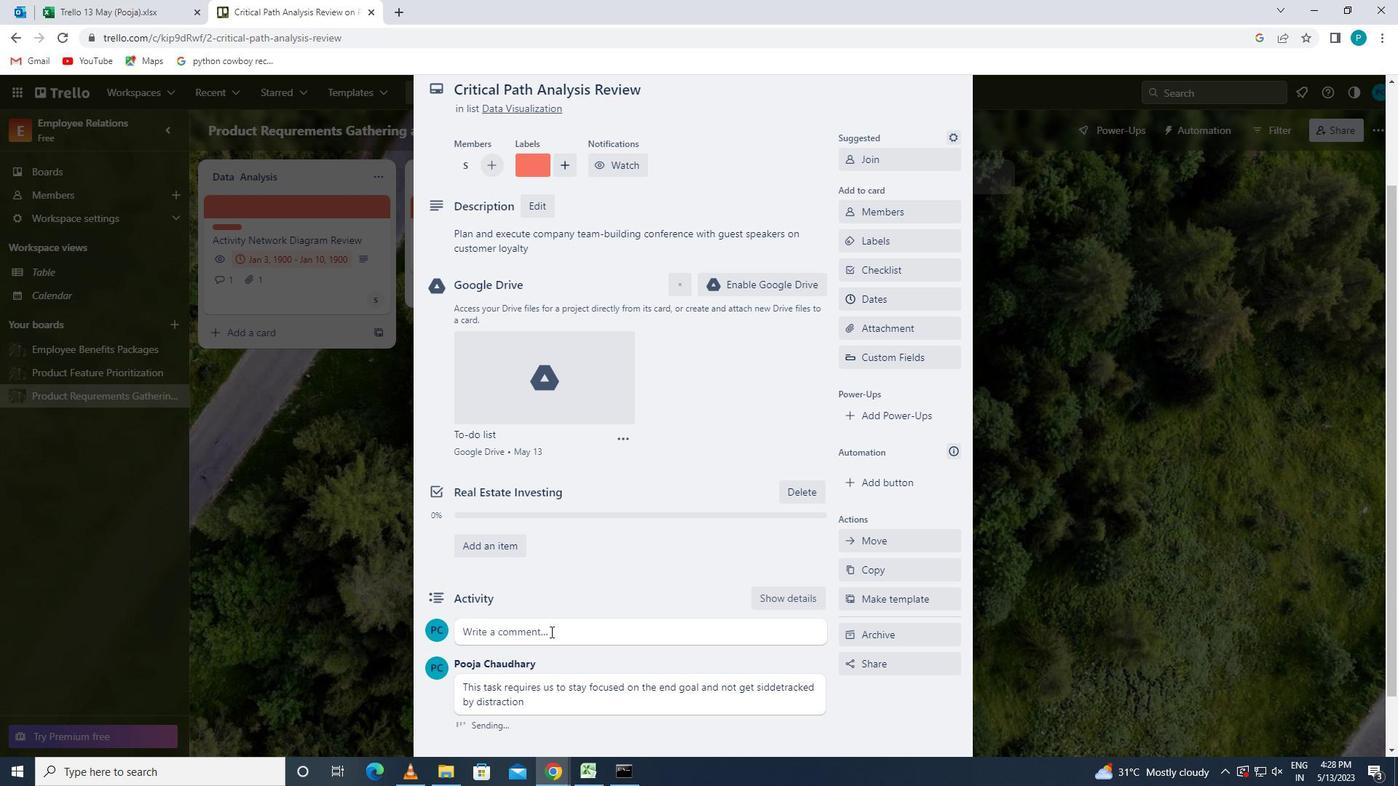 
Action: Mouse scrolled (589, 619) with delta (0, 0)
Screenshot: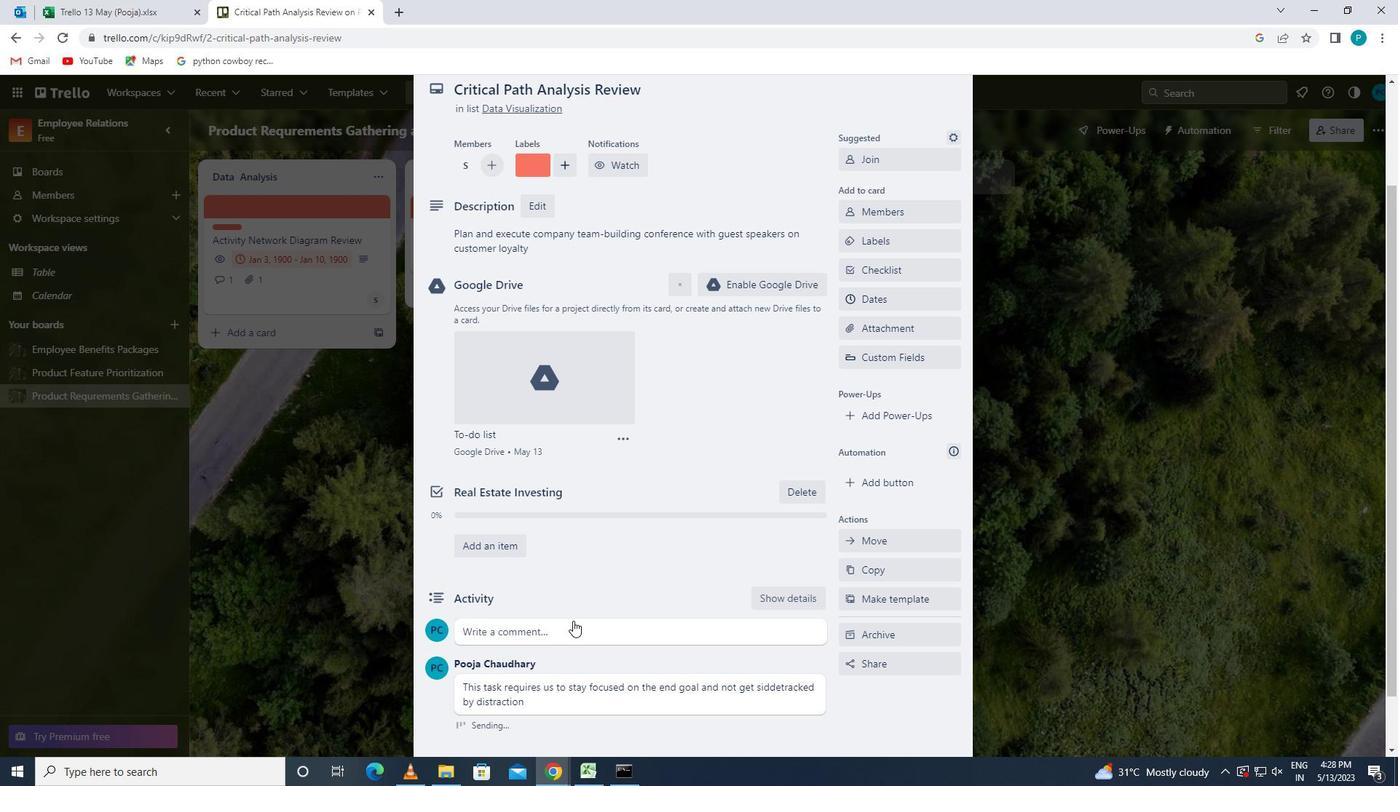 
Action: Mouse scrolled (589, 619) with delta (0, 0)
Screenshot: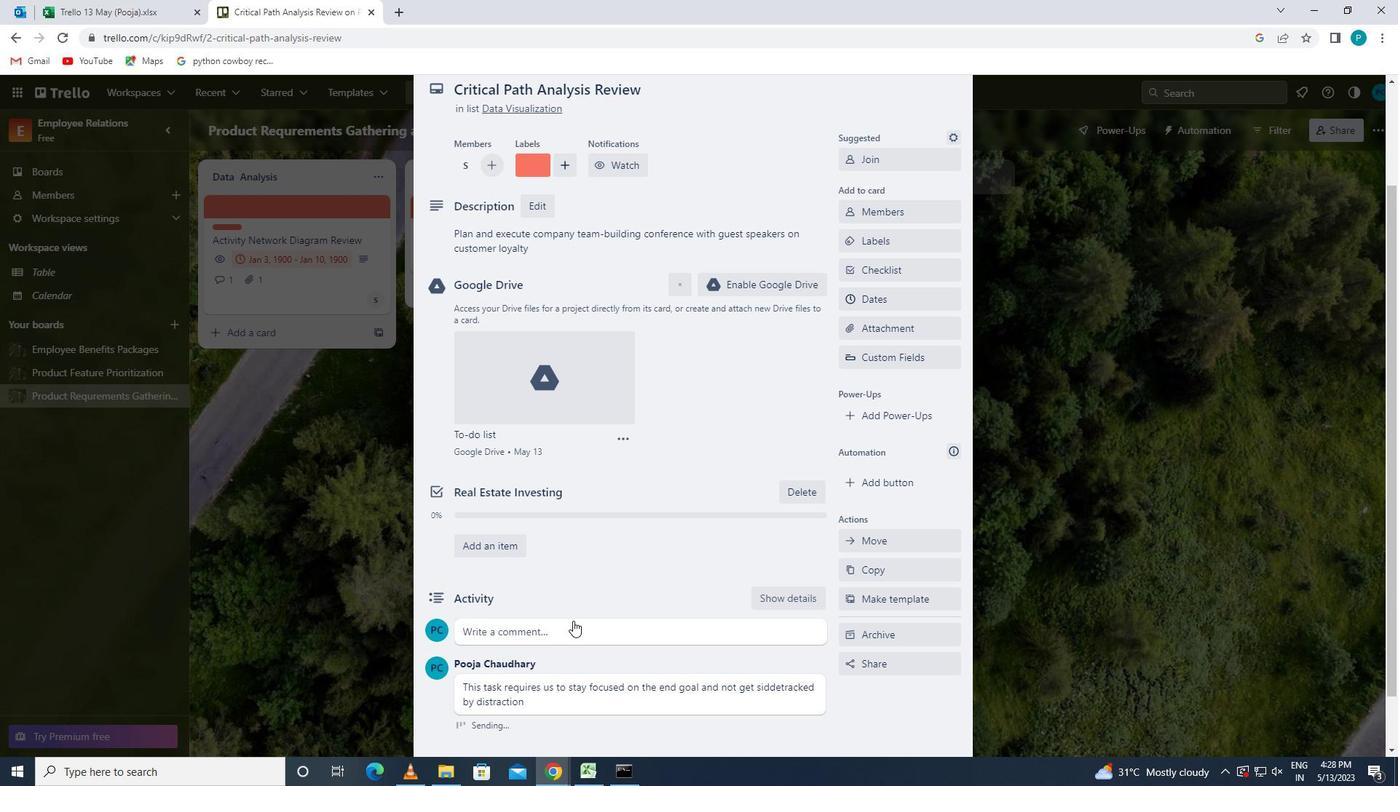 
Action: Mouse moved to (909, 227)
Screenshot: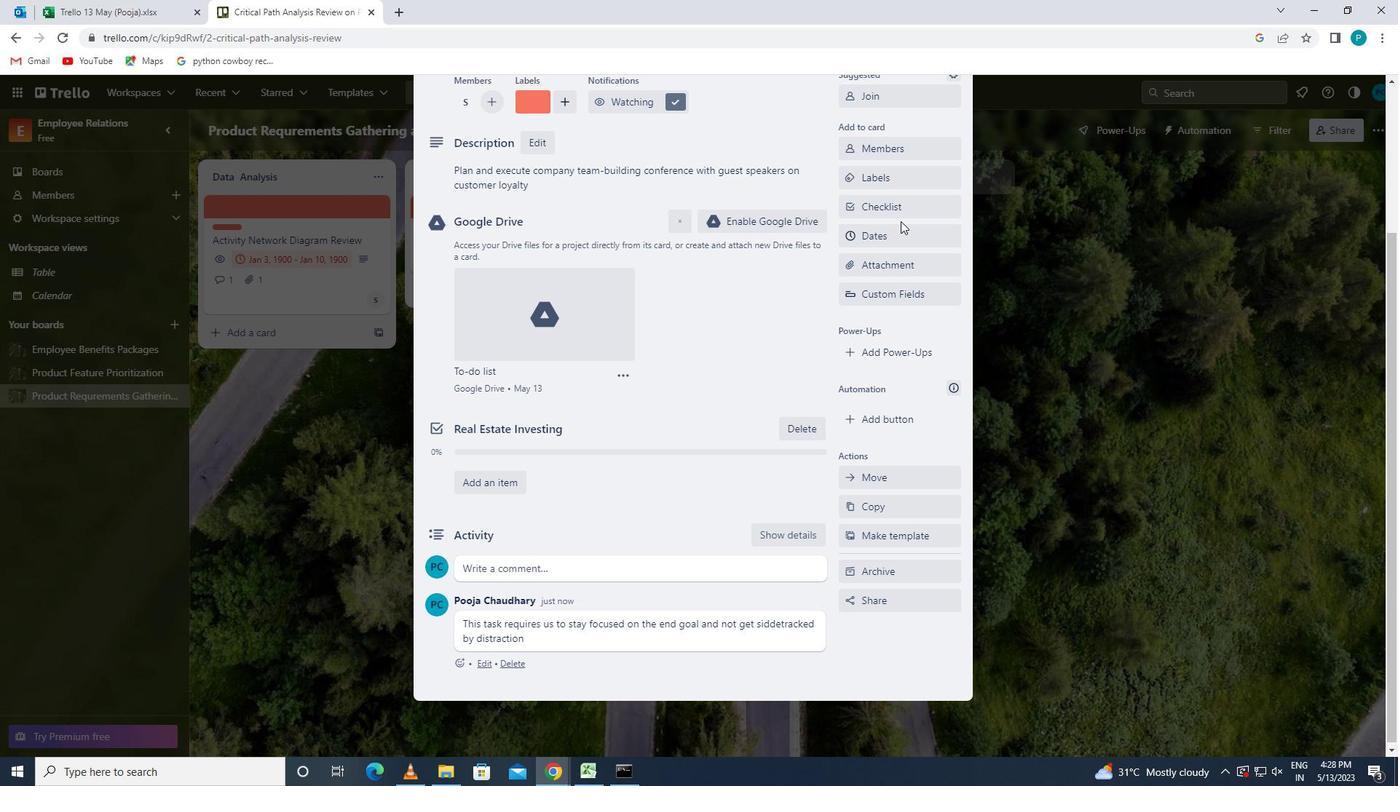 
Action: Mouse pressed left at (909, 227)
Screenshot: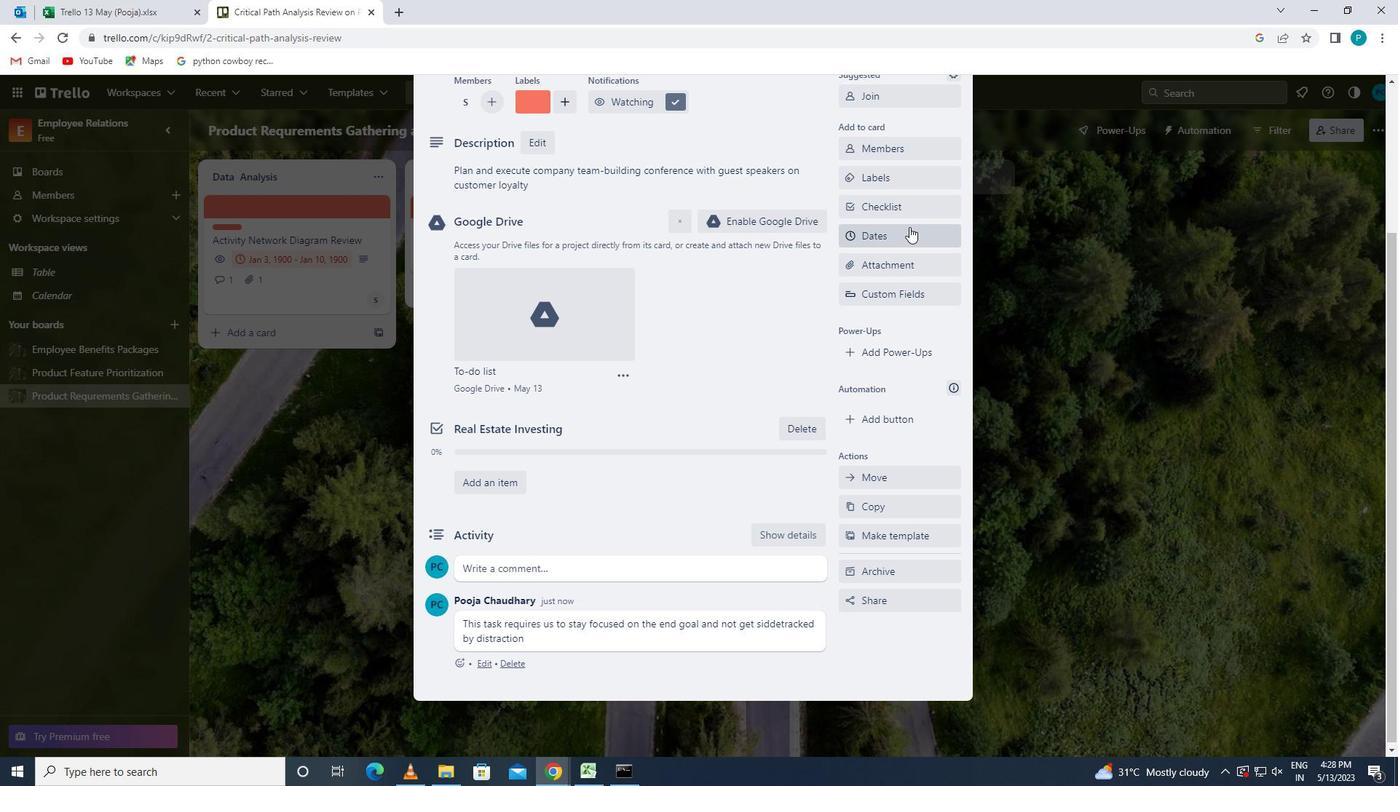 
Action: Mouse moved to (864, 409)
Screenshot: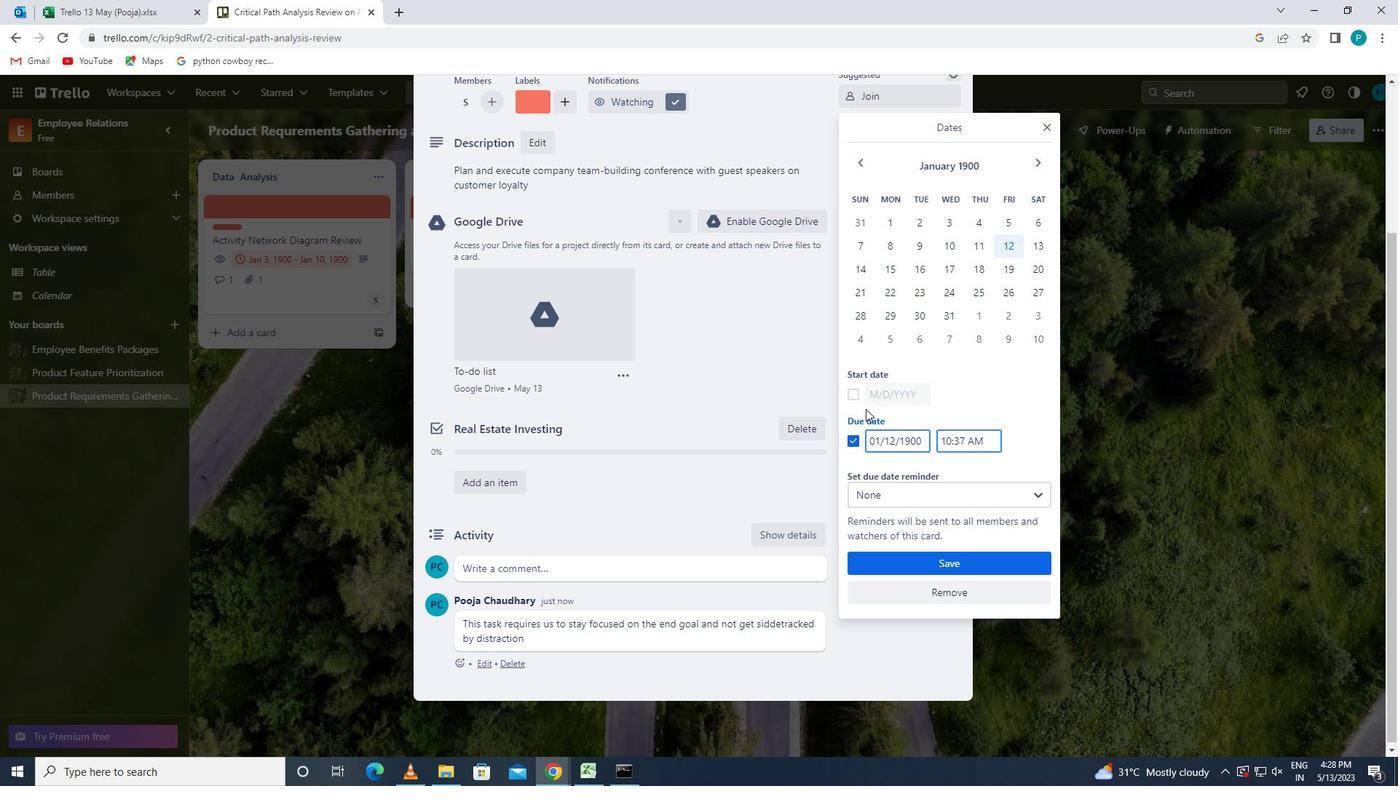 
Action: Mouse pressed left at (864, 409)
Screenshot: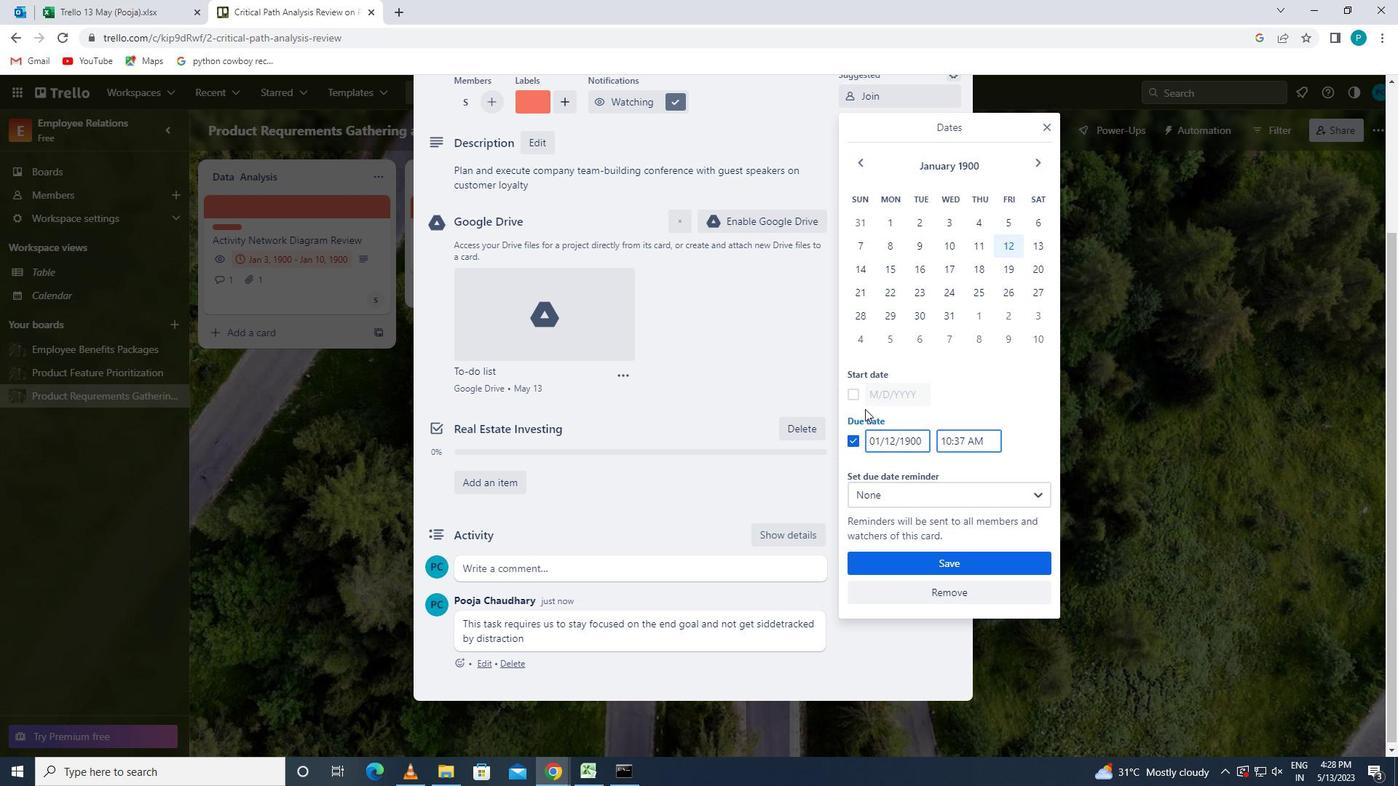 
Action: Mouse moved to (856, 388)
Screenshot: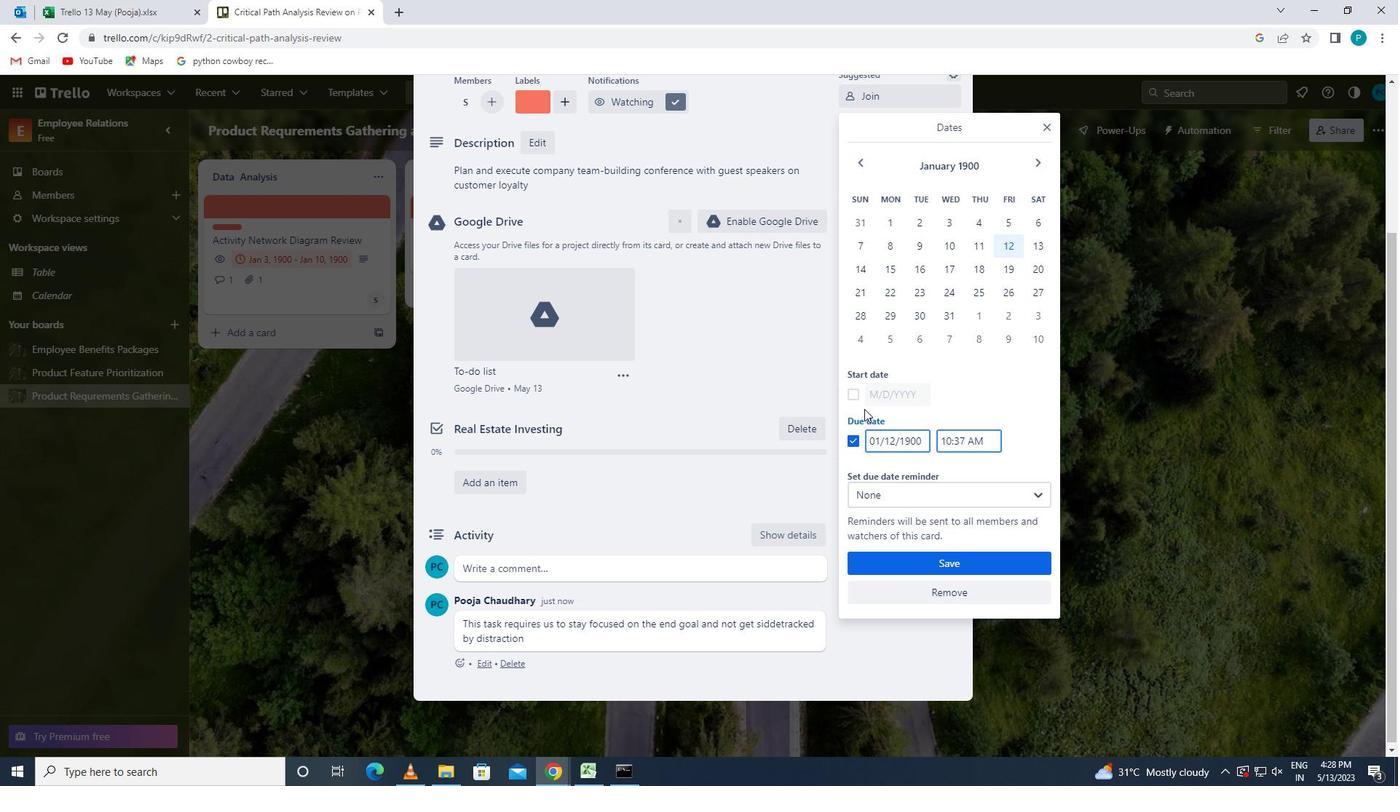 
Action: Mouse pressed left at (856, 388)
Screenshot: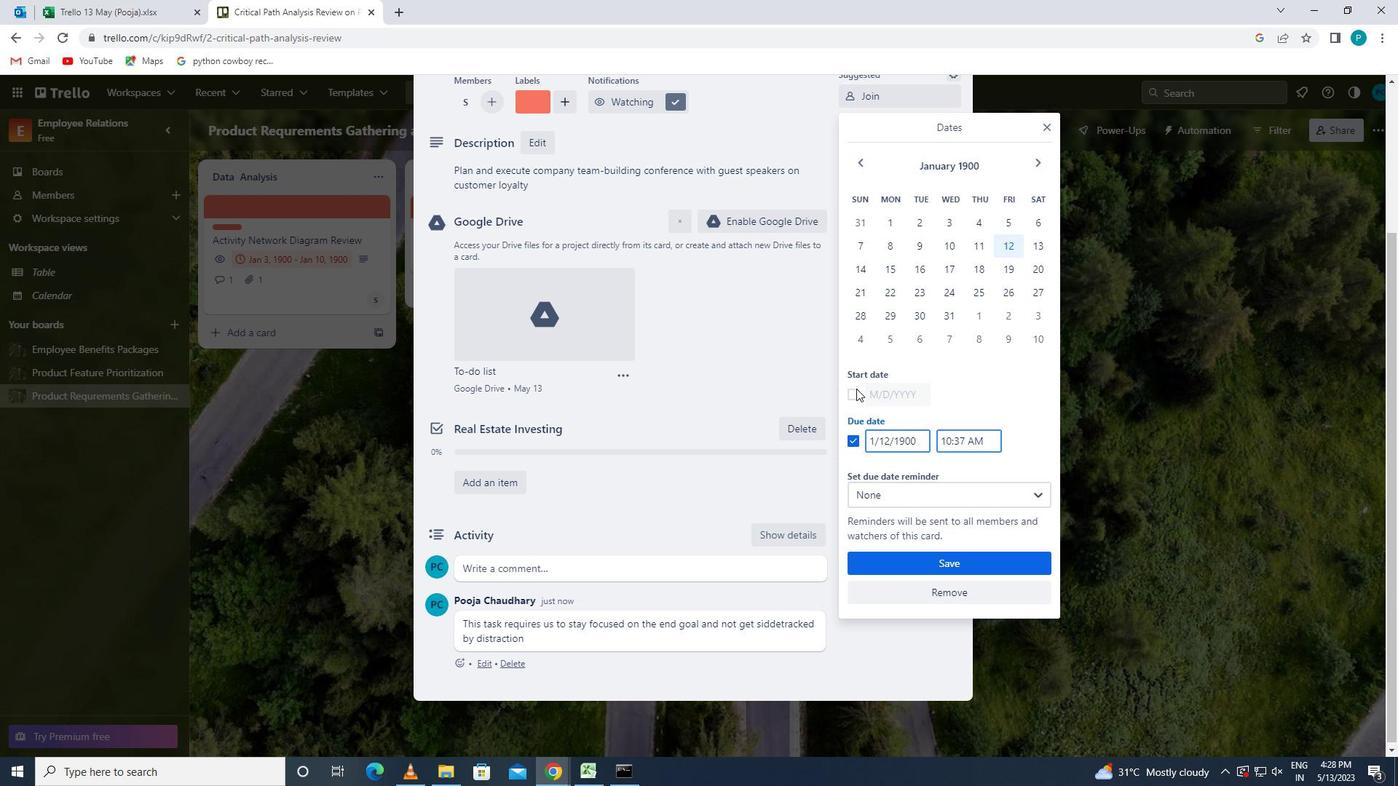 
Action: Mouse moved to (892, 394)
Screenshot: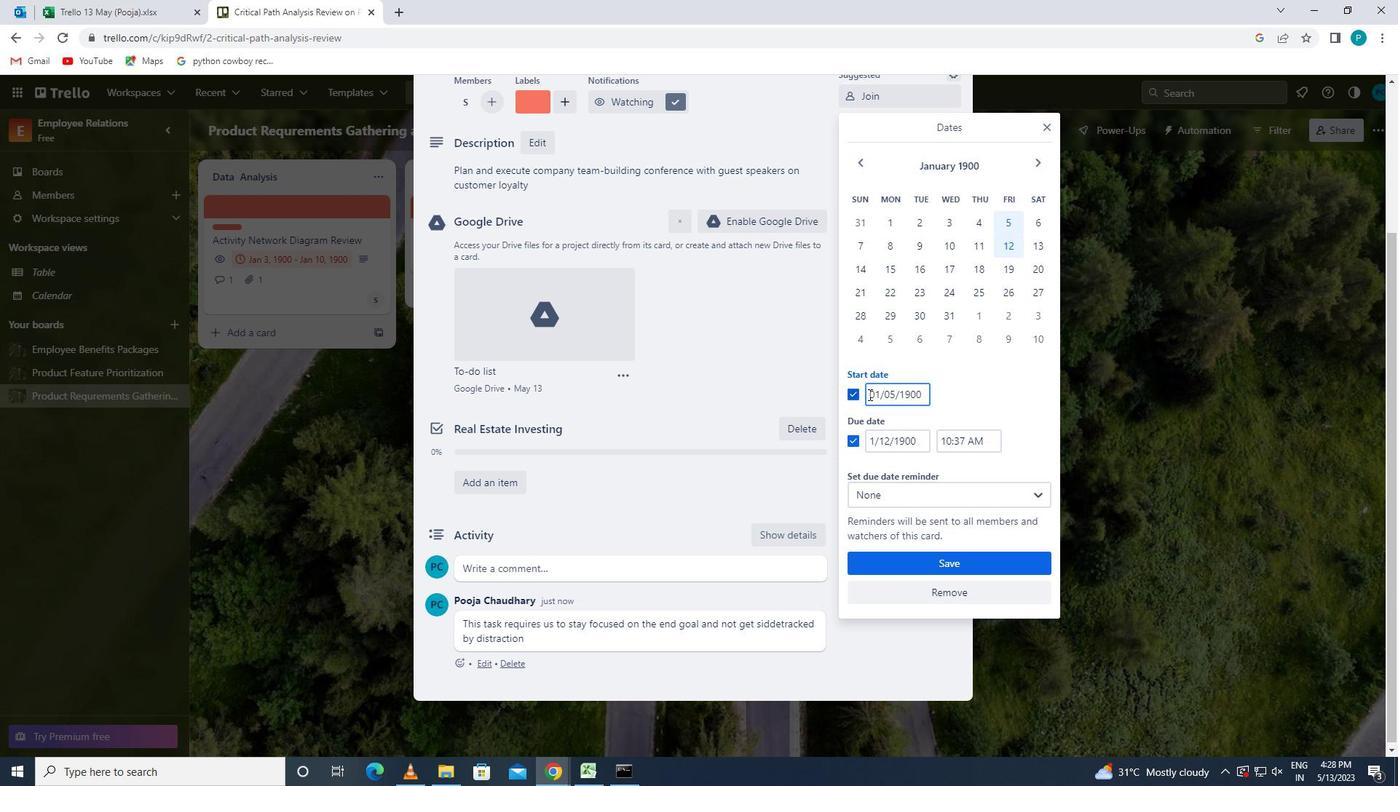 
Action: Mouse pressed left at (892, 394)
Screenshot: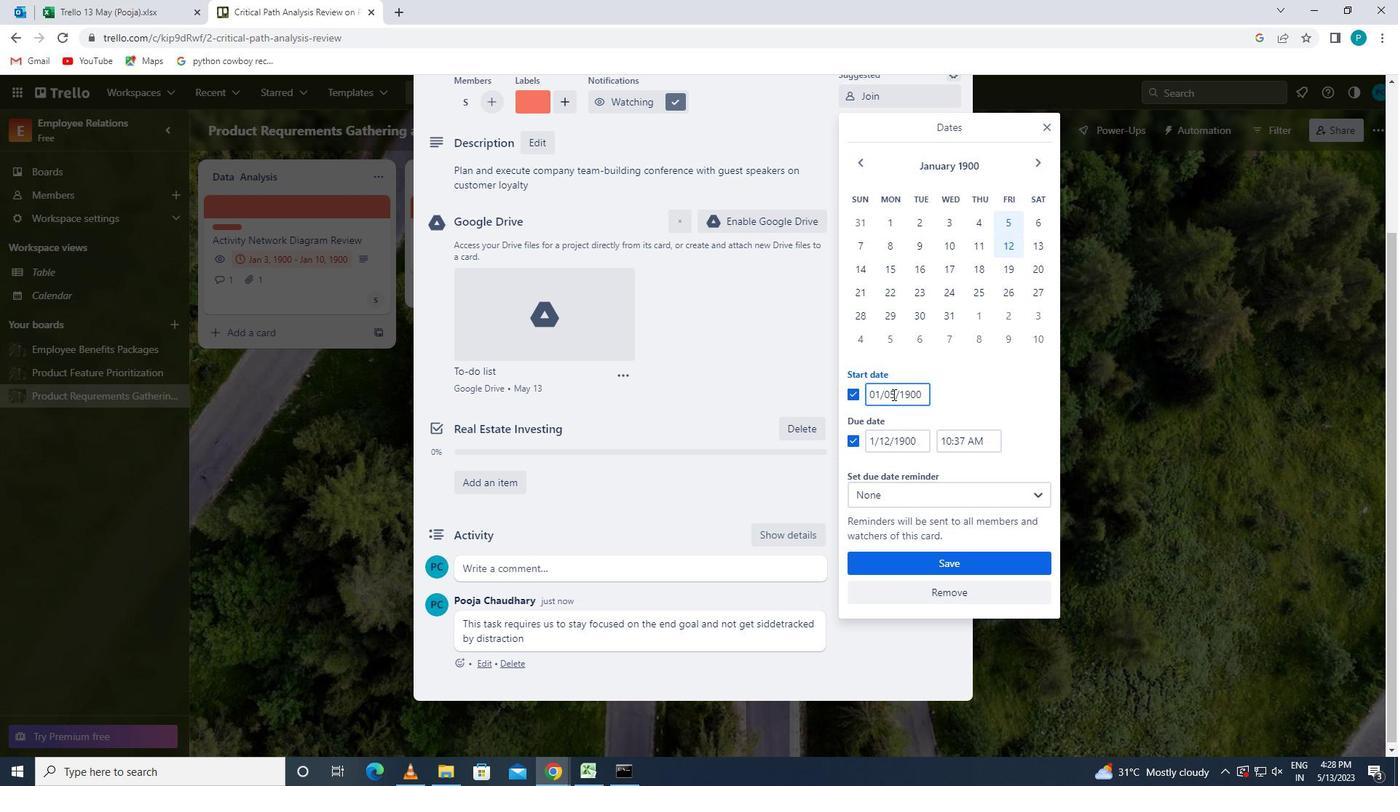 
Action: Mouse moved to (882, 394)
Screenshot: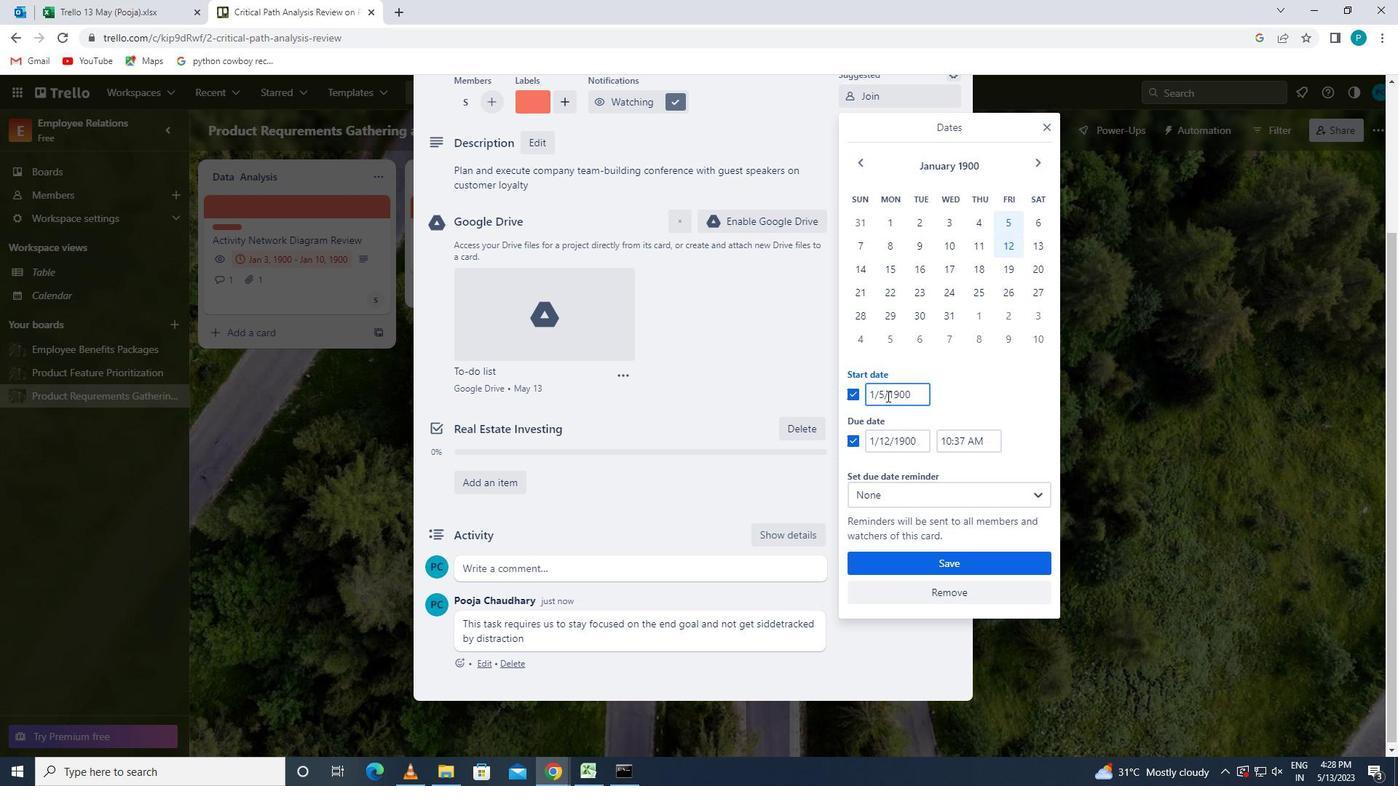 
Action: Mouse pressed left at (882, 394)
Screenshot: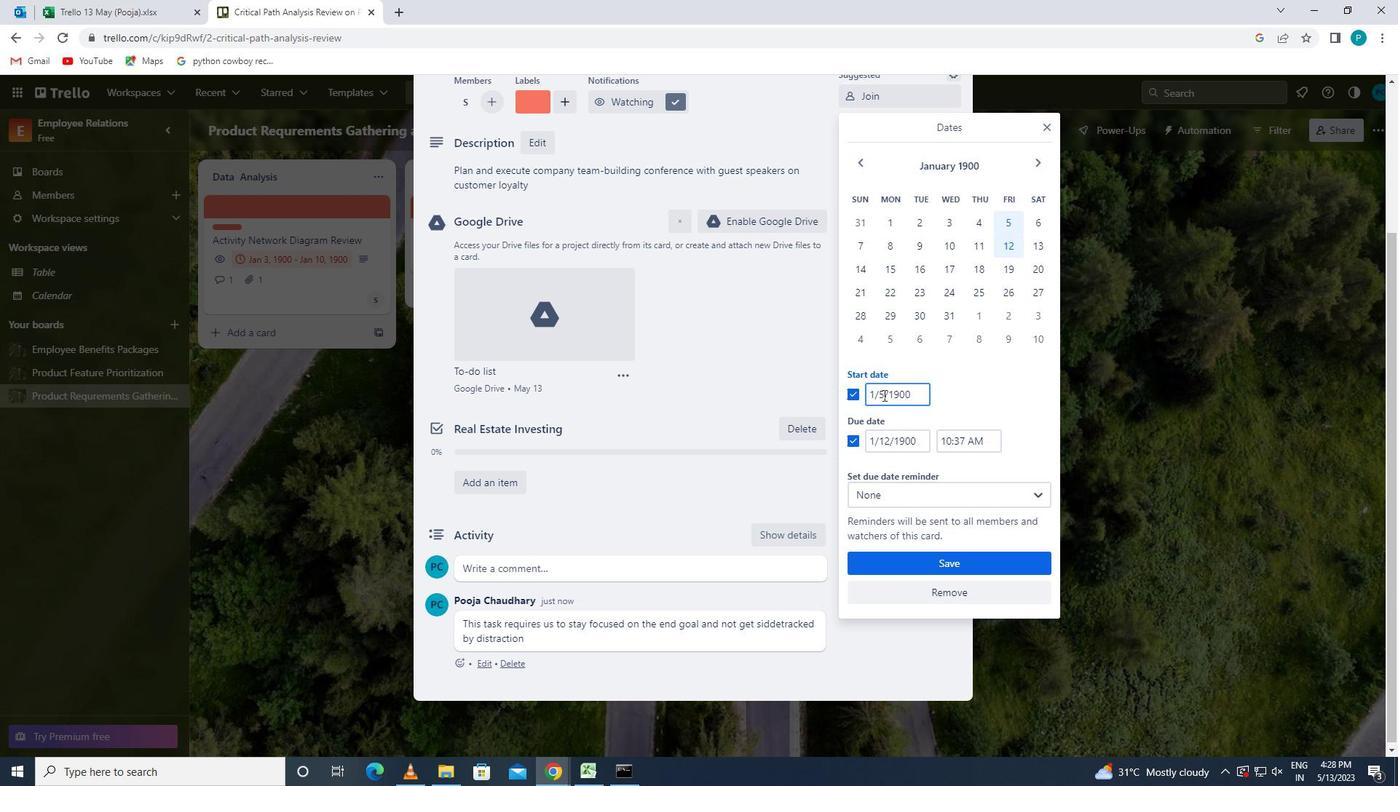 
Action: Key pressed <Key.backspace>6
Screenshot: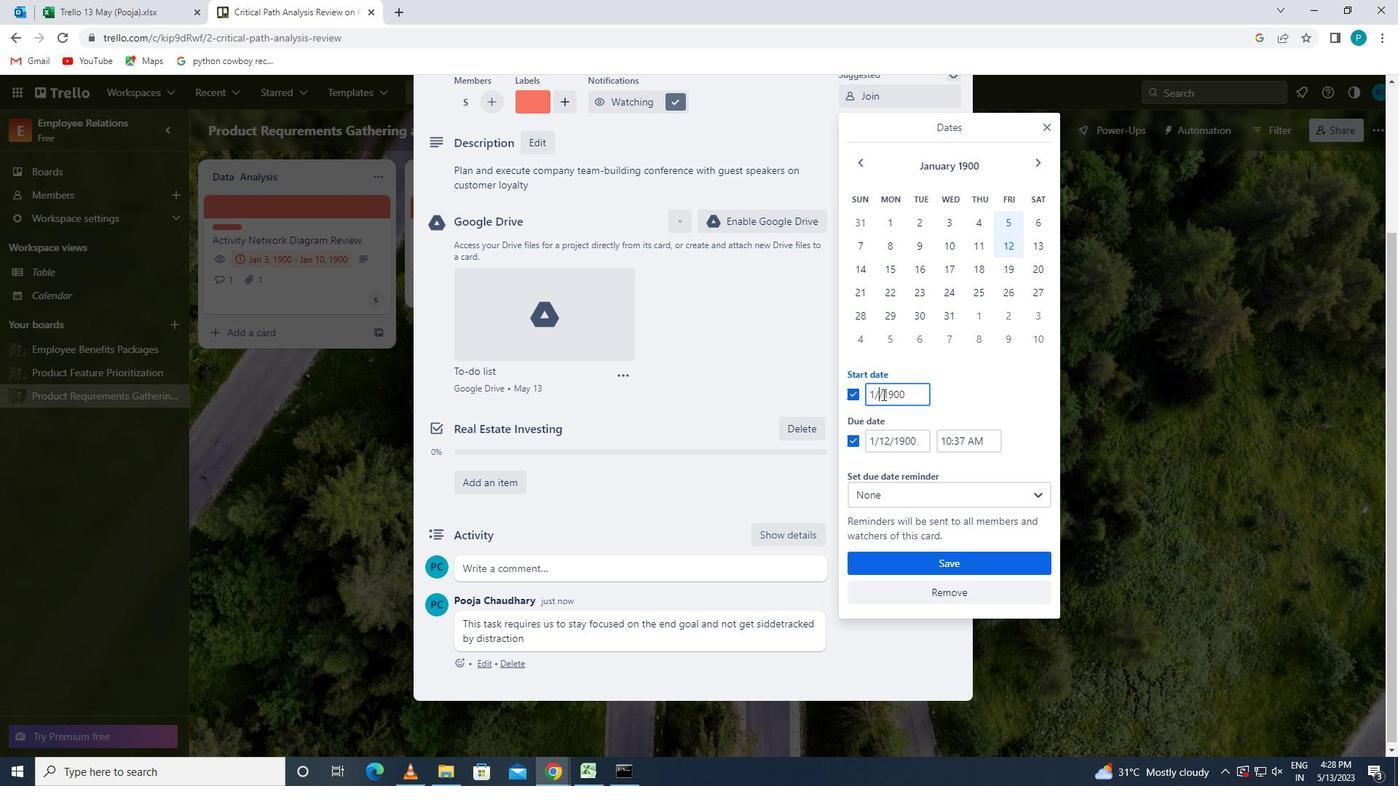 
Action: Mouse moved to (890, 445)
Screenshot: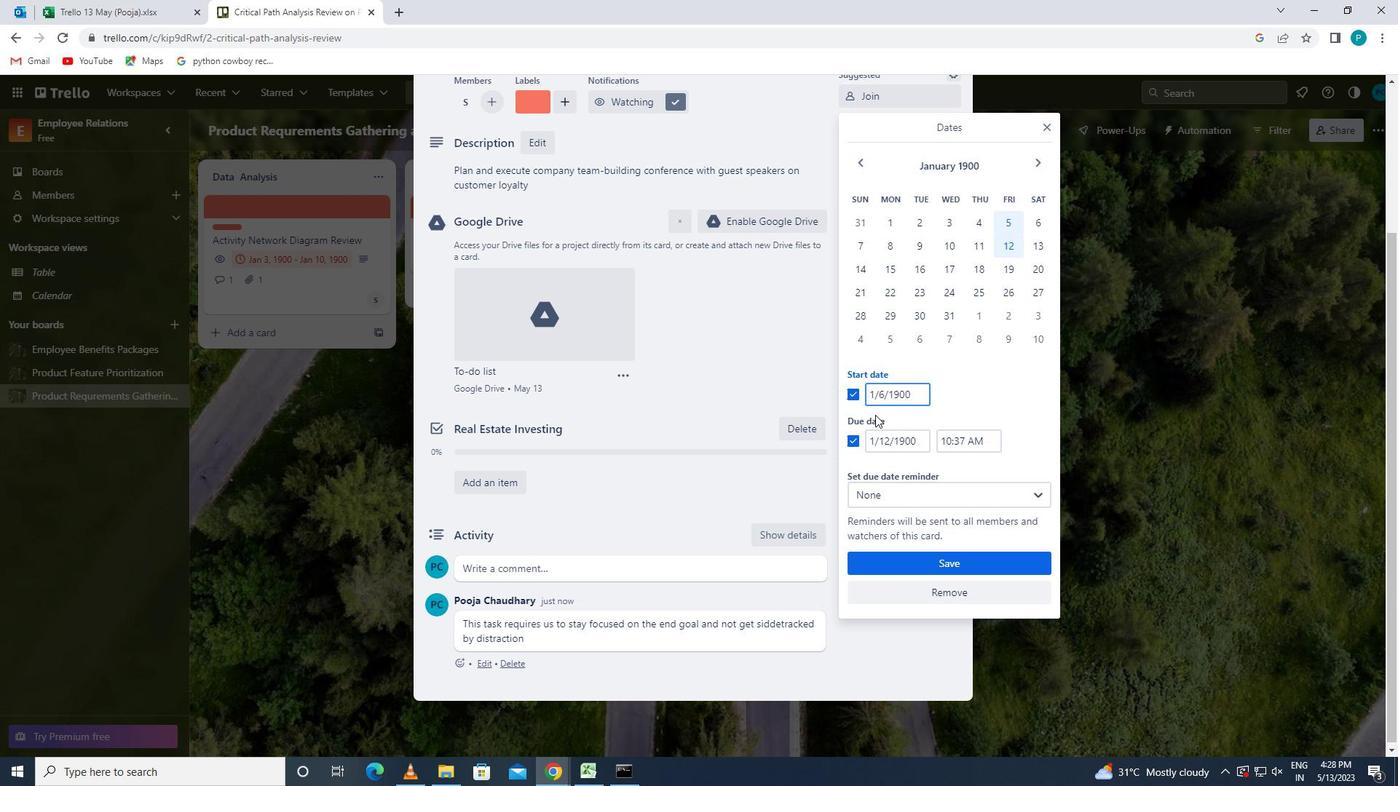 
Action: Mouse pressed left at (890, 445)
Screenshot: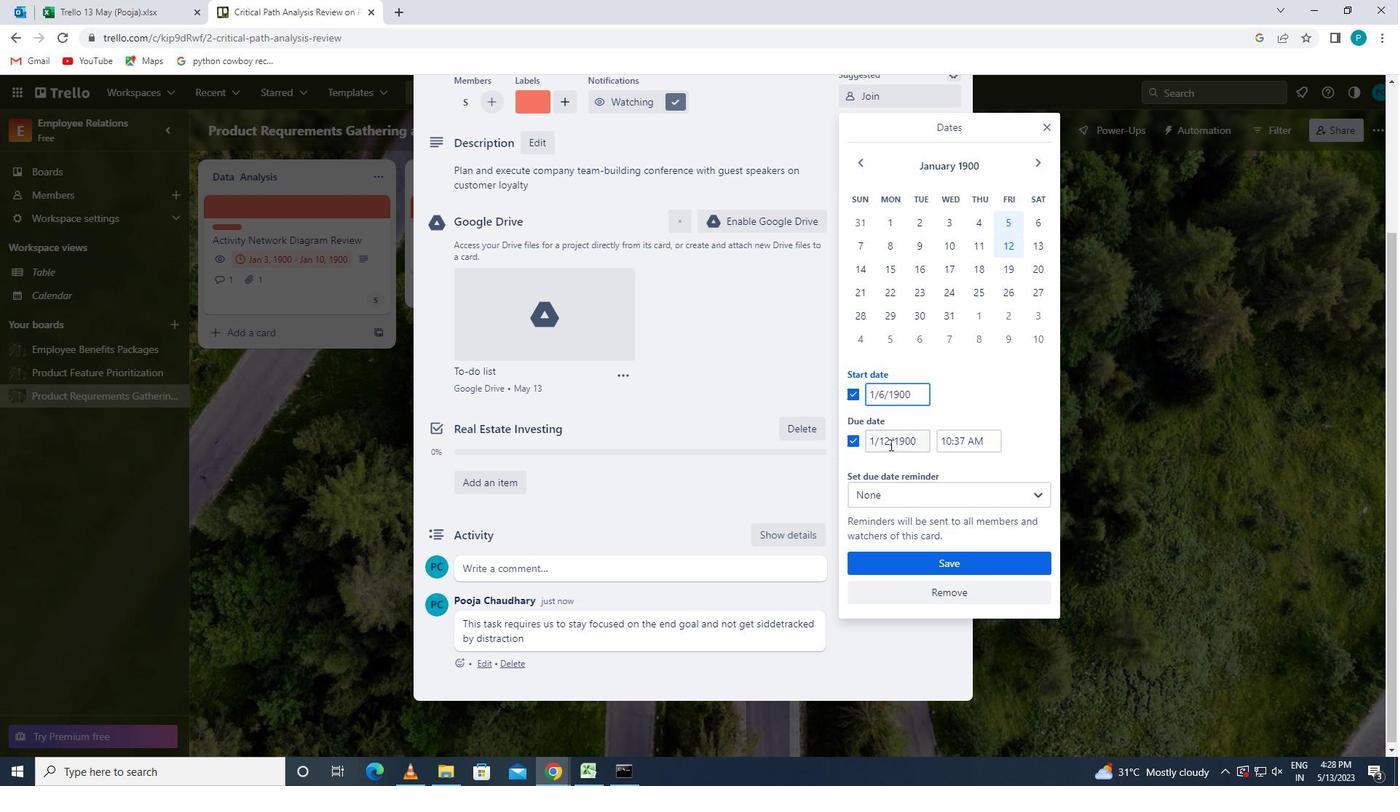 
Action: Key pressed <Key.backspace>3
Screenshot: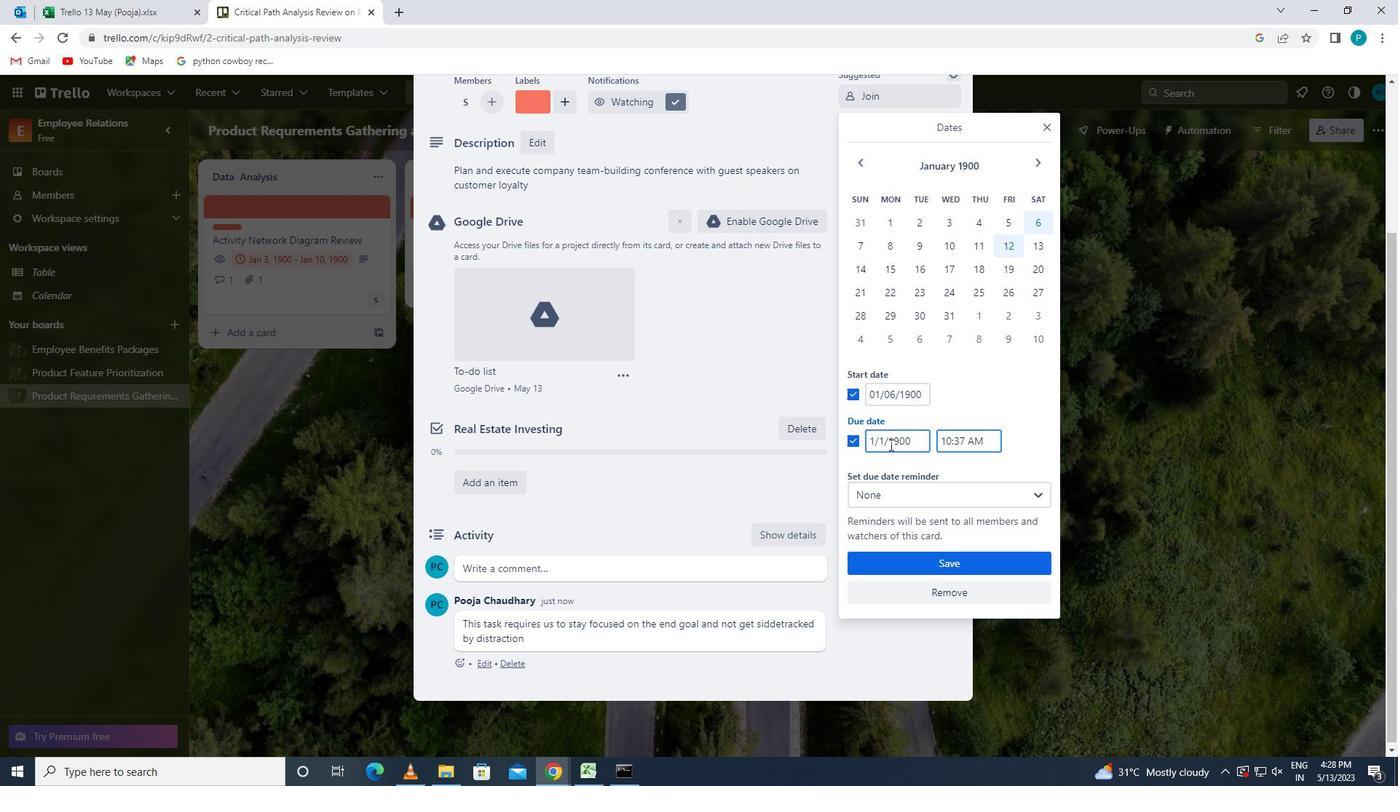 
Action: Mouse moved to (914, 554)
Screenshot: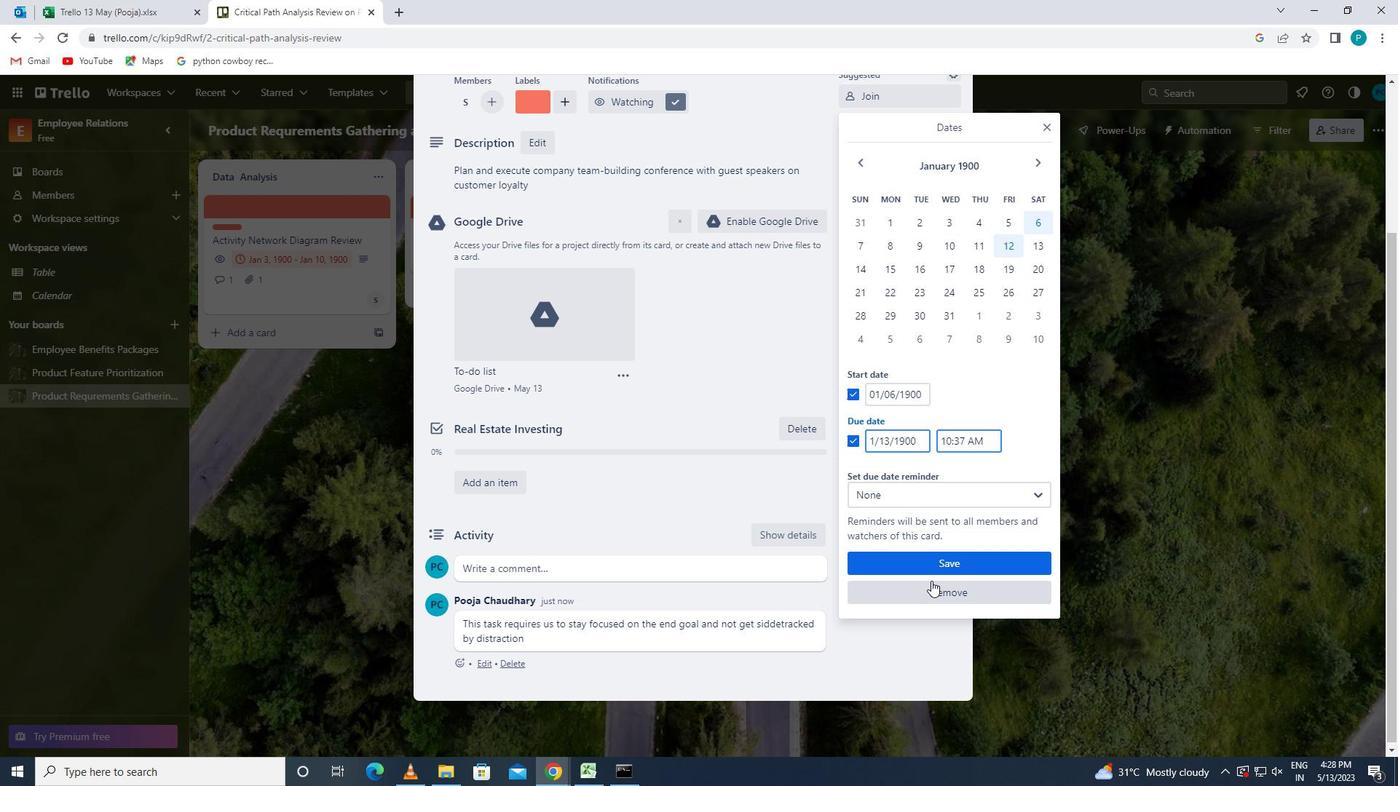 
Action: Mouse pressed left at (914, 554)
Screenshot: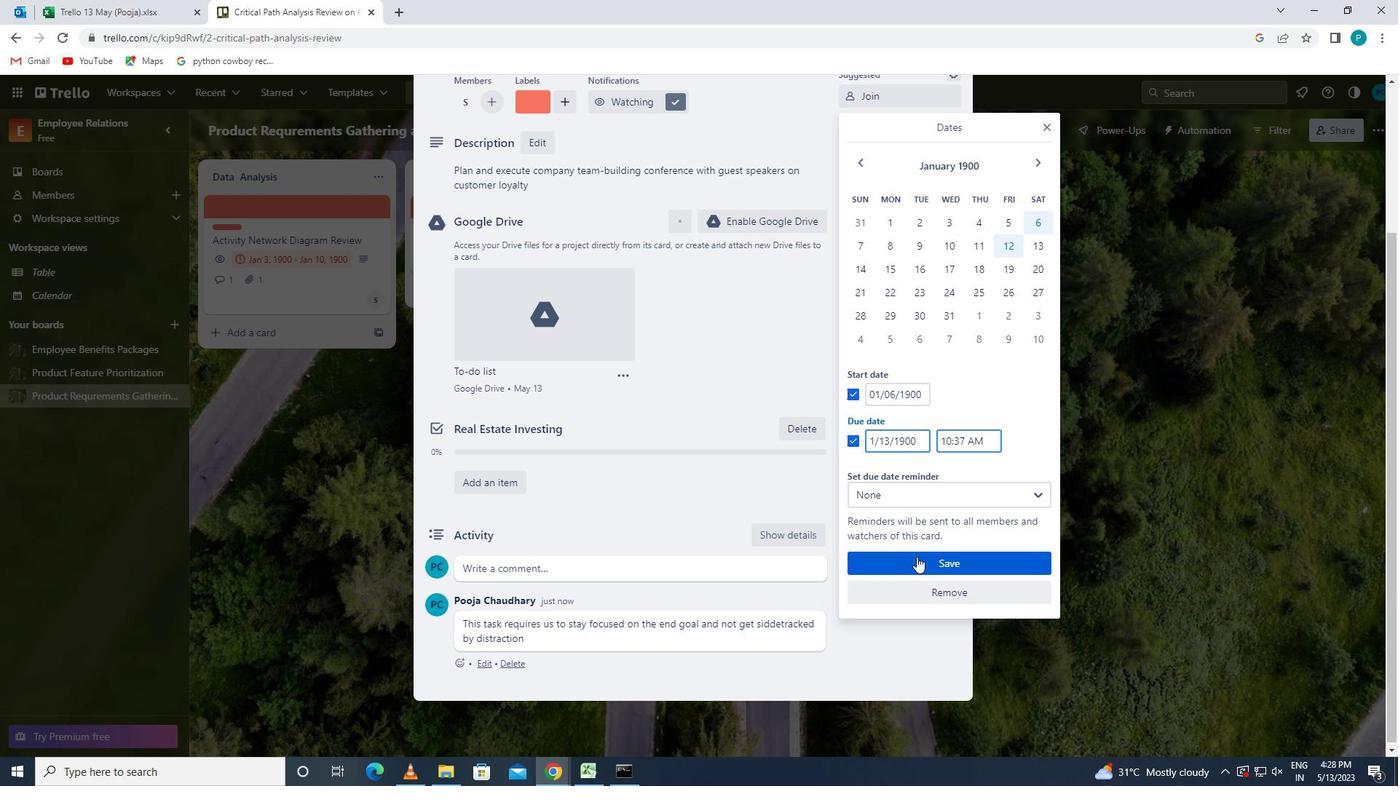 
Action: Mouse moved to (912, 552)
Screenshot: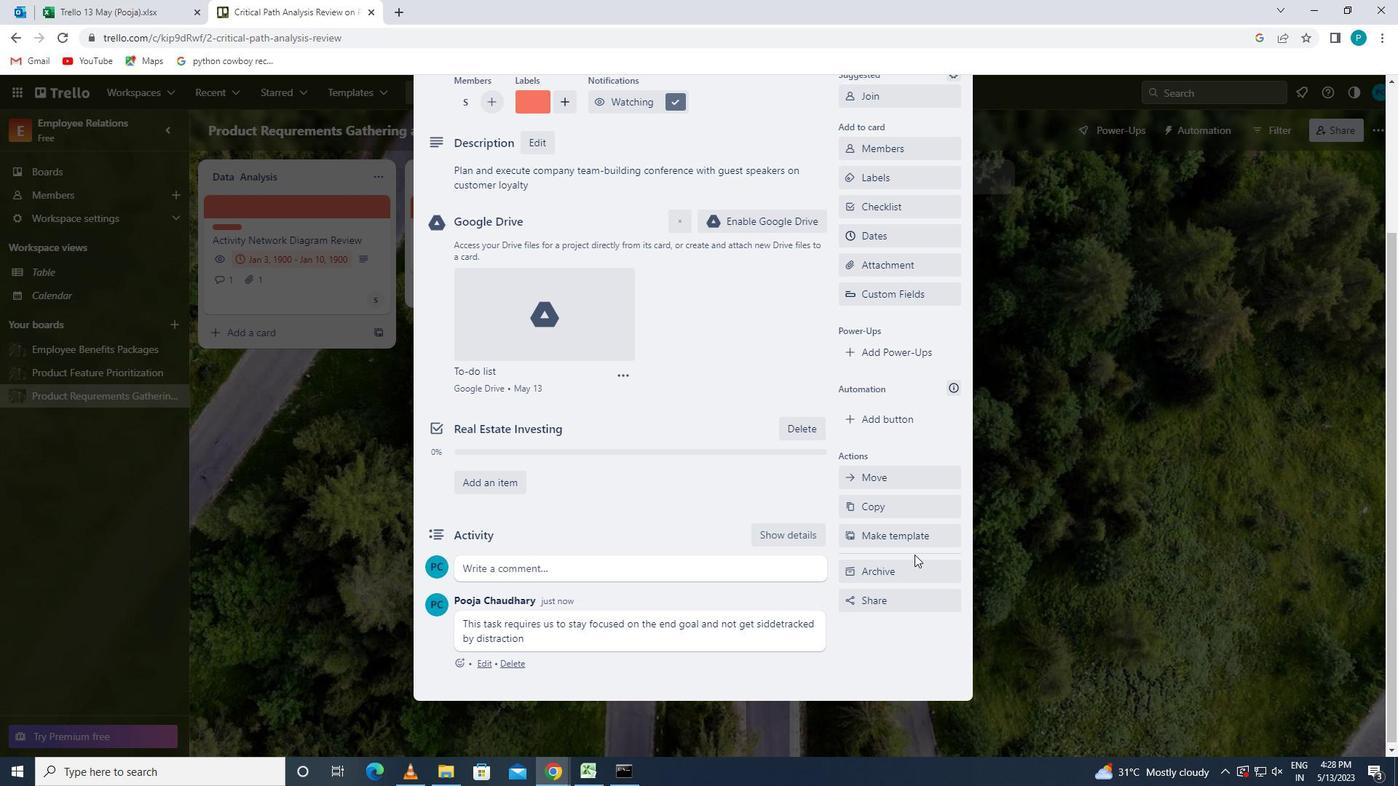 
Action: Mouse scrolled (912, 553) with delta (0, 0)
Screenshot: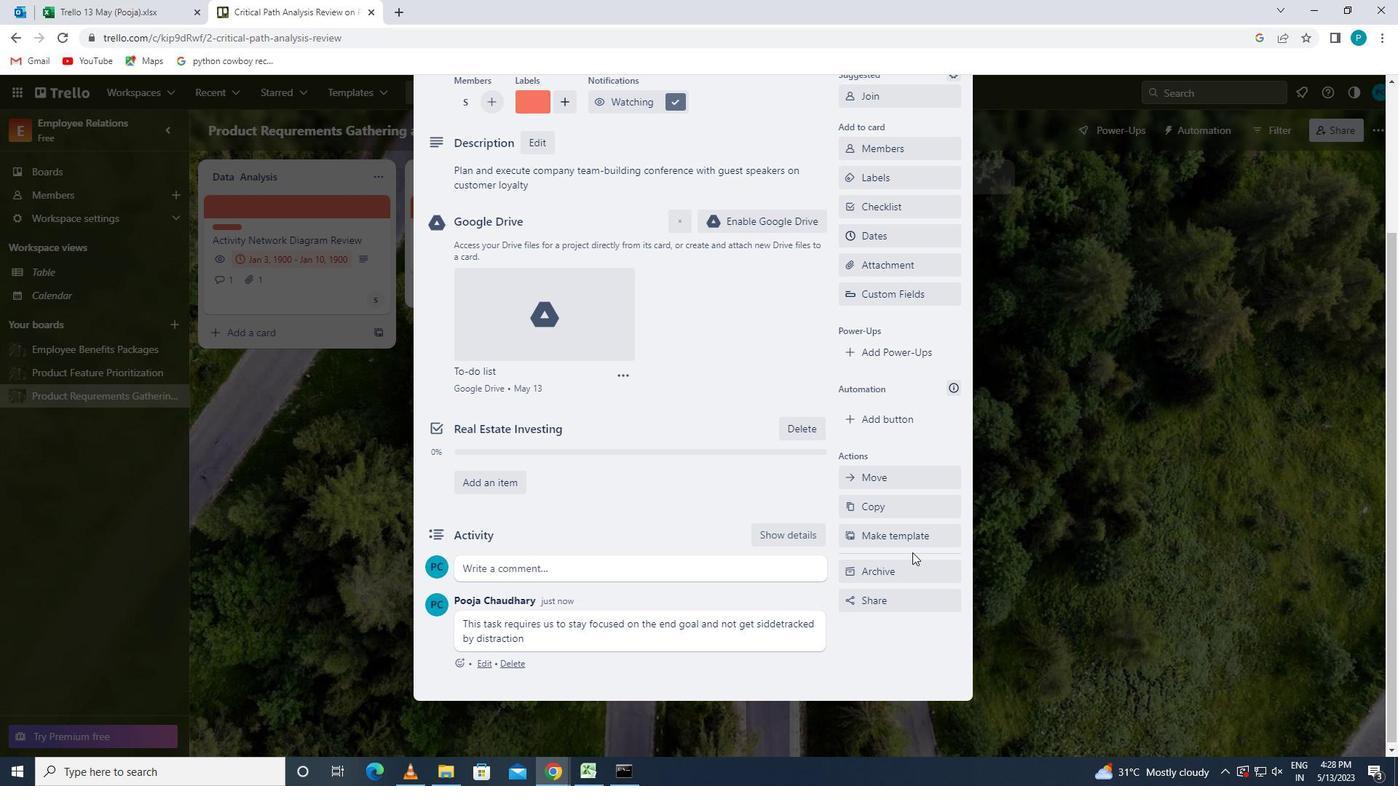 
Action: Mouse scrolled (912, 553) with delta (0, 0)
Screenshot: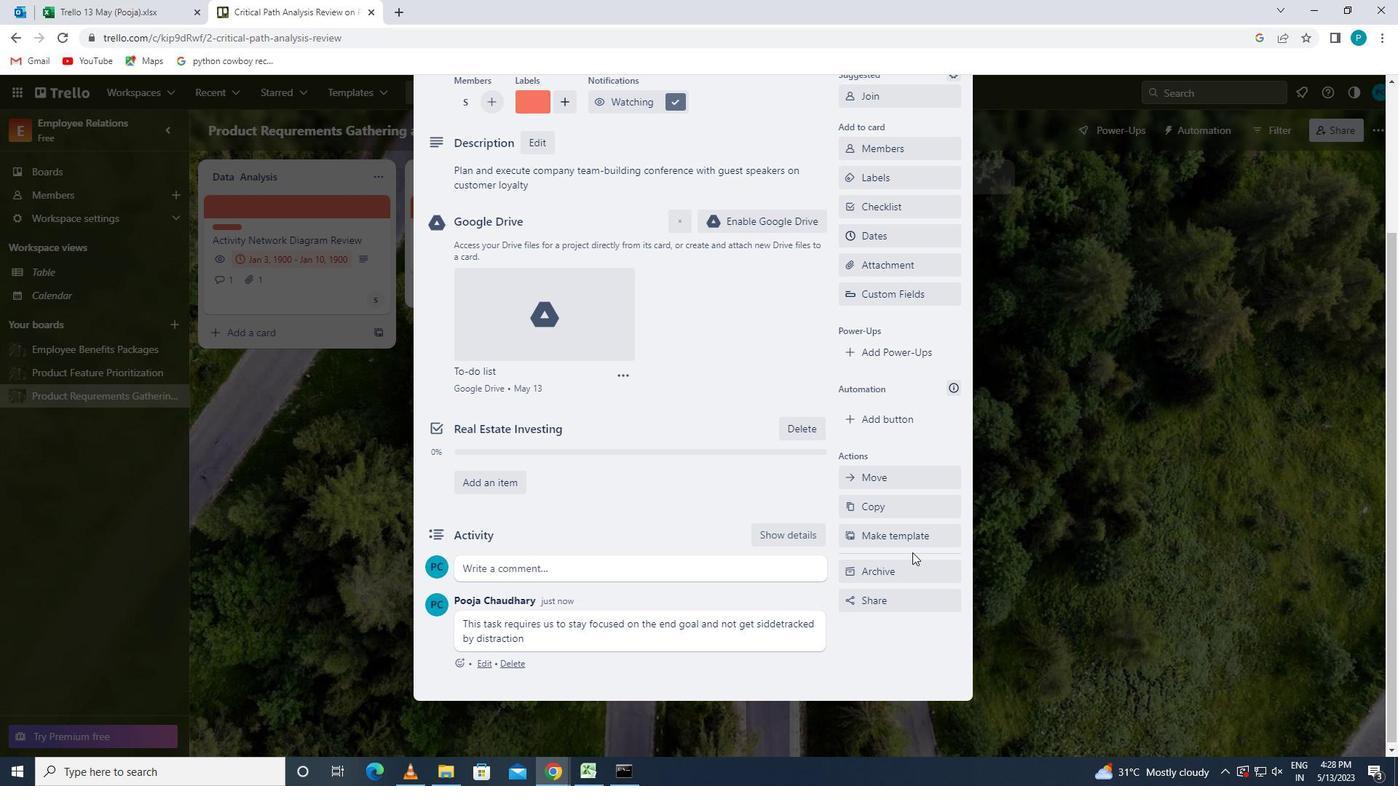 
Action: Mouse scrolled (912, 553) with delta (0, 0)
Screenshot: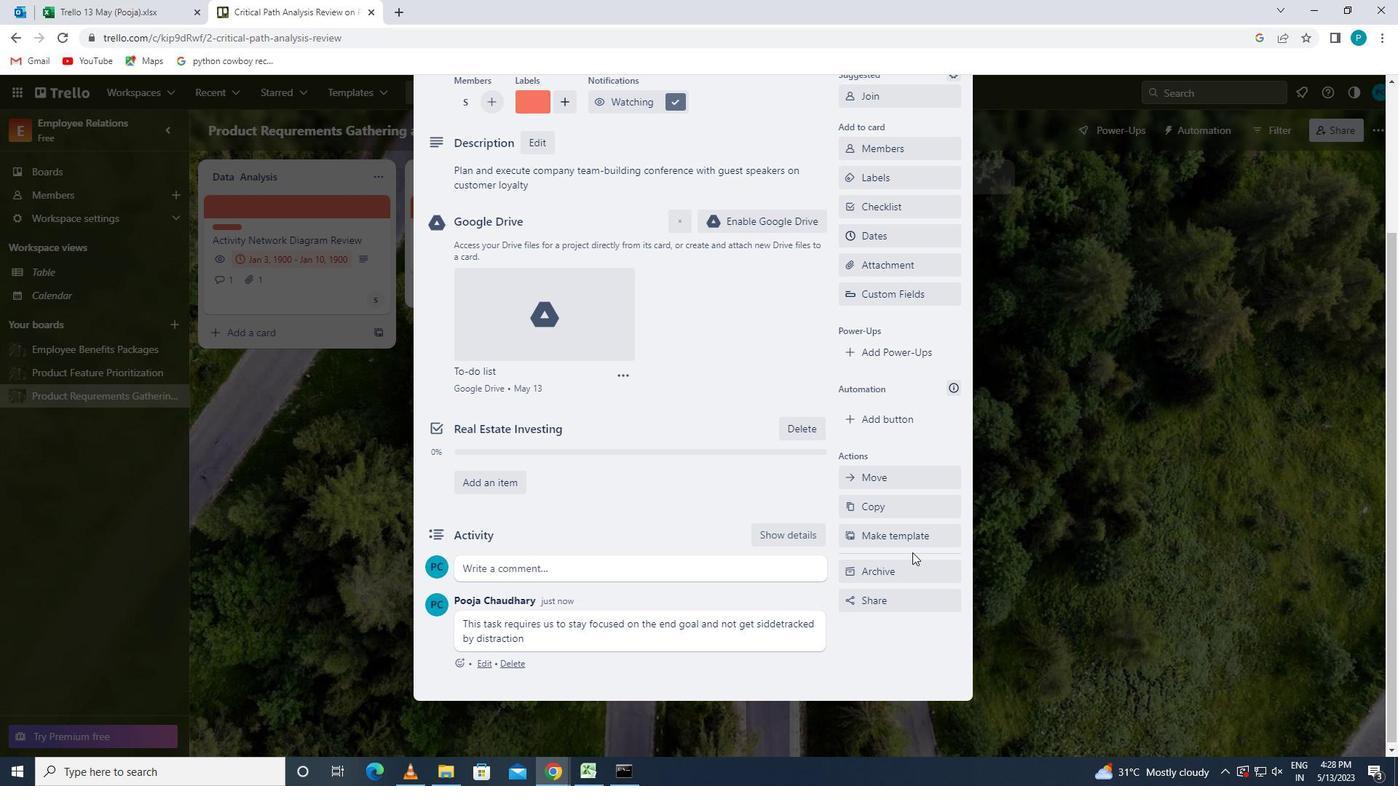 
